 Task: Send an email with the signature Alexandra Wilson with the subject Project update and the message I apologize for the delay in my response. from softage.1@softage.net to softage.6@softage.net and softage.7@softage.net with an attached document Project_plan.docx
Action: Mouse moved to (391, 637)
Screenshot: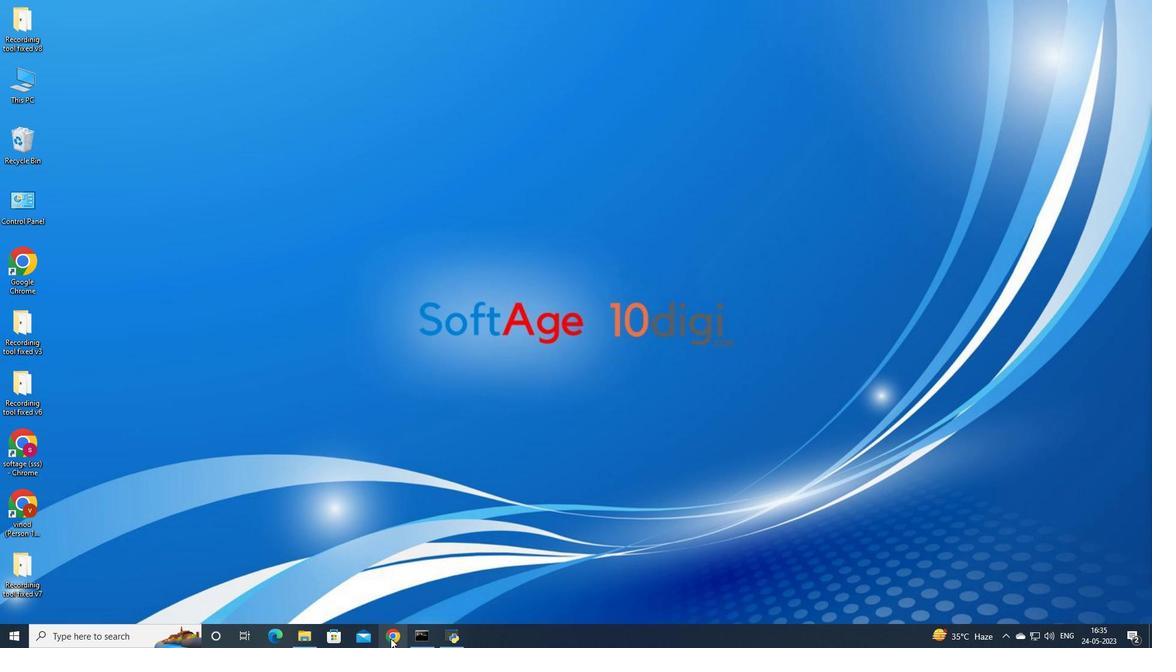 
Action: Mouse pressed left at (391, 637)
Screenshot: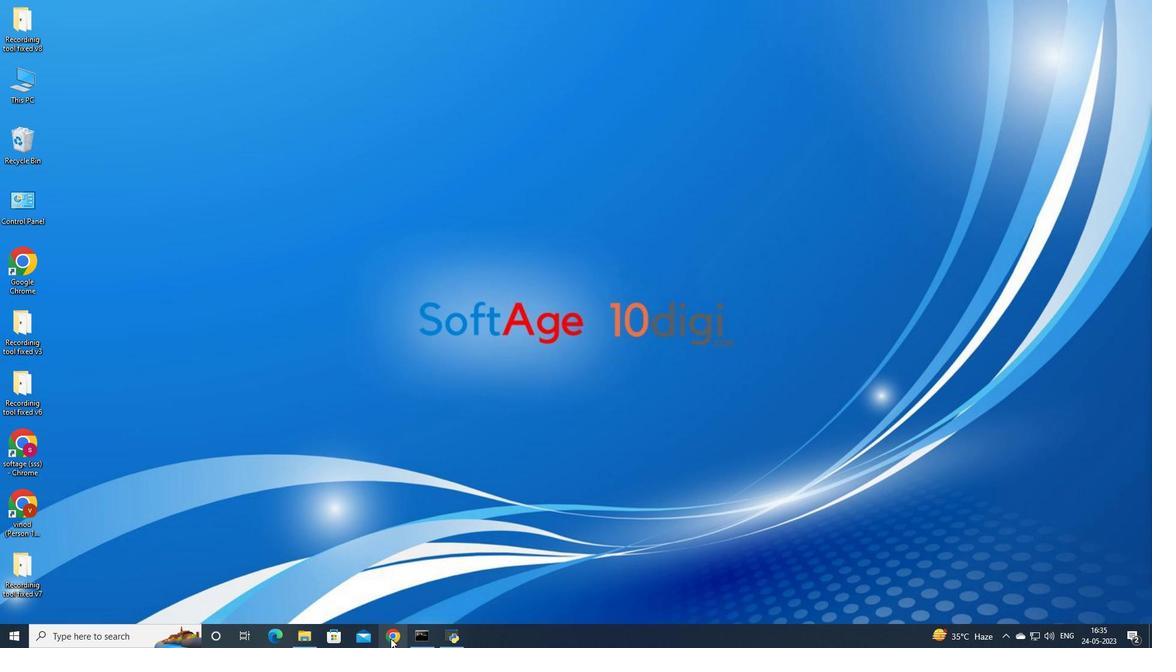 
Action: Mouse moved to (542, 353)
Screenshot: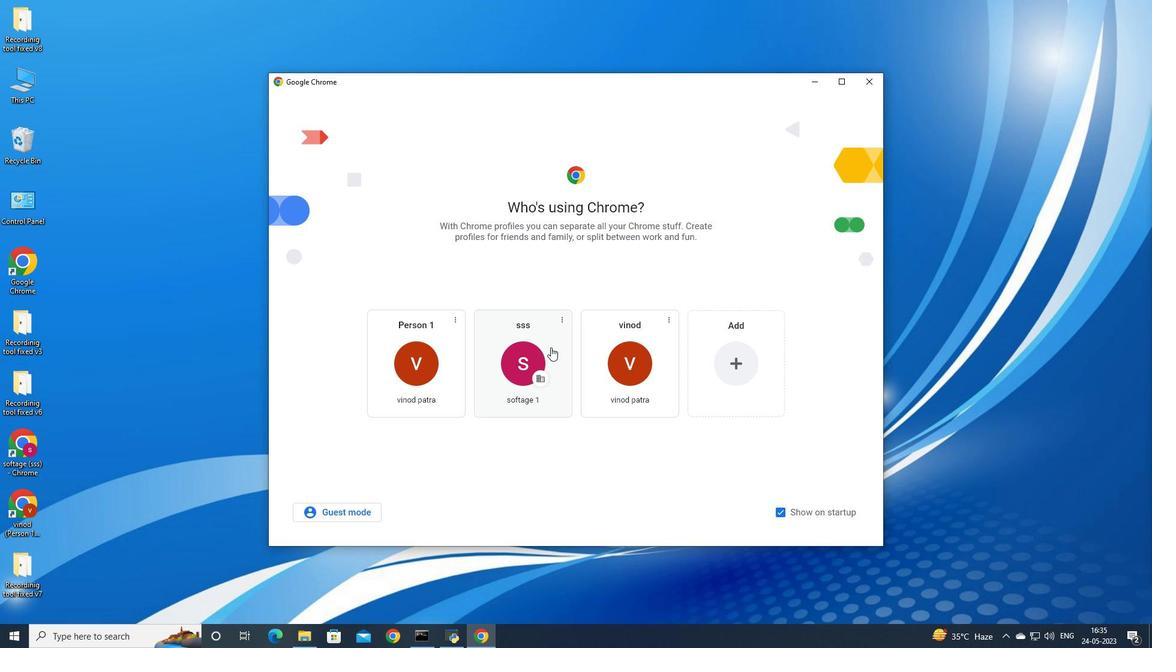 
Action: Mouse pressed left at (542, 353)
Screenshot: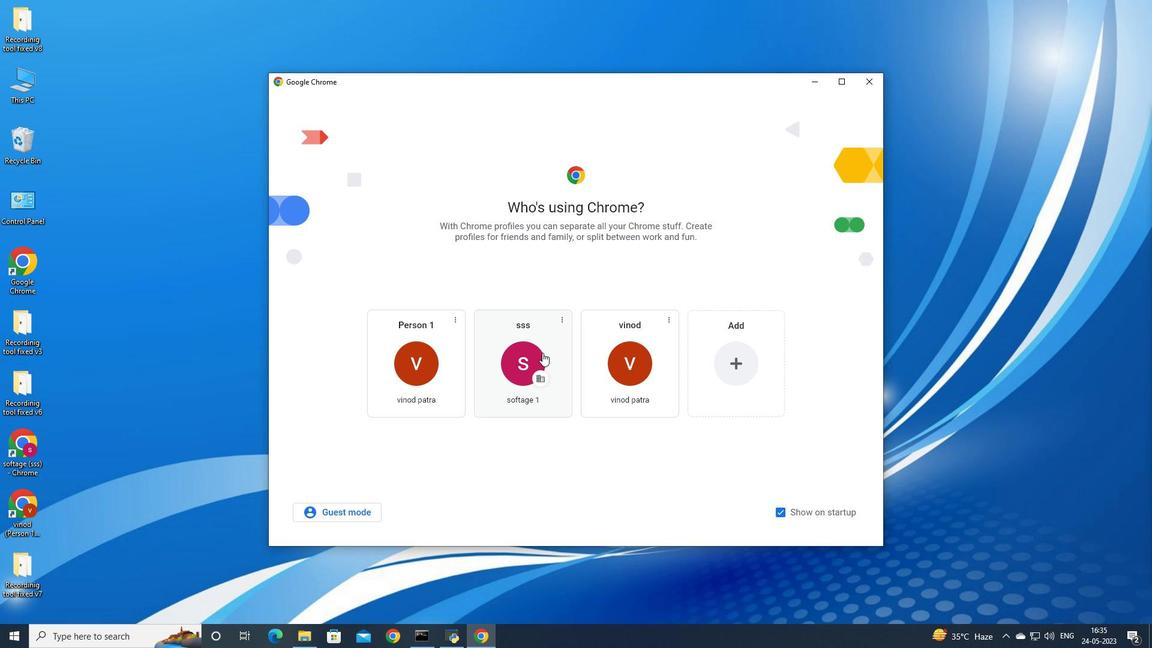 
Action: Mouse moved to (1038, 61)
Screenshot: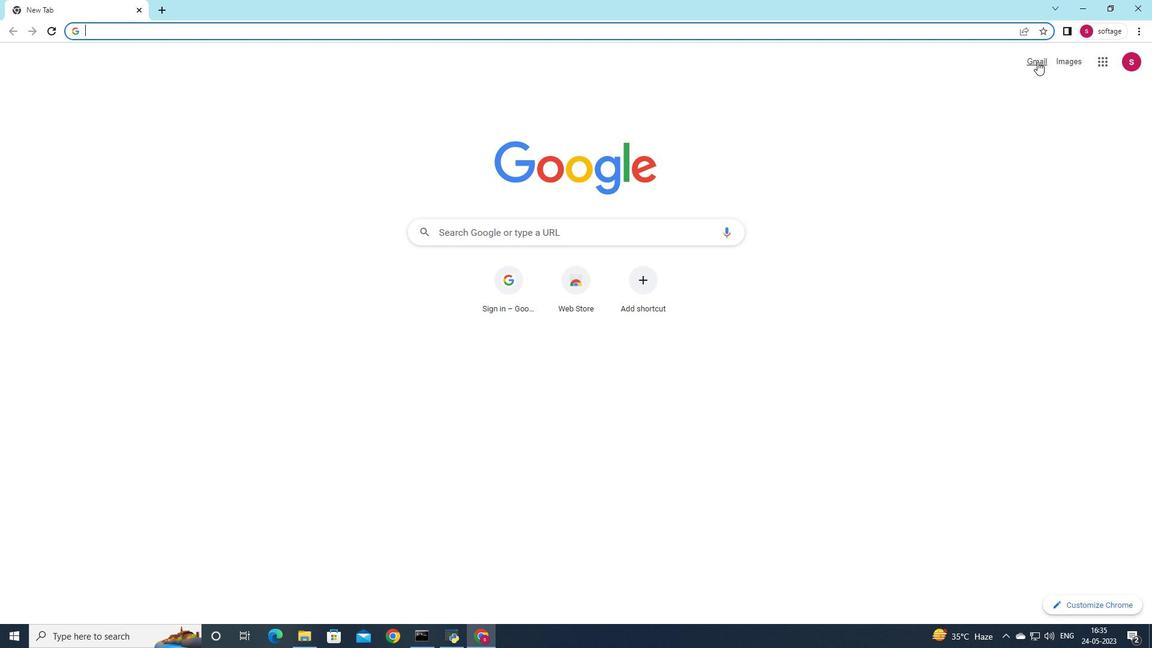 
Action: Mouse pressed left at (1038, 61)
Screenshot: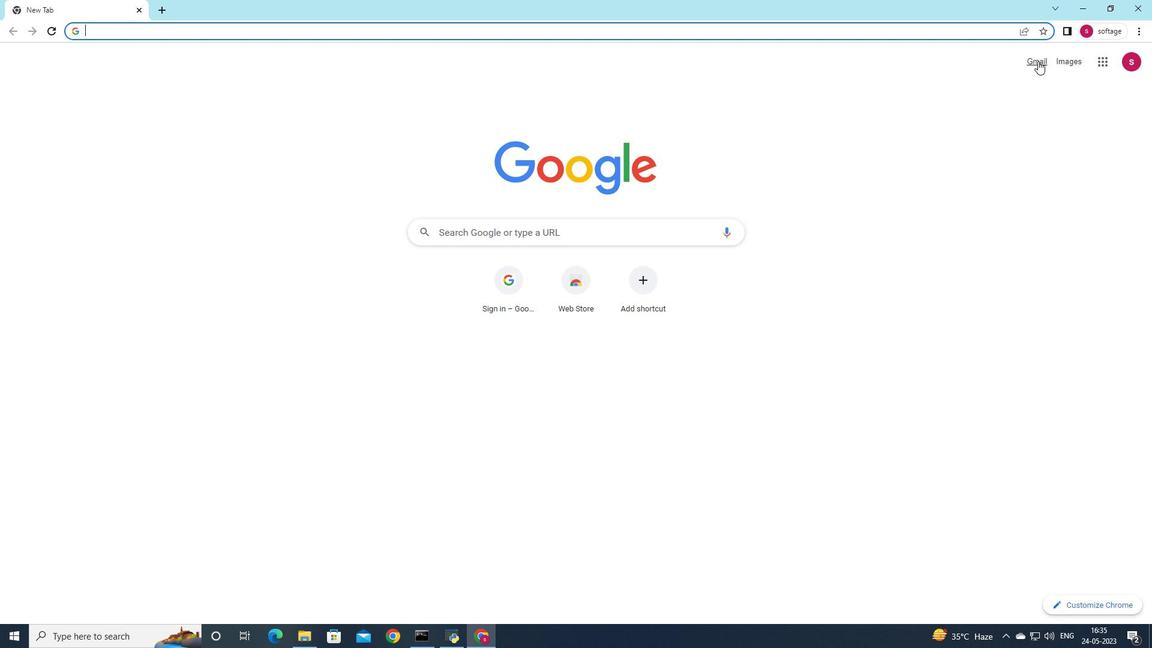 
Action: Mouse moved to (1025, 77)
Screenshot: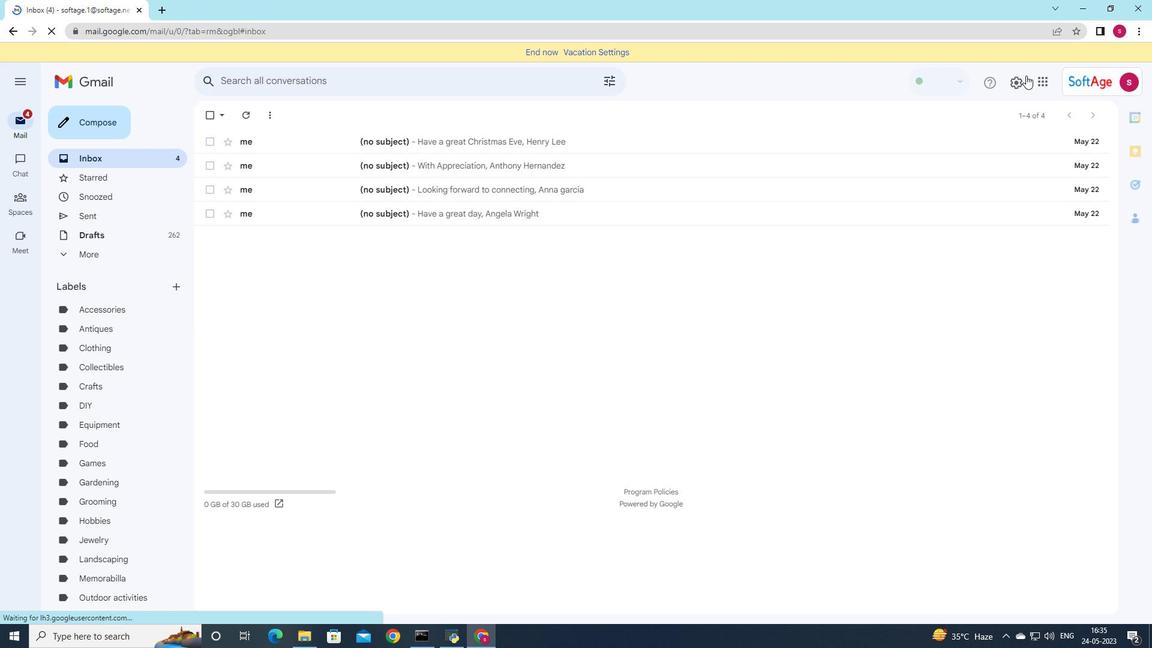 
Action: Mouse pressed left at (1025, 77)
Screenshot: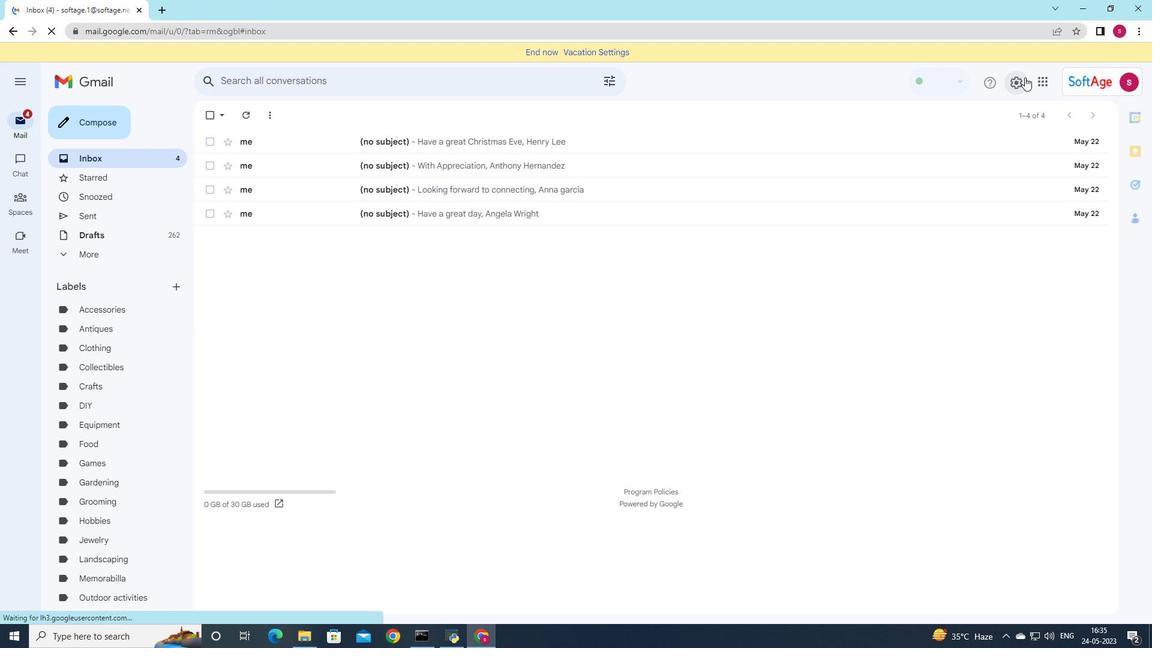
Action: Mouse moved to (1048, 142)
Screenshot: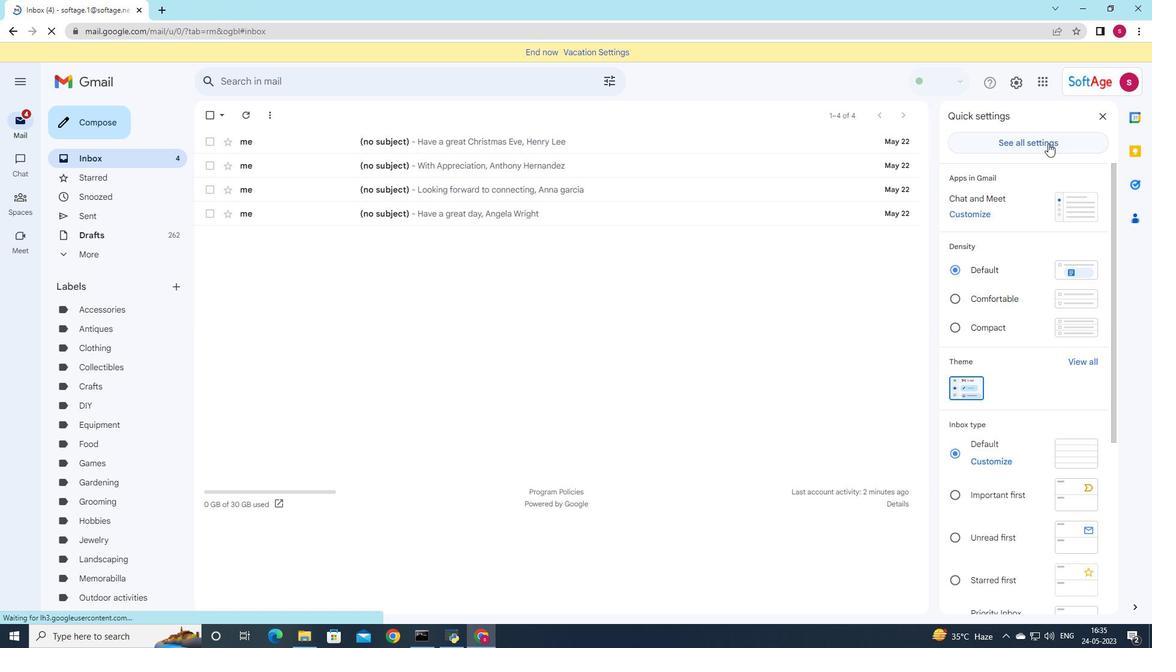 
Action: Mouse pressed left at (1048, 142)
Screenshot: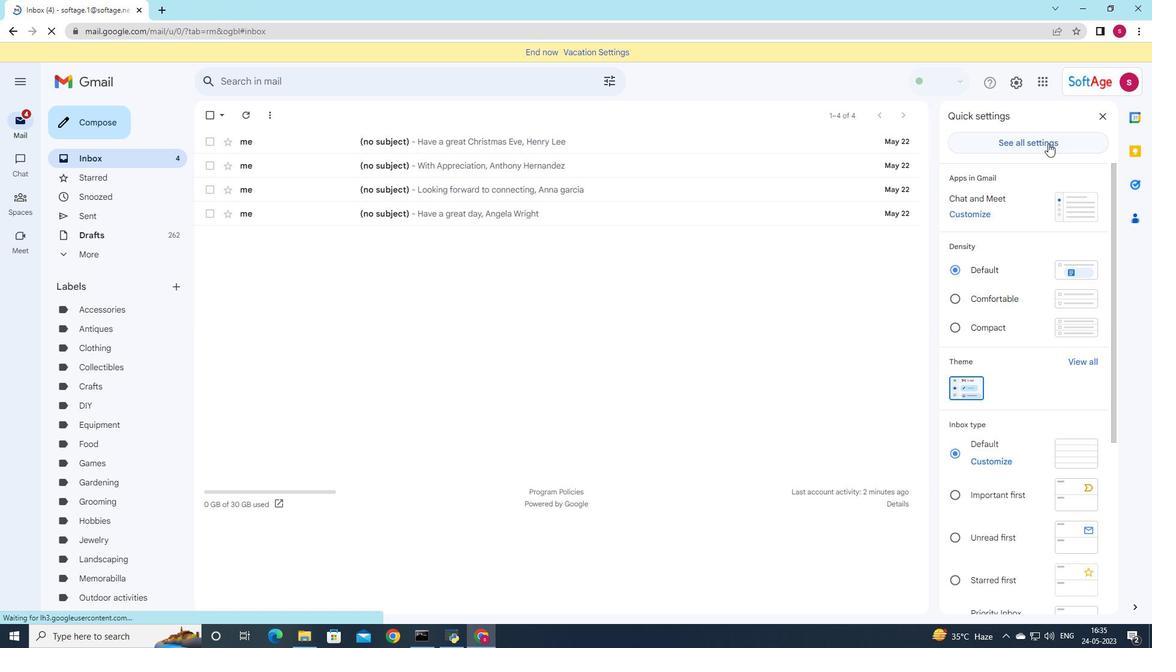 
Action: Mouse moved to (816, 162)
Screenshot: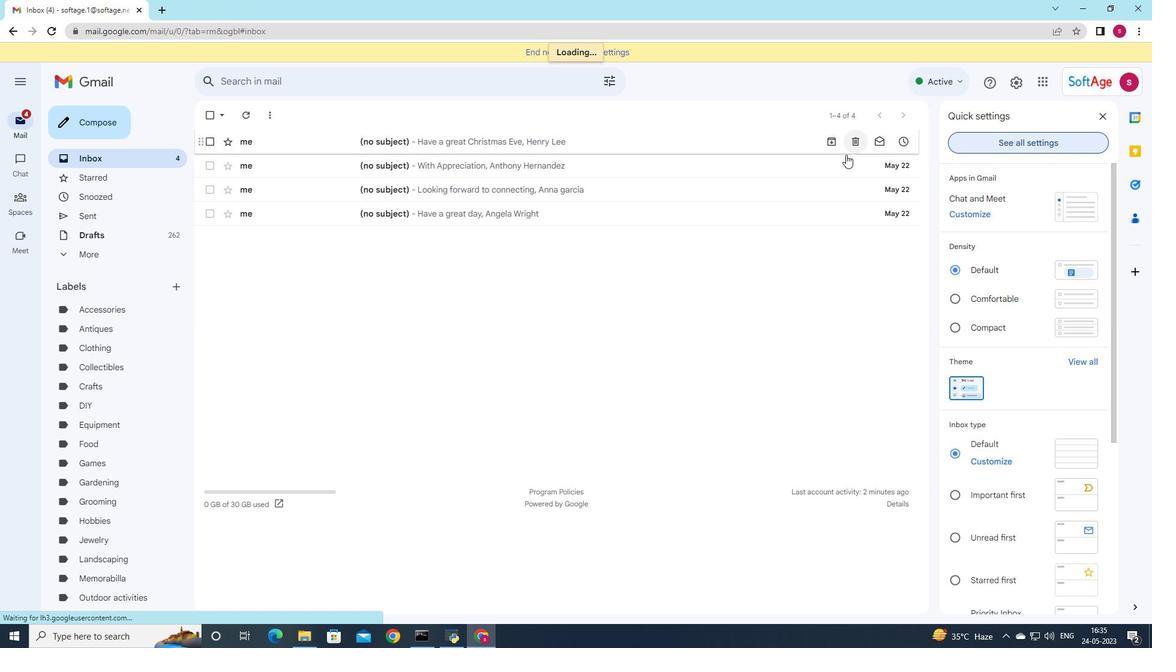 
Action: Mouse scrolled (816, 162) with delta (0, 0)
Screenshot: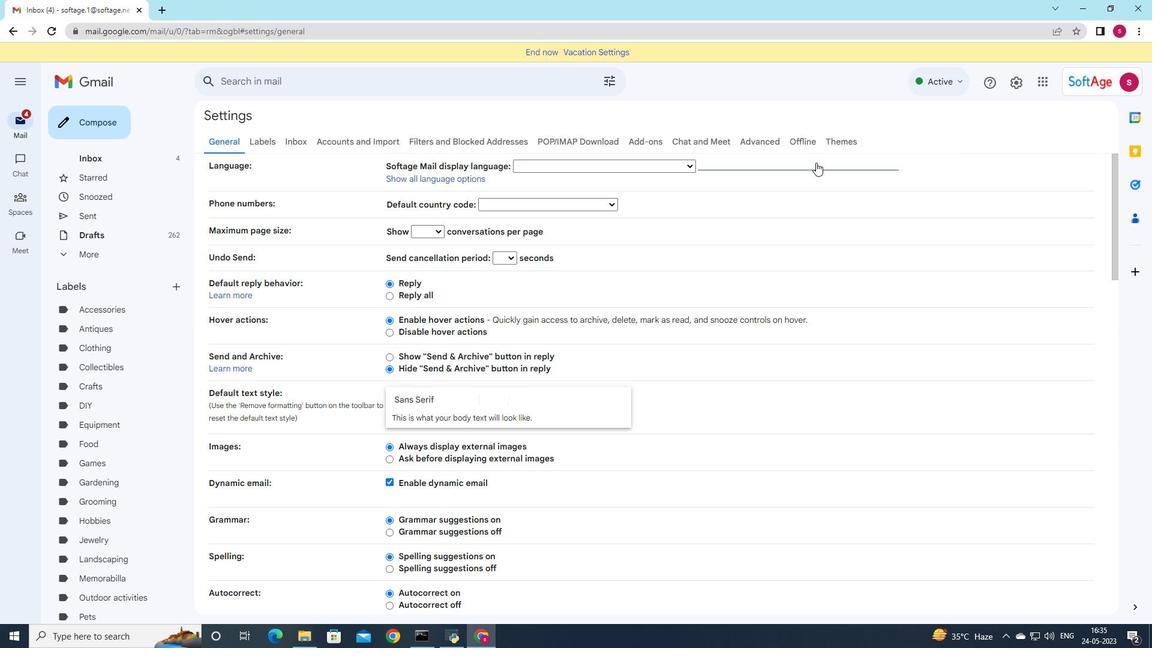 
Action: Mouse scrolled (816, 162) with delta (0, 0)
Screenshot: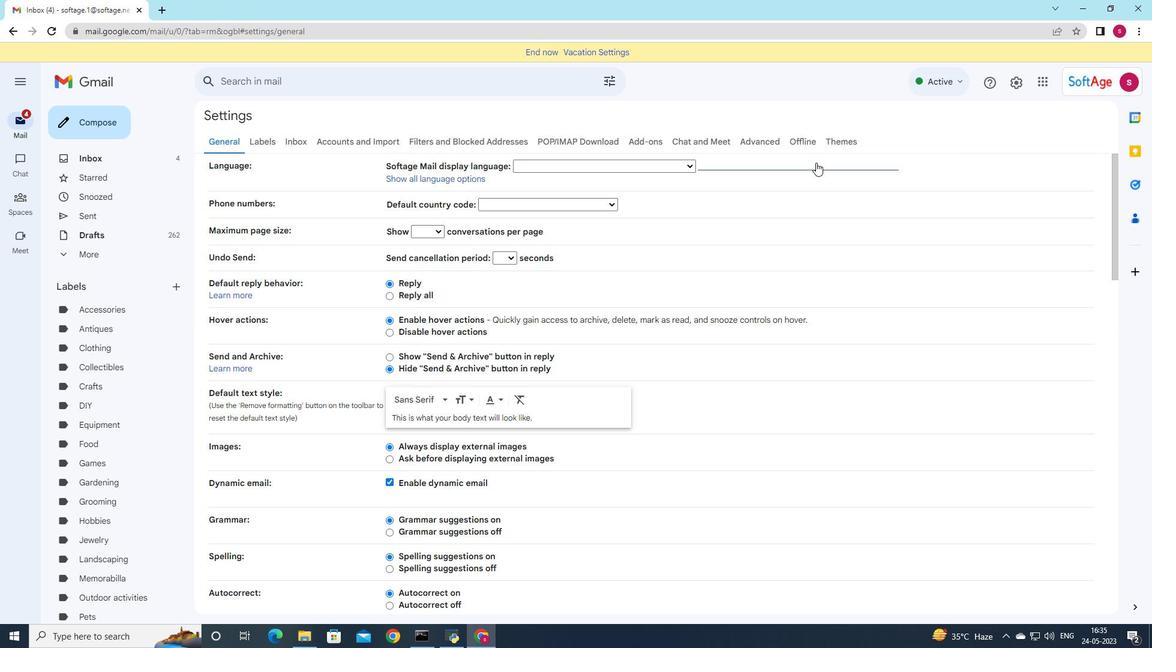 
Action: Mouse scrolled (816, 162) with delta (0, 0)
Screenshot: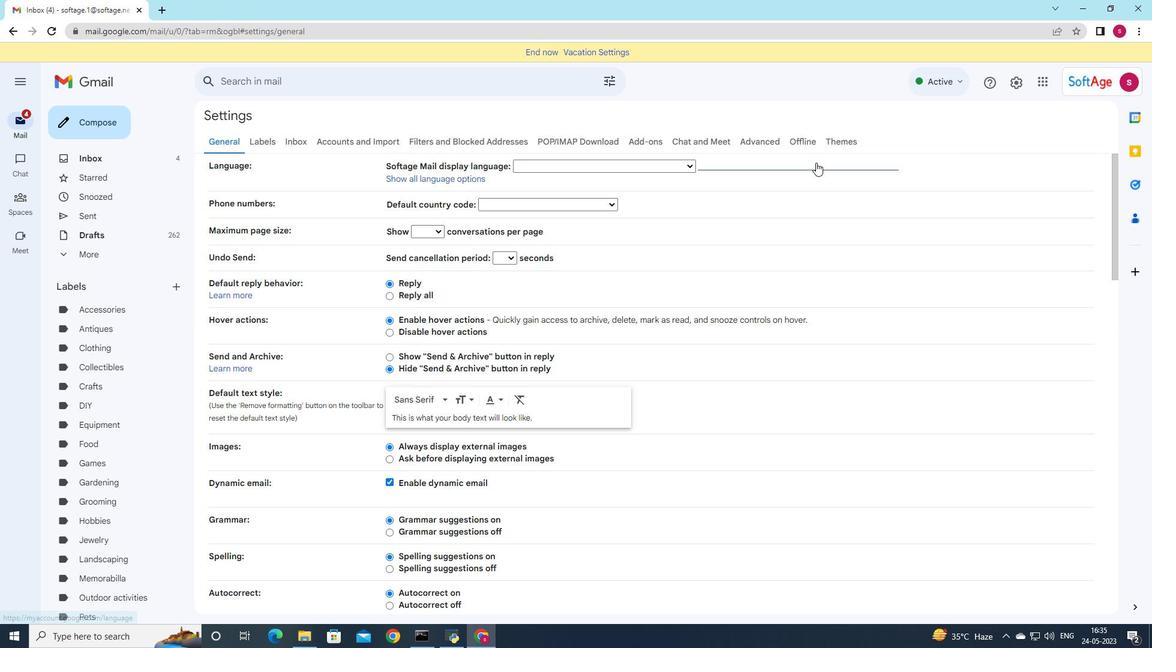 
Action: Mouse scrolled (816, 162) with delta (0, 0)
Screenshot: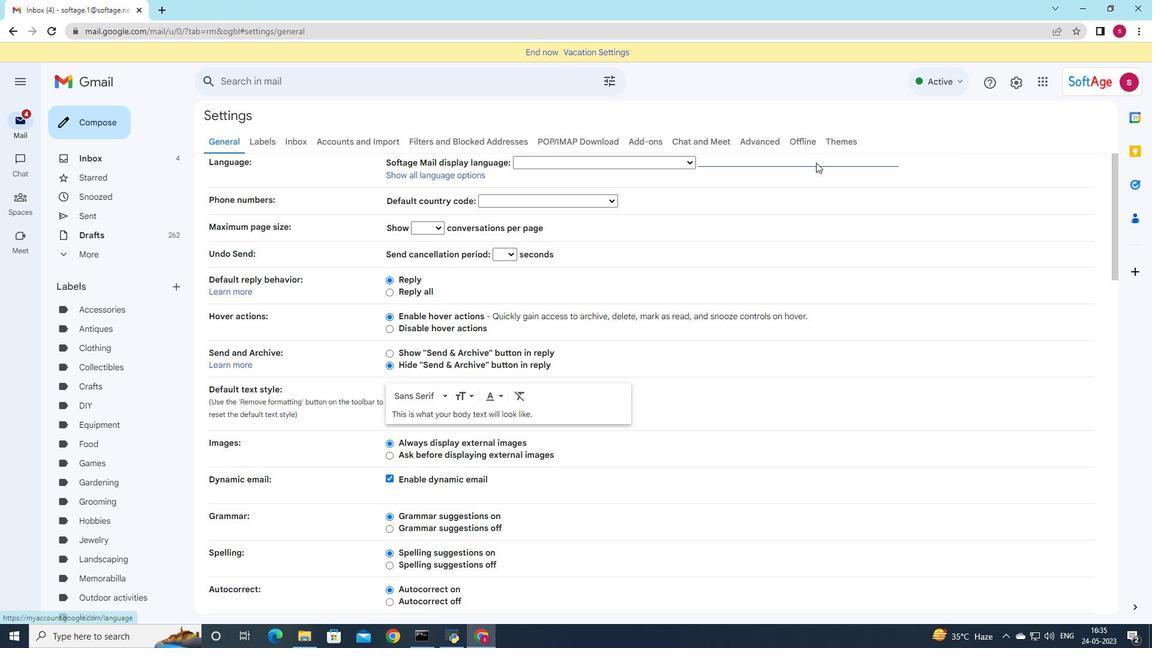
Action: Mouse scrolled (816, 162) with delta (0, 0)
Screenshot: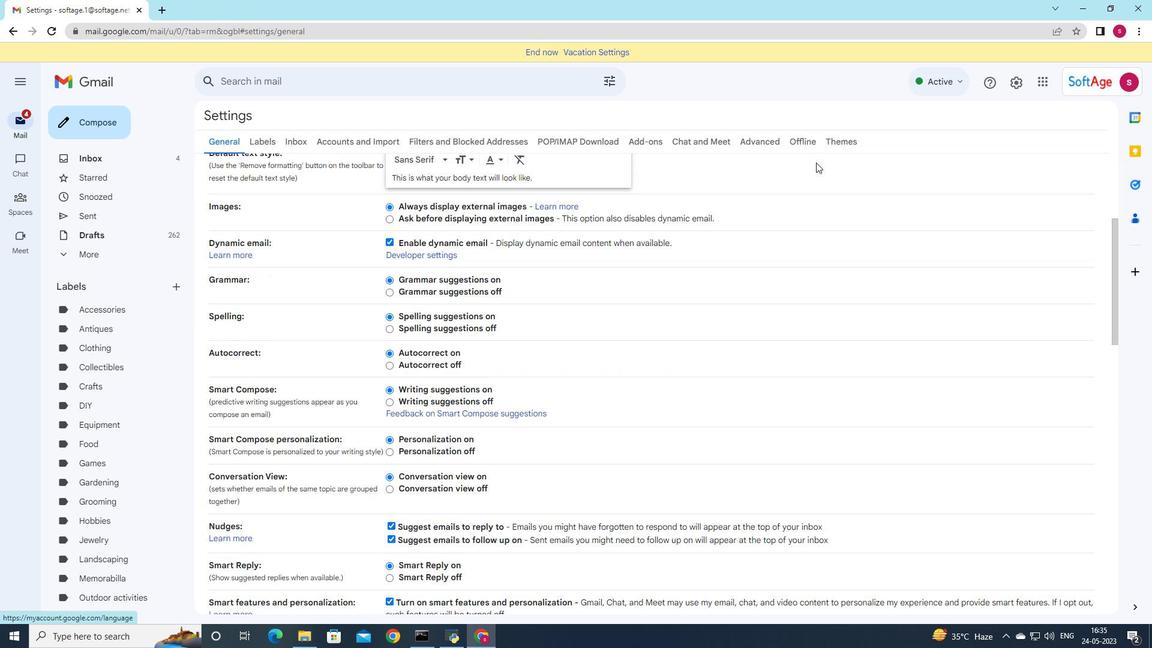 
Action: Mouse scrolled (816, 162) with delta (0, 0)
Screenshot: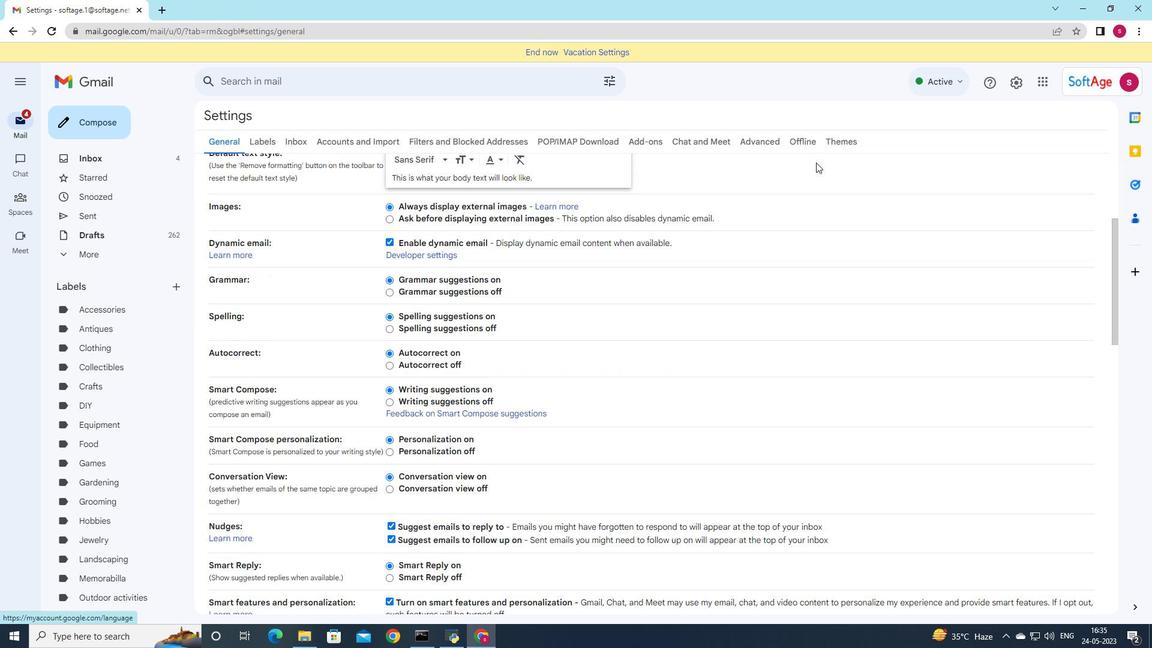 
Action: Mouse scrolled (816, 162) with delta (0, 0)
Screenshot: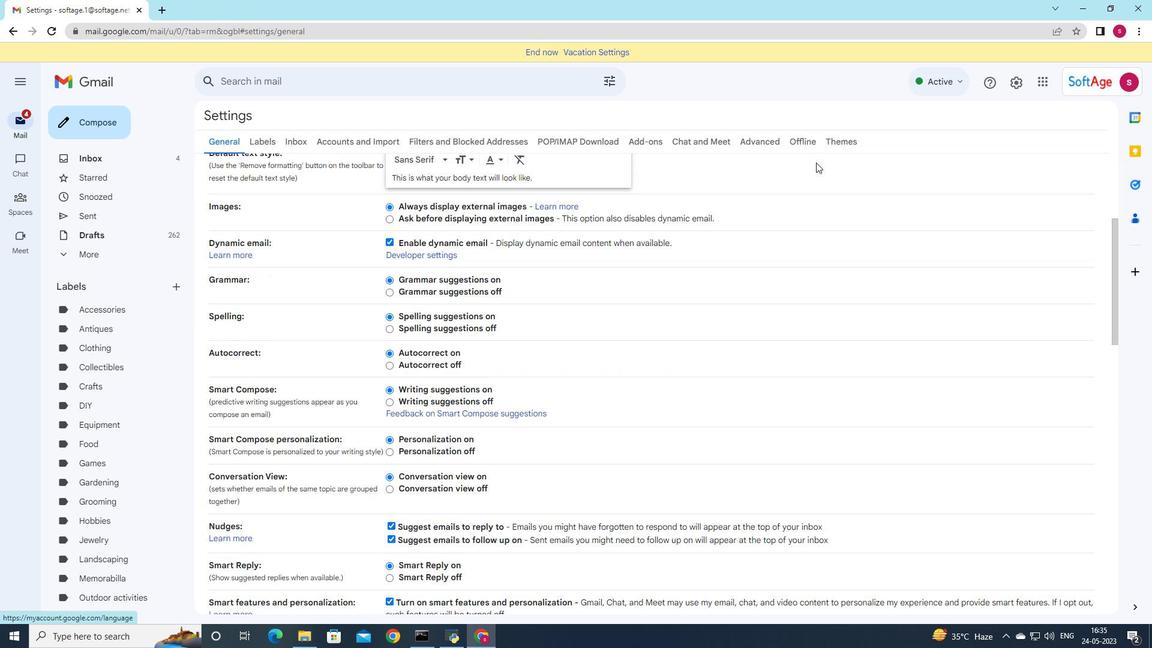 
Action: Mouse scrolled (816, 162) with delta (0, 0)
Screenshot: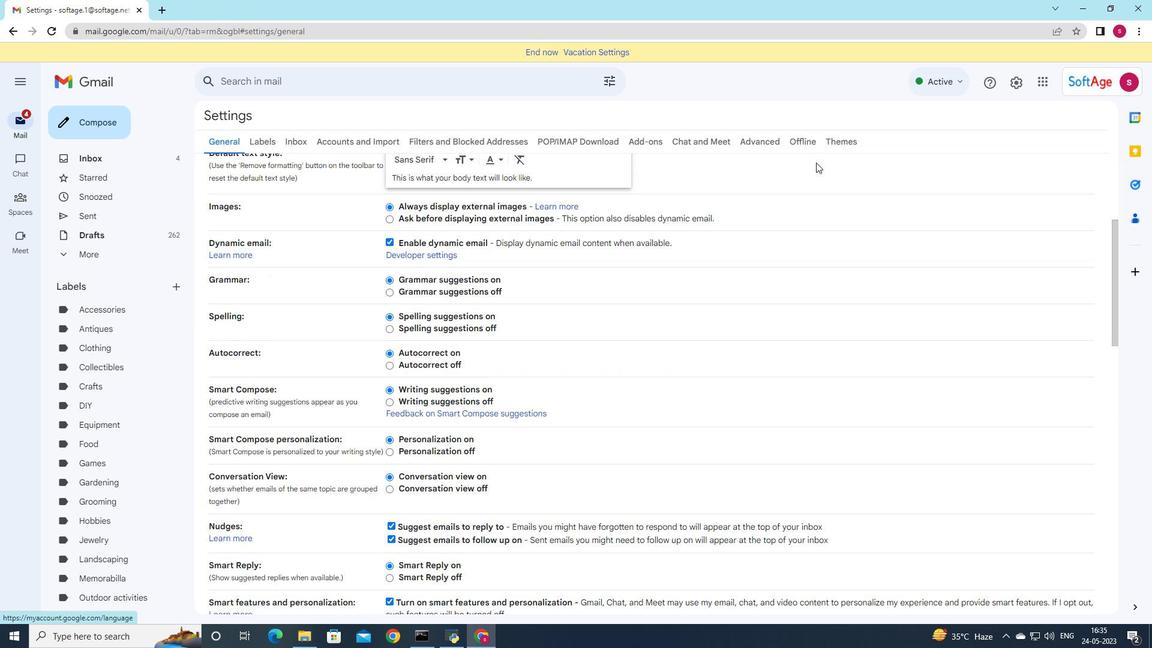 
Action: Mouse scrolled (816, 162) with delta (0, 0)
Screenshot: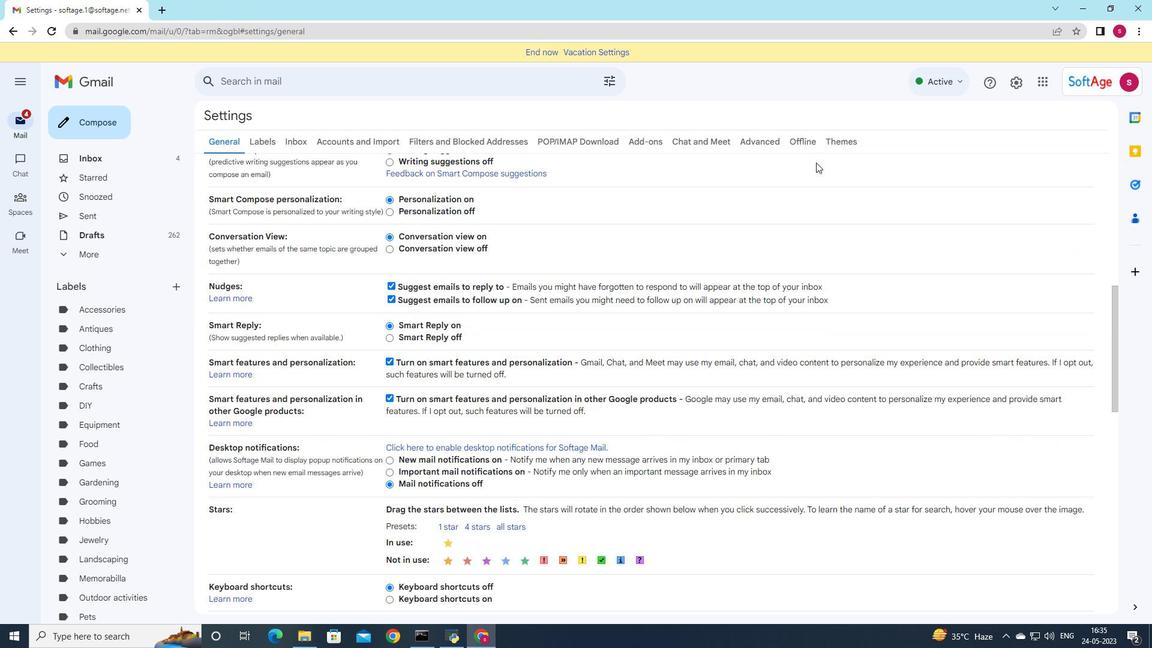 
Action: Mouse scrolled (816, 162) with delta (0, 0)
Screenshot: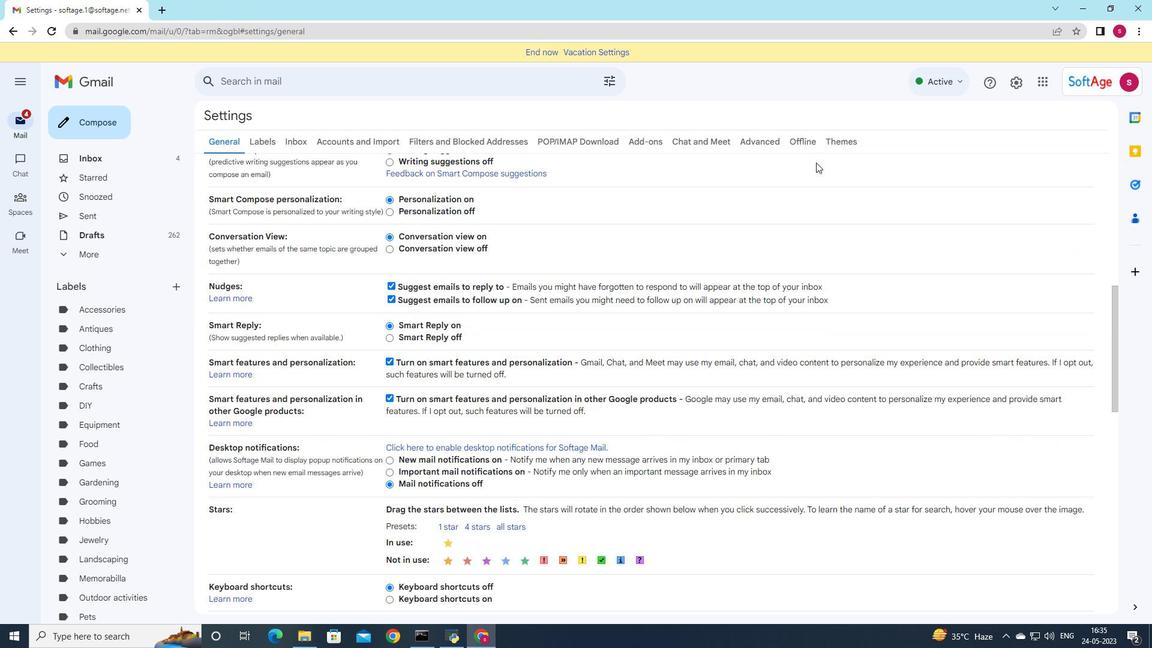 
Action: Mouse scrolled (816, 162) with delta (0, 0)
Screenshot: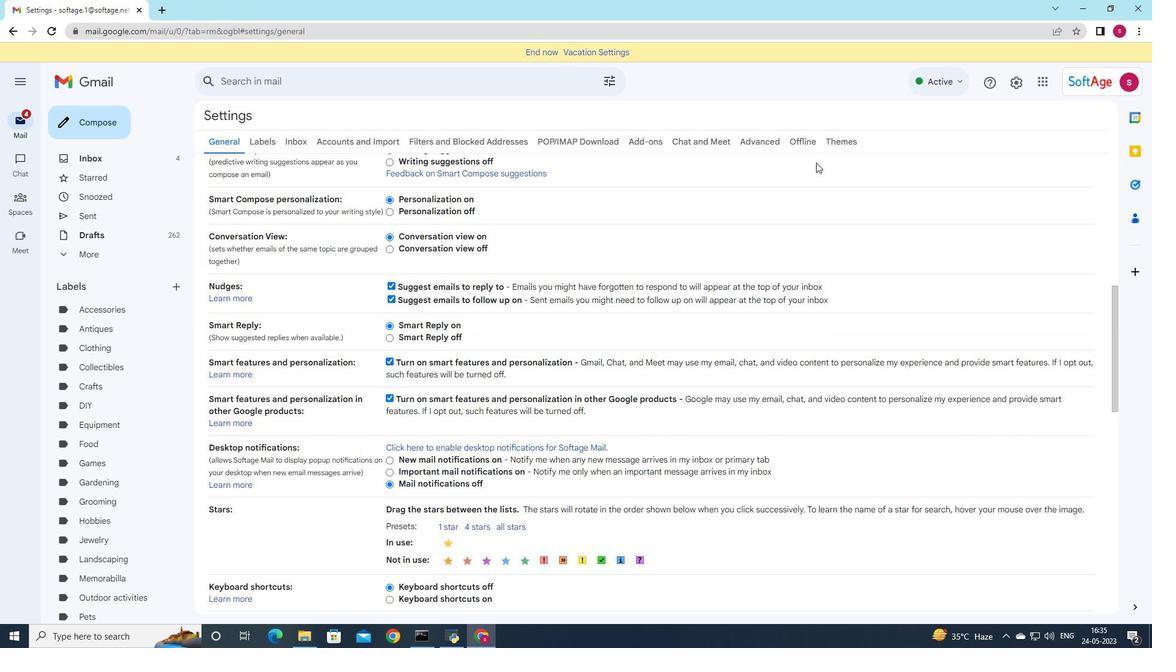 
Action: Mouse scrolled (816, 162) with delta (0, 0)
Screenshot: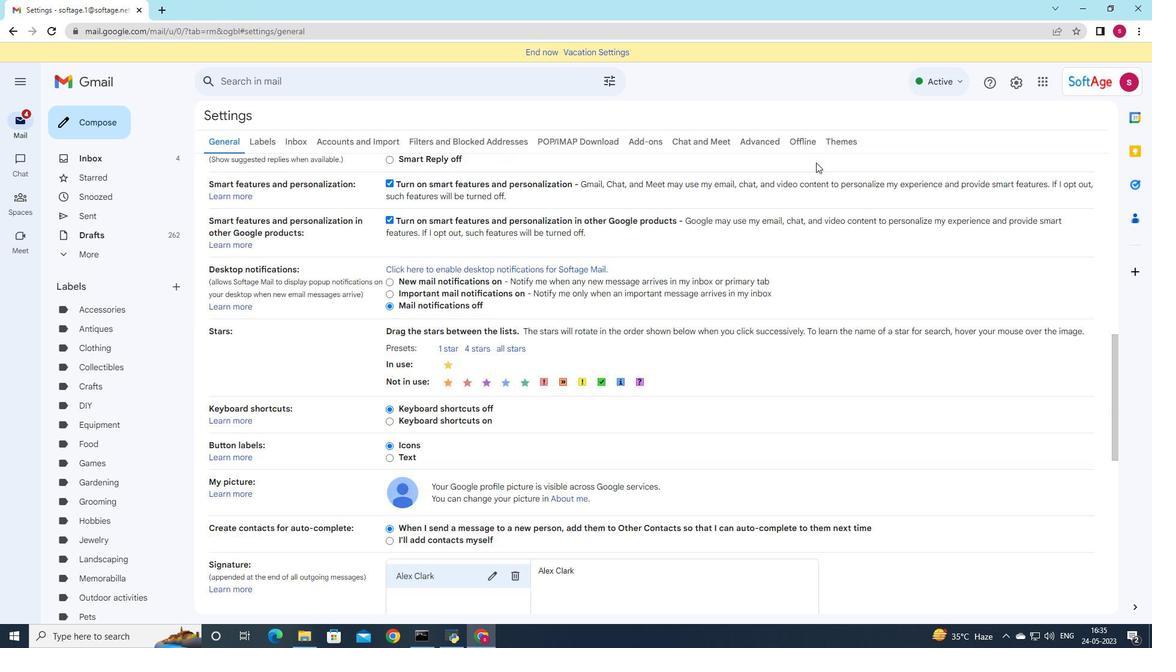 
Action: Mouse scrolled (816, 162) with delta (0, 0)
Screenshot: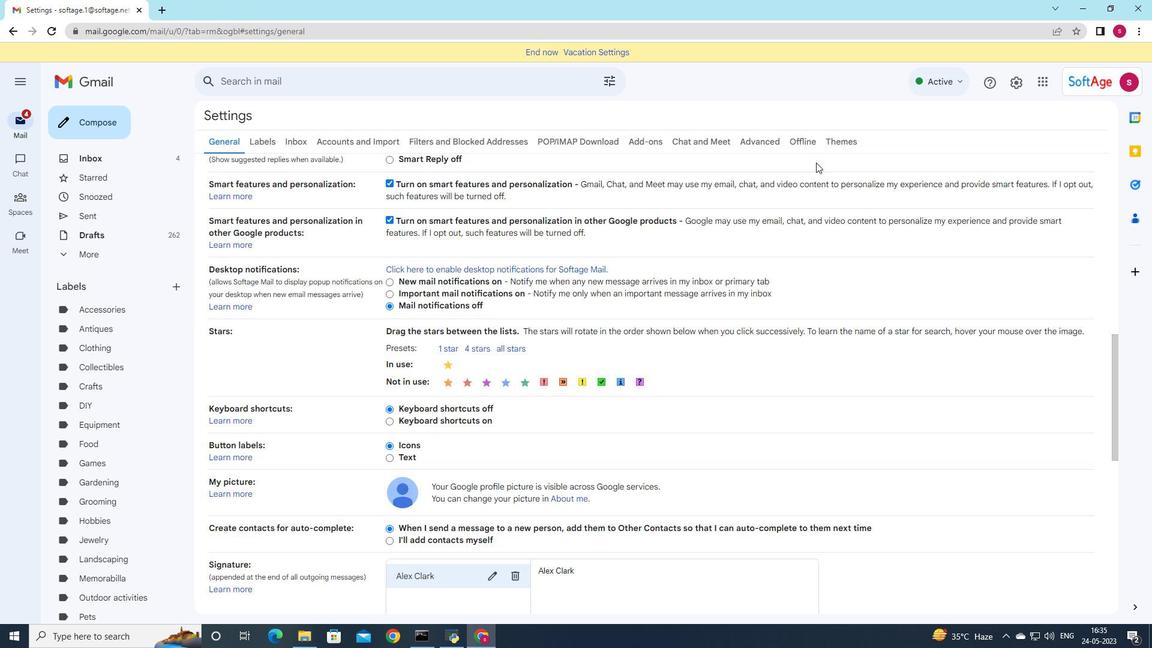 
Action: Mouse scrolled (816, 162) with delta (0, 0)
Screenshot: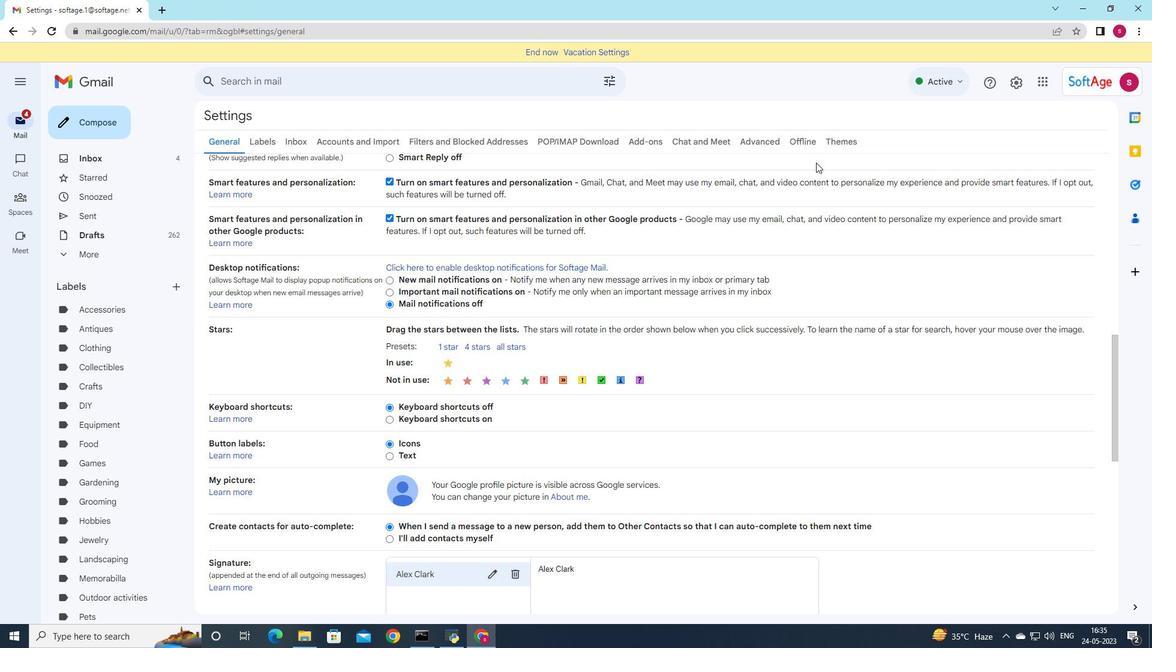 
Action: Mouse scrolled (816, 162) with delta (0, 0)
Screenshot: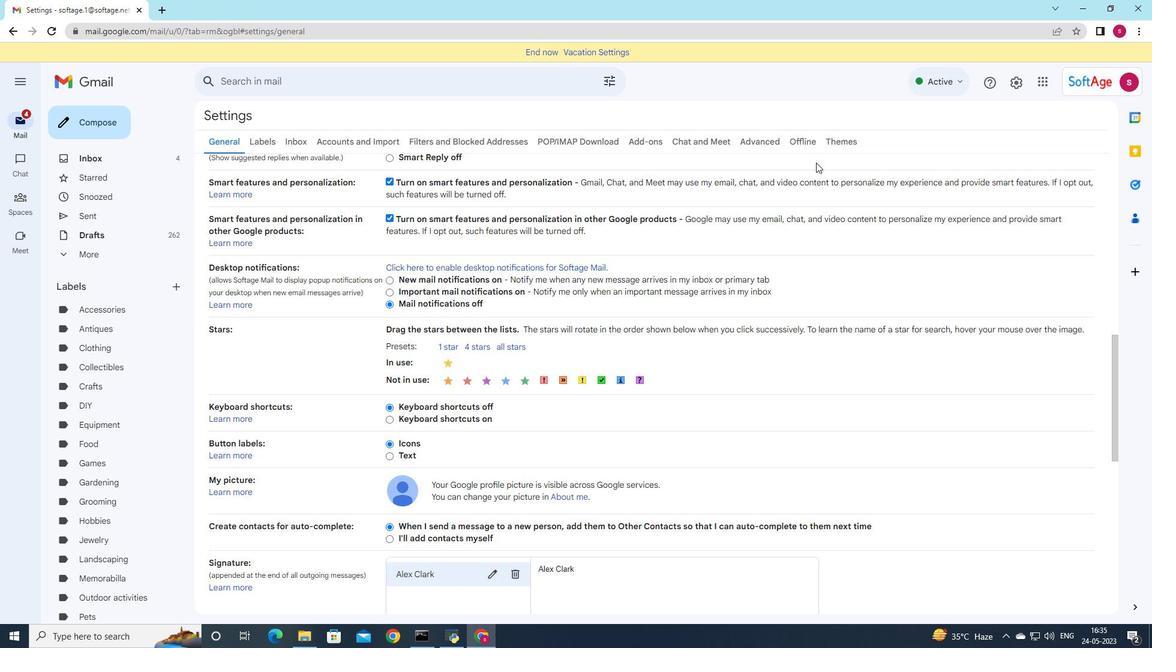 
Action: Mouse moved to (513, 335)
Screenshot: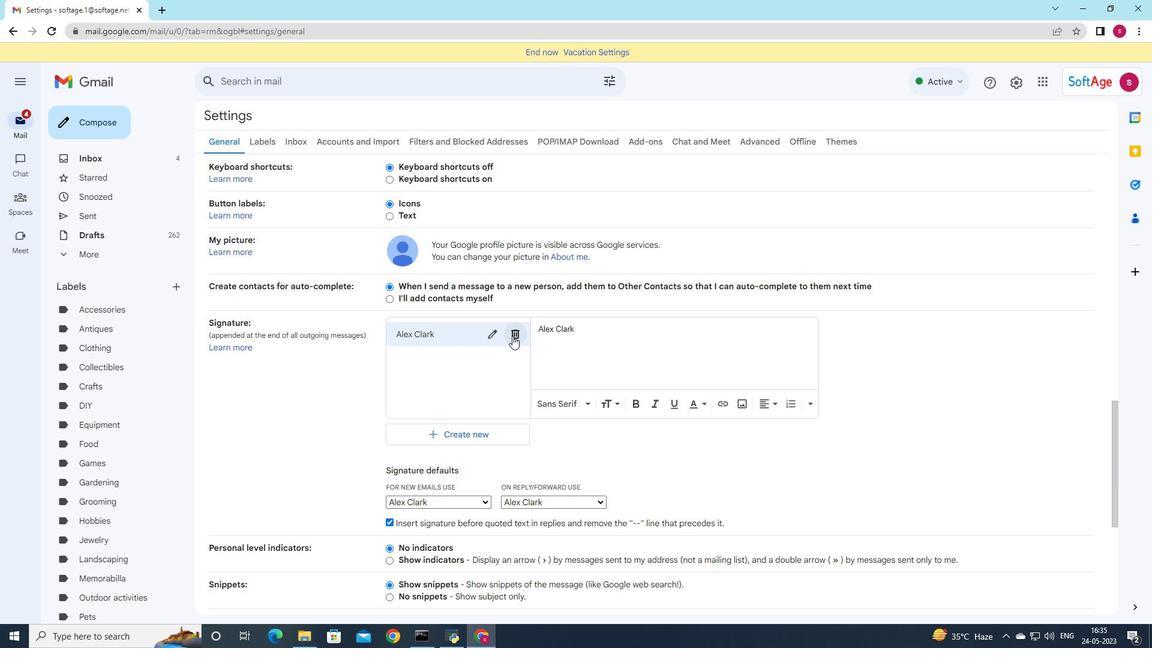 
Action: Mouse pressed left at (513, 335)
Screenshot: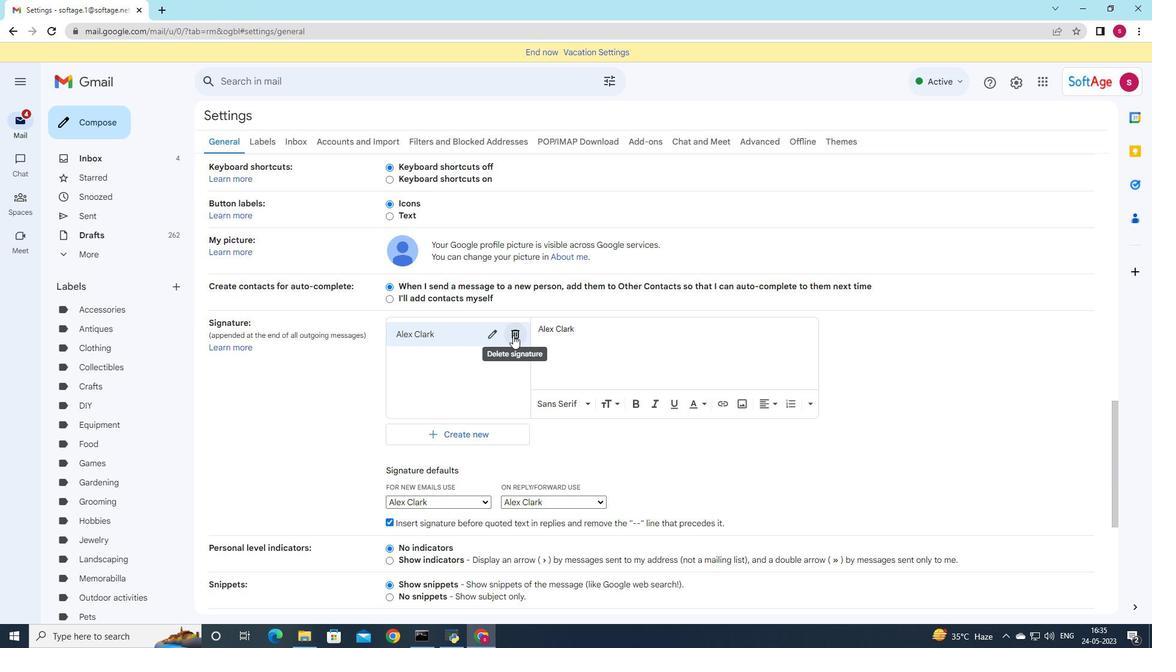 
Action: Mouse moved to (683, 354)
Screenshot: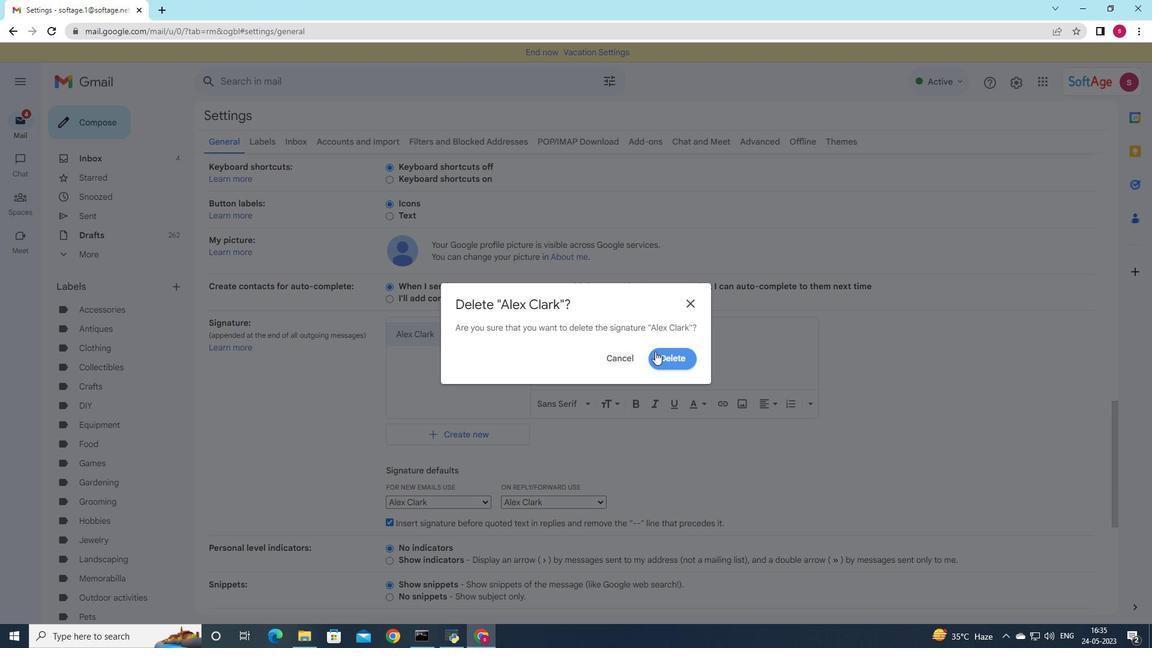 
Action: Mouse pressed left at (683, 354)
Screenshot: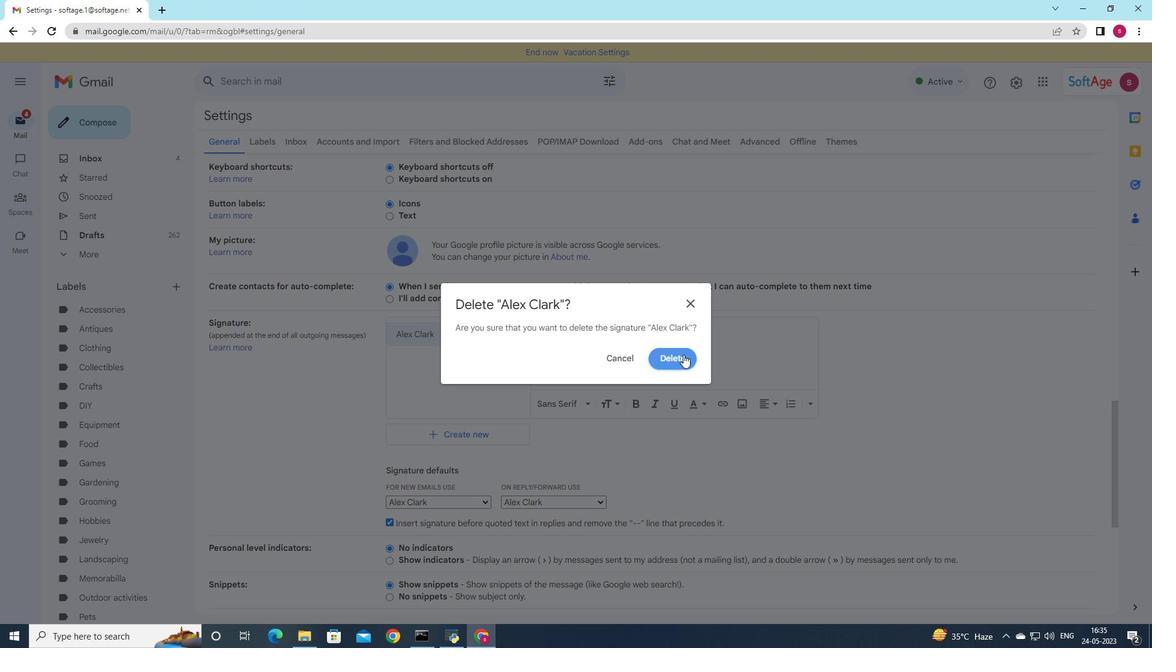 
Action: Mouse moved to (455, 348)
Screenshot: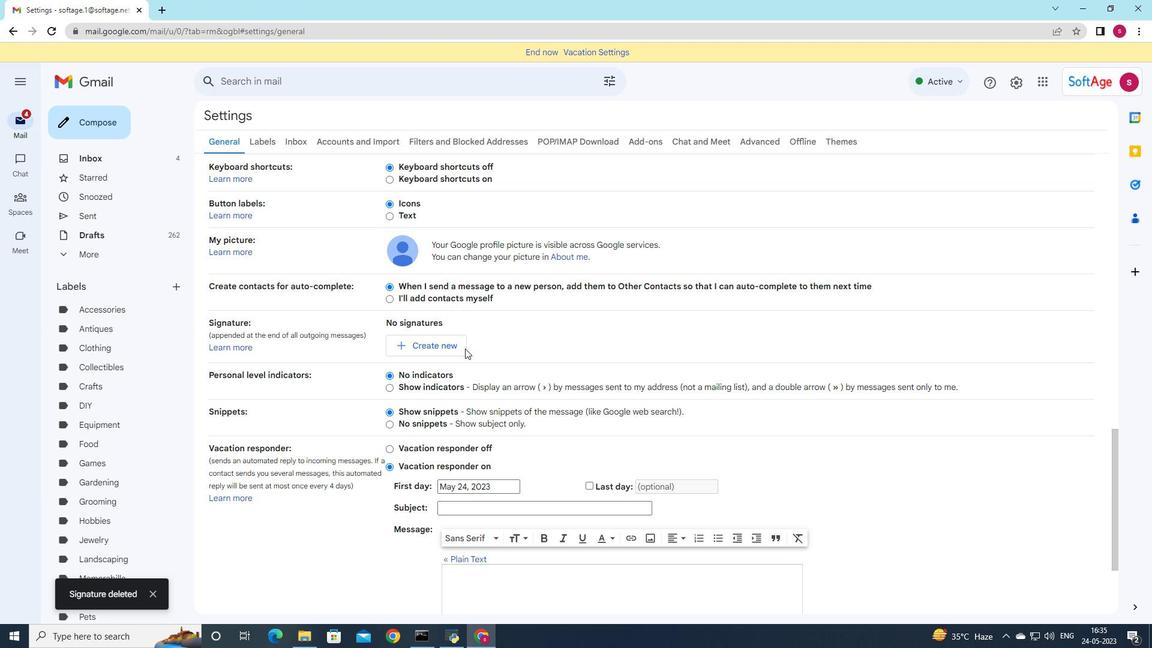 
Action: Mouse pressed left at (455, 348)
Screenshot: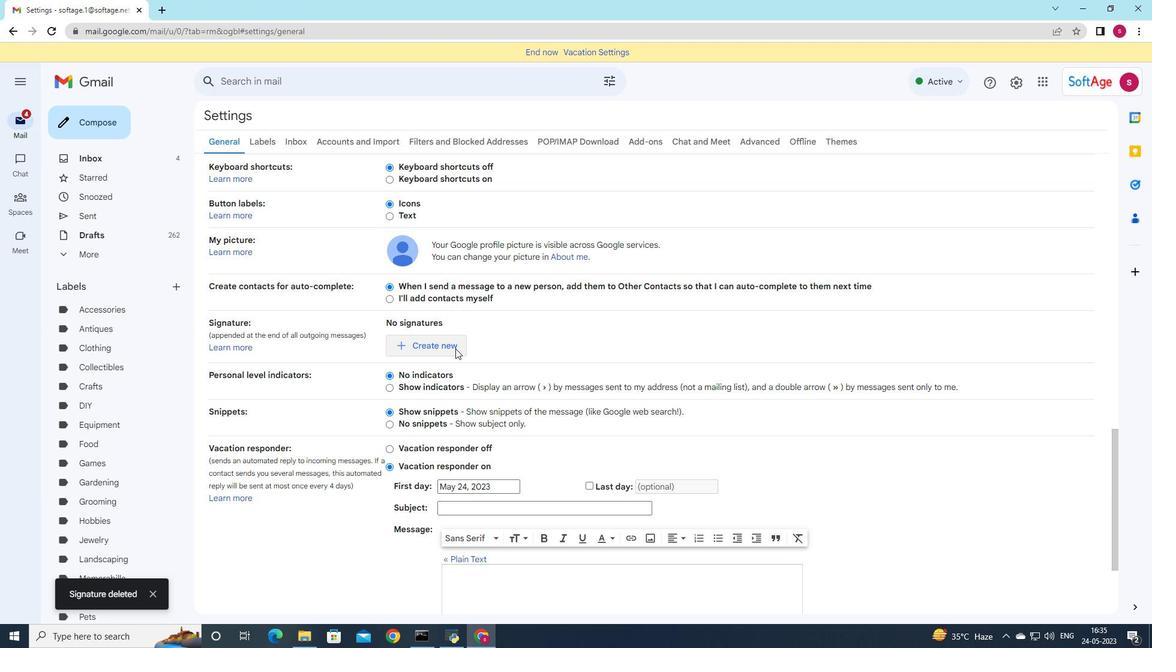 
Action: Mouse moved to (814, 330)
Screenshot: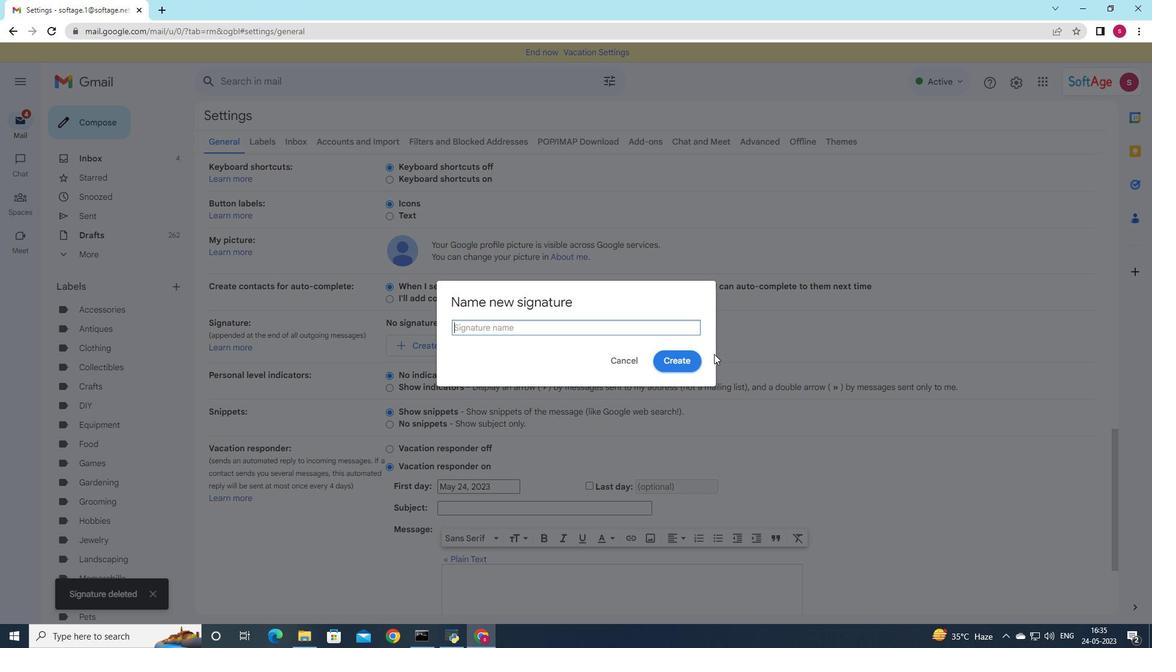 
Action: Key pressed <Key.shift>Alexandra<Key.space><Key.shift><Key.shift><Key.shift>Wilson
Screenshot: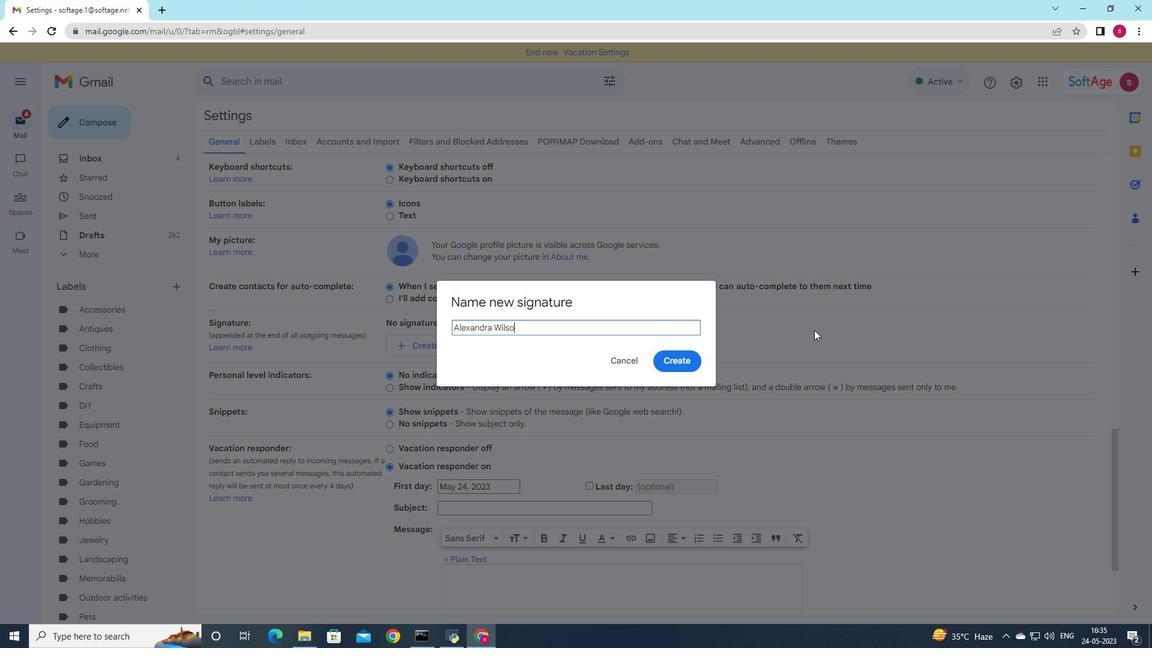 
Action: Mouse moved to (685, 360)
Screenshot: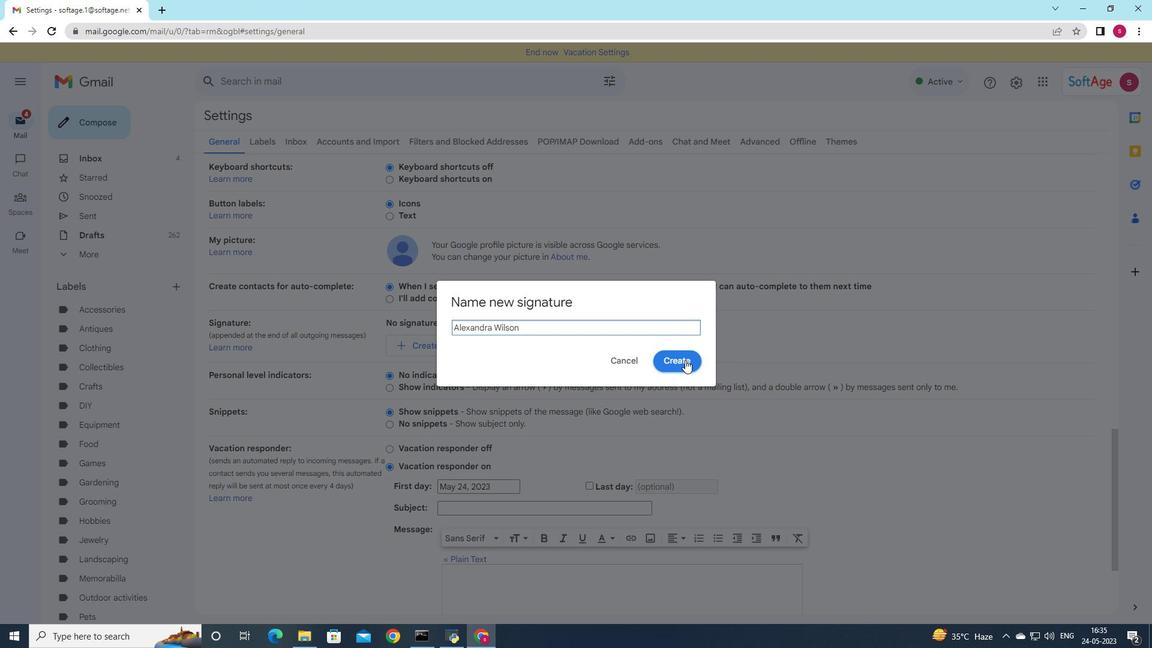 
Action: Mouse pressed left at (685, 360)
Screenshot: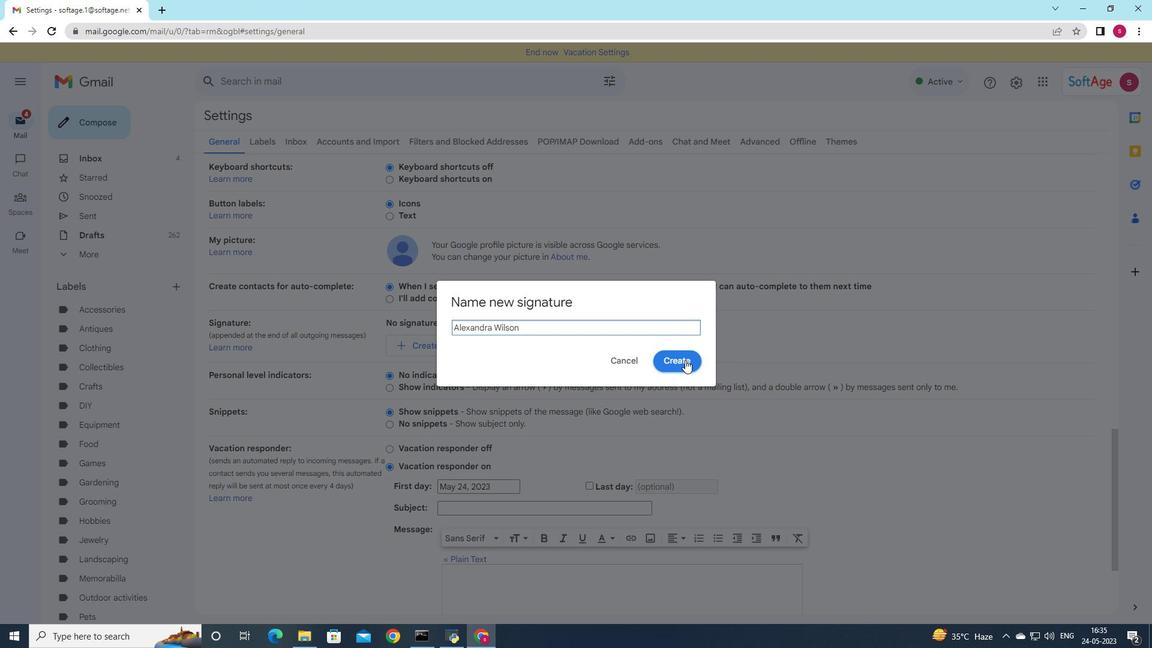 
Action: Mouse moved to (727, 363)
Screenshot: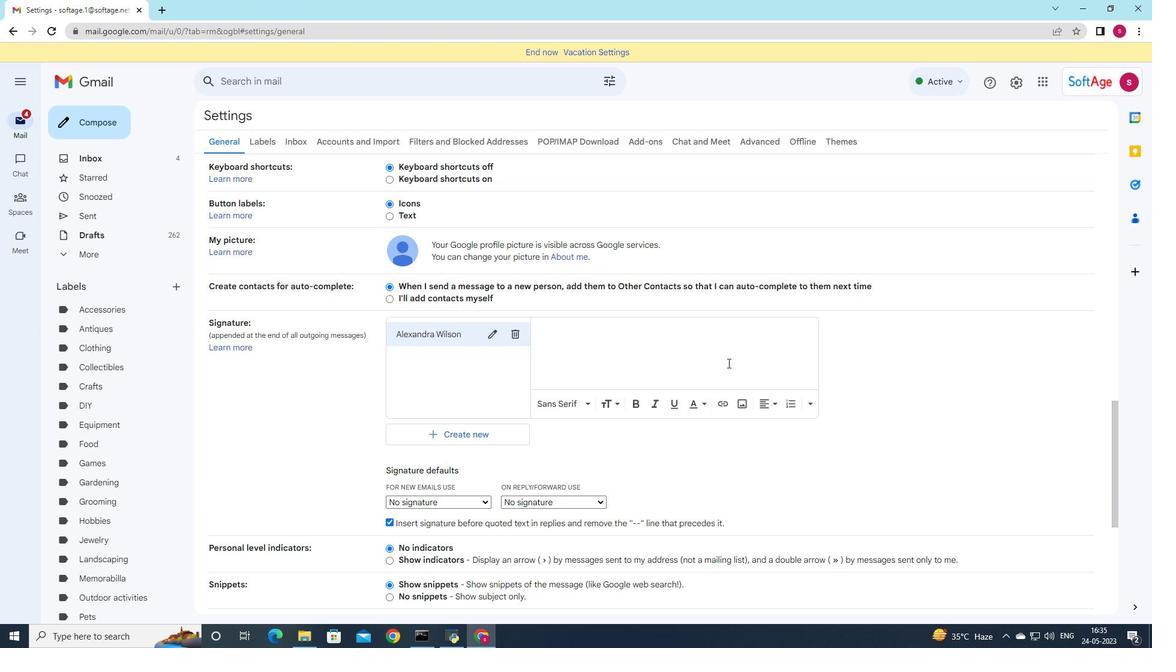 
Action: Mouse pressed left at (727, 363)
Screenshot: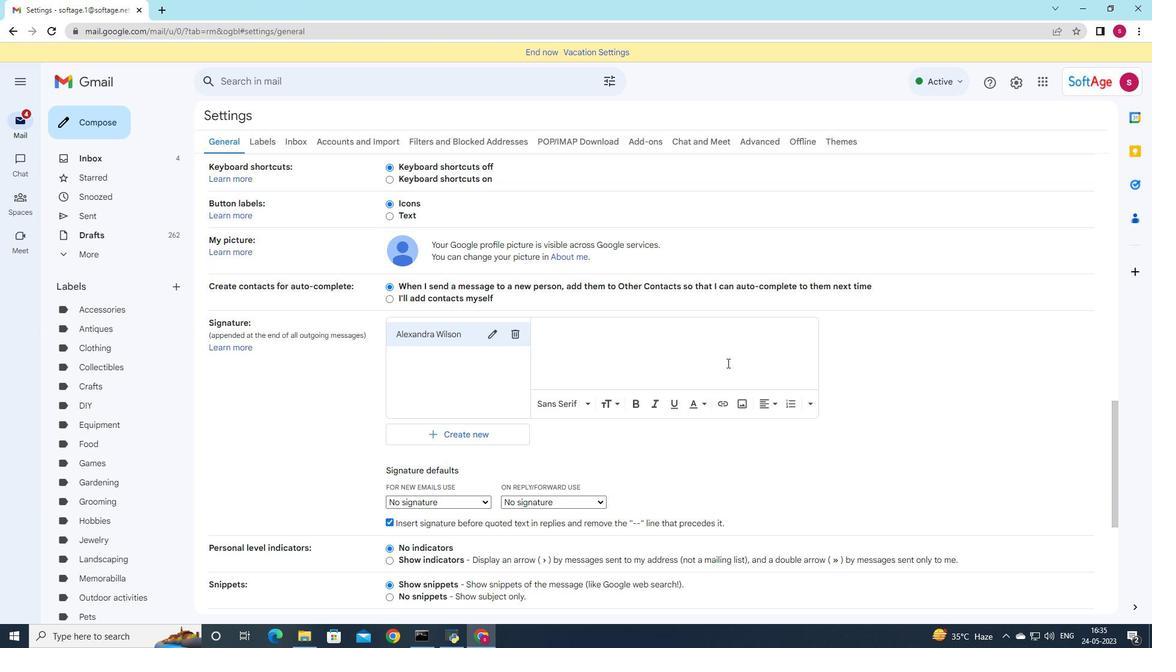 
Action: Key pressed <Key.shift>Alexandra<Key.space><Key.shift>Wilson
Screenshot: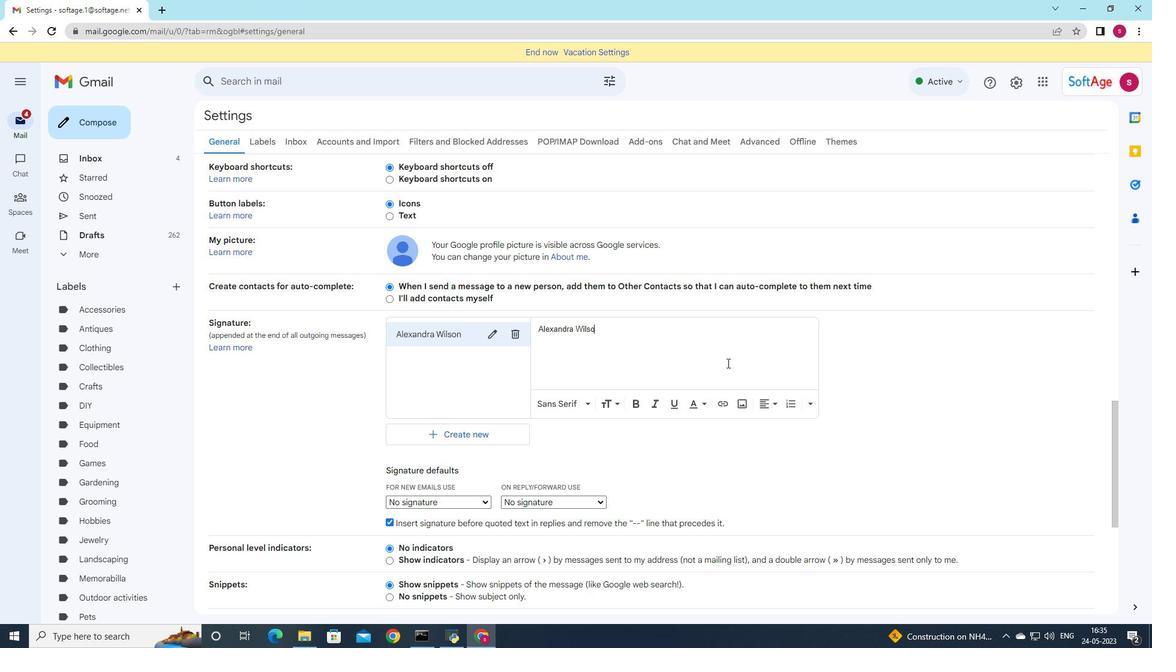 
Action: Mouse moved to (432, 504)
Screenshot: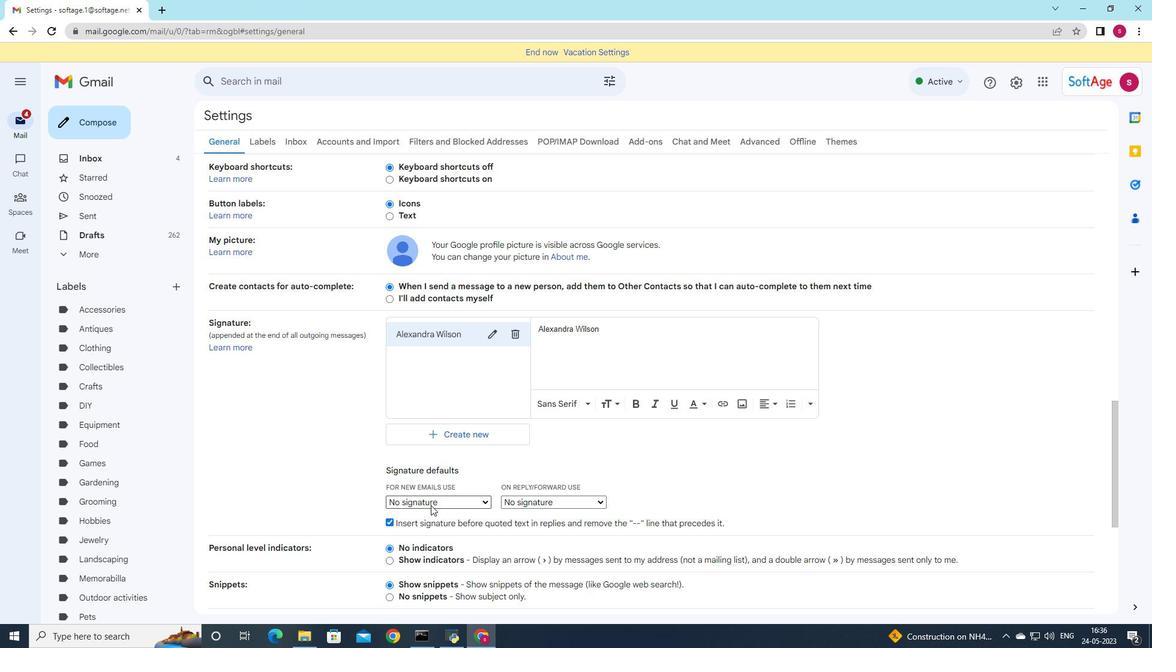 
Action: Mouse pressed left at (432, 504)
Screenshot: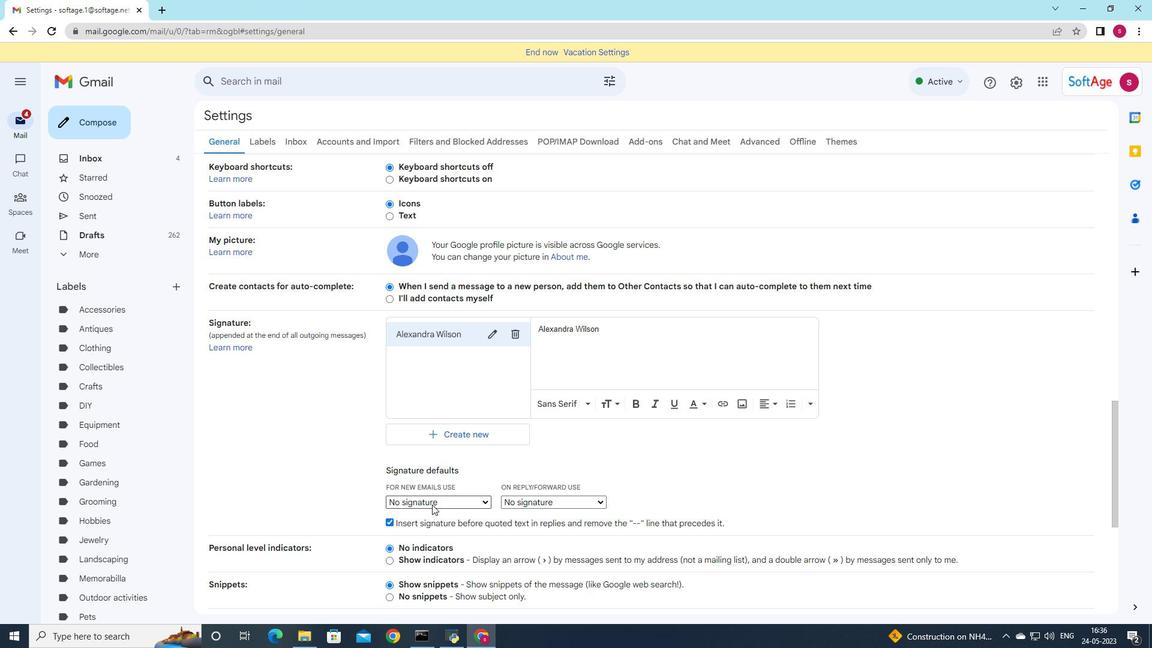 
Action: Mouse moved to (444, 528)
Screenshot: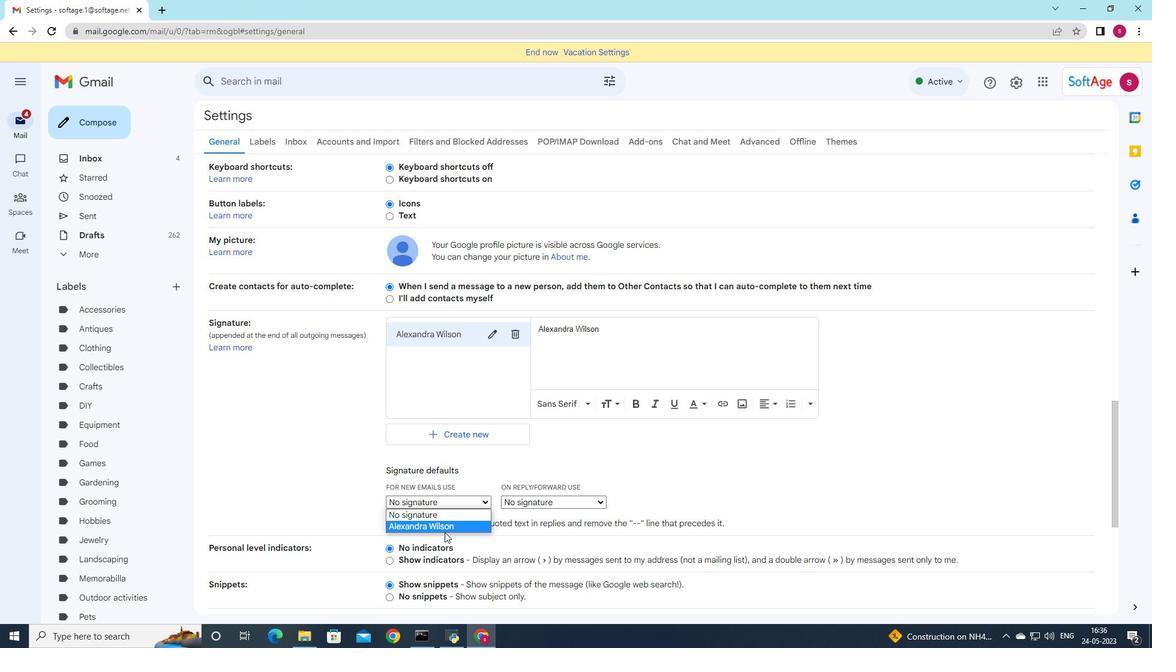 
Action: Mouse pressed left at (444, 528)
Screenshot: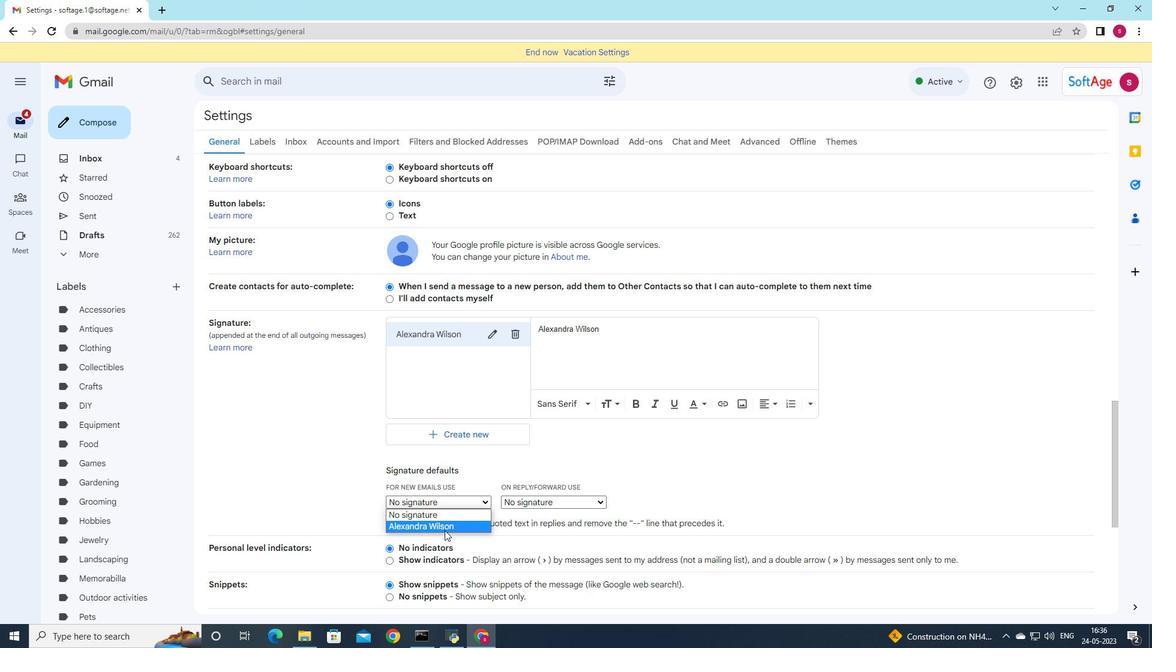 
Action: Mouse moved to (536, 500)
Screenshot: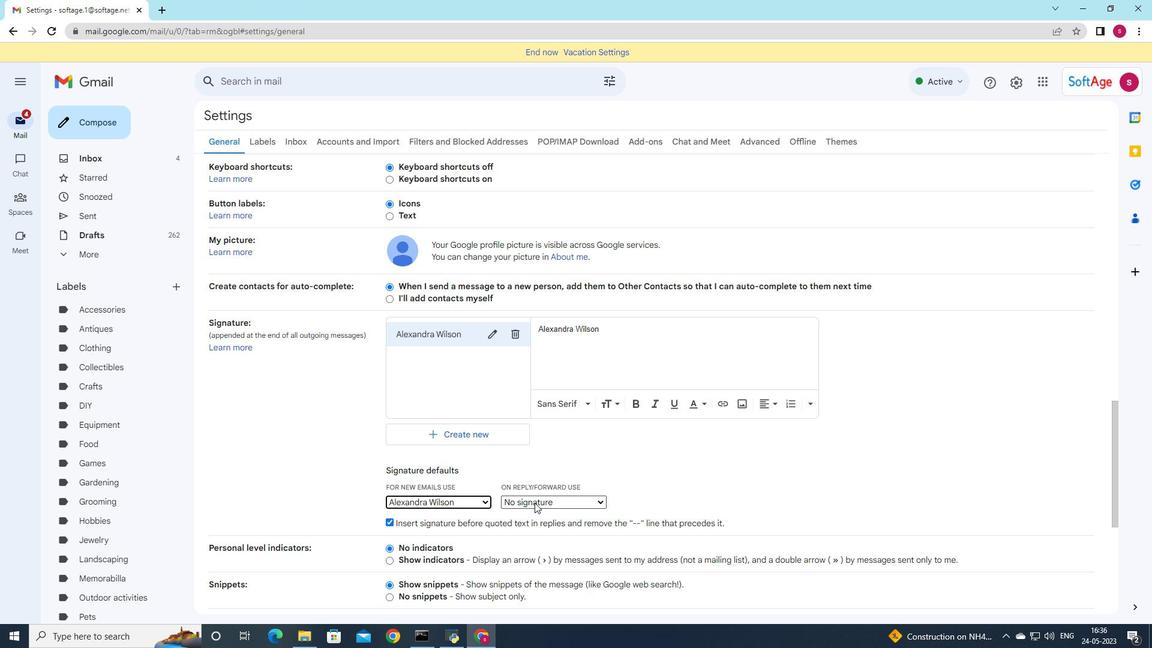 
Action: Mouse pressed left at (536, 500)
Screenshot: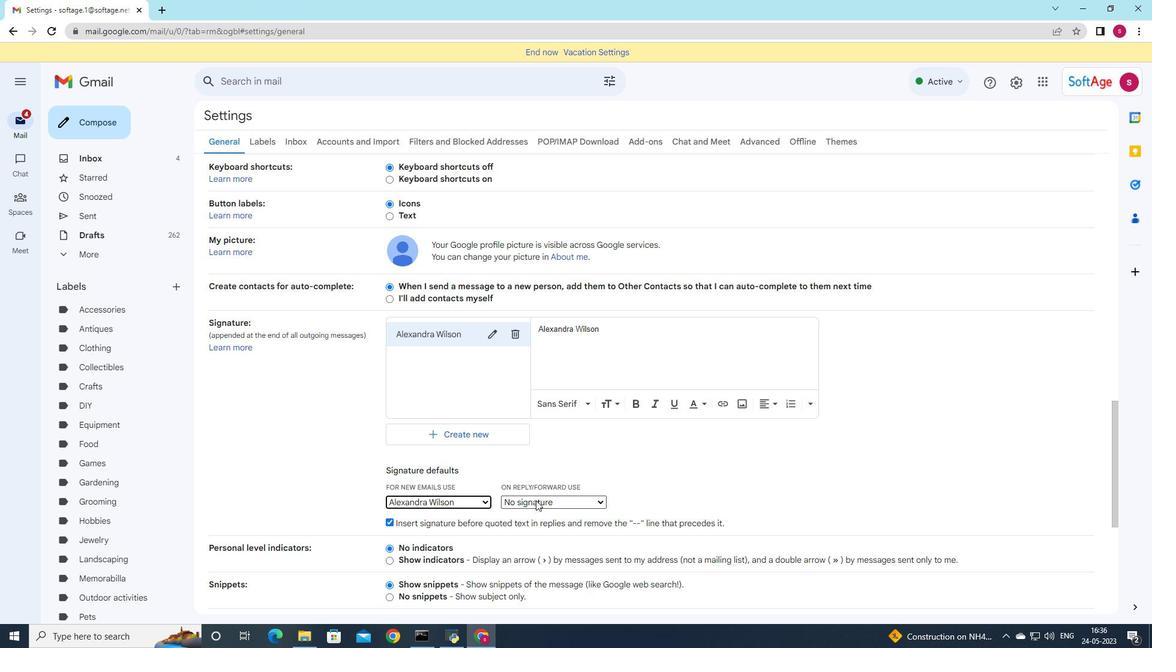 
Action: Mouse moved to (536, 522)
Screenshot: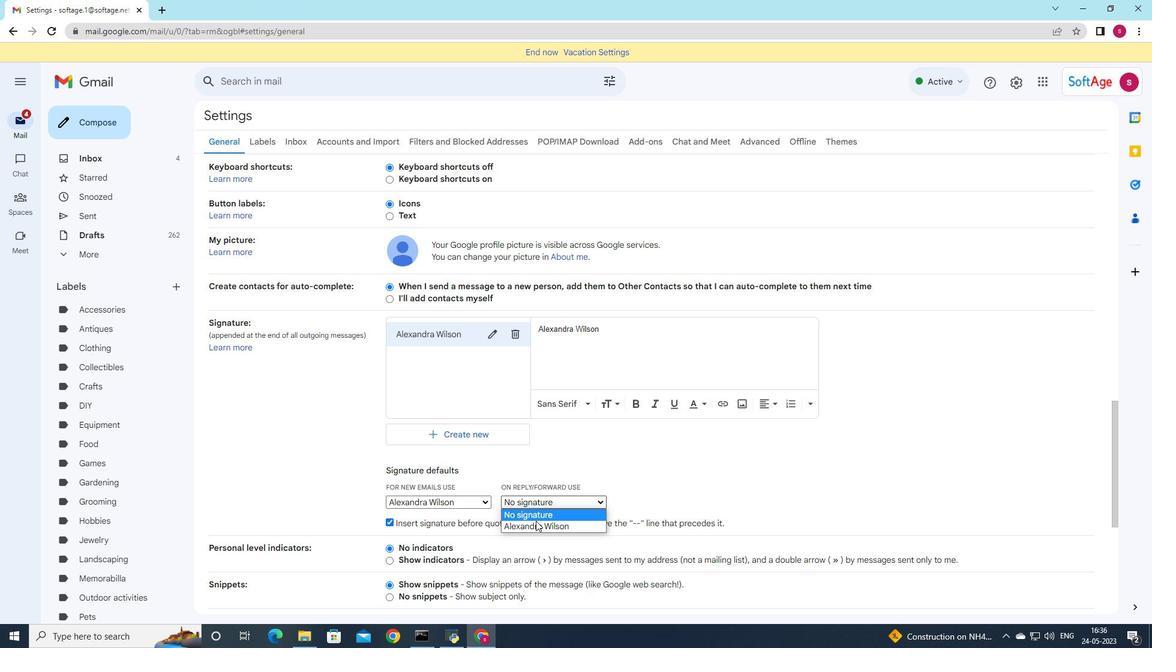 
Action: Mouse pressed left at (536, 522)
Screenshot: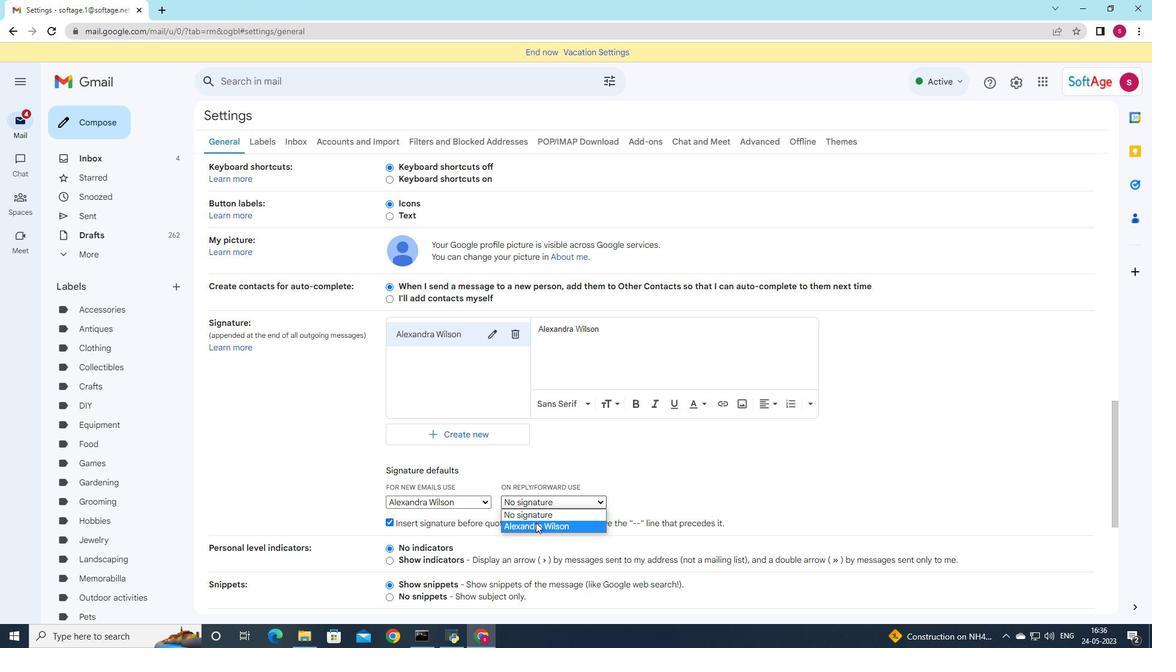 
Action: Mouse moved to (533, 522)
Screenshot: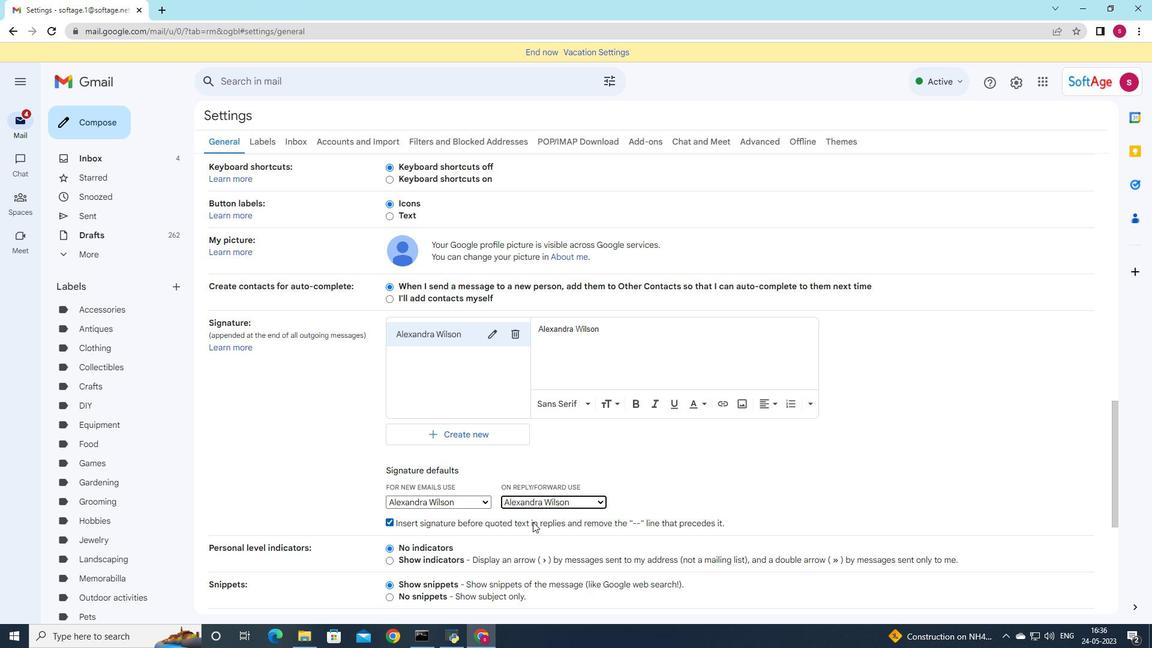 
Action: Mouse scrolled (533, 521) with delta (0, 0)
Screenshot: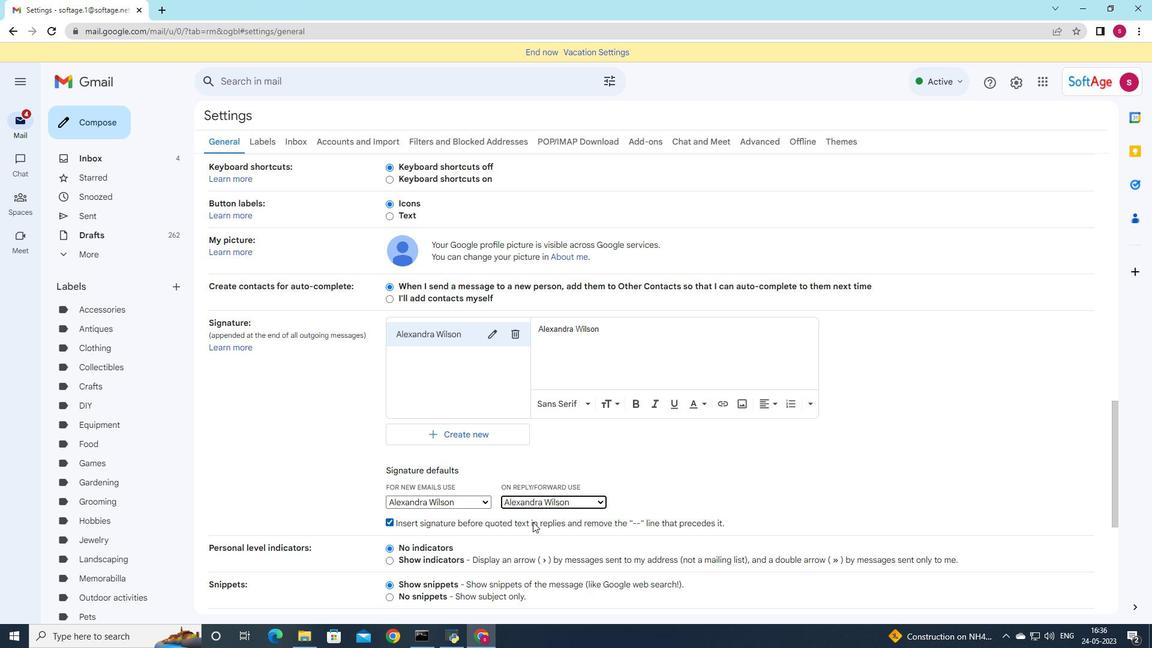 
Action: Mouse scrolled (533, 521) with delta (0, 0)
Screenshot: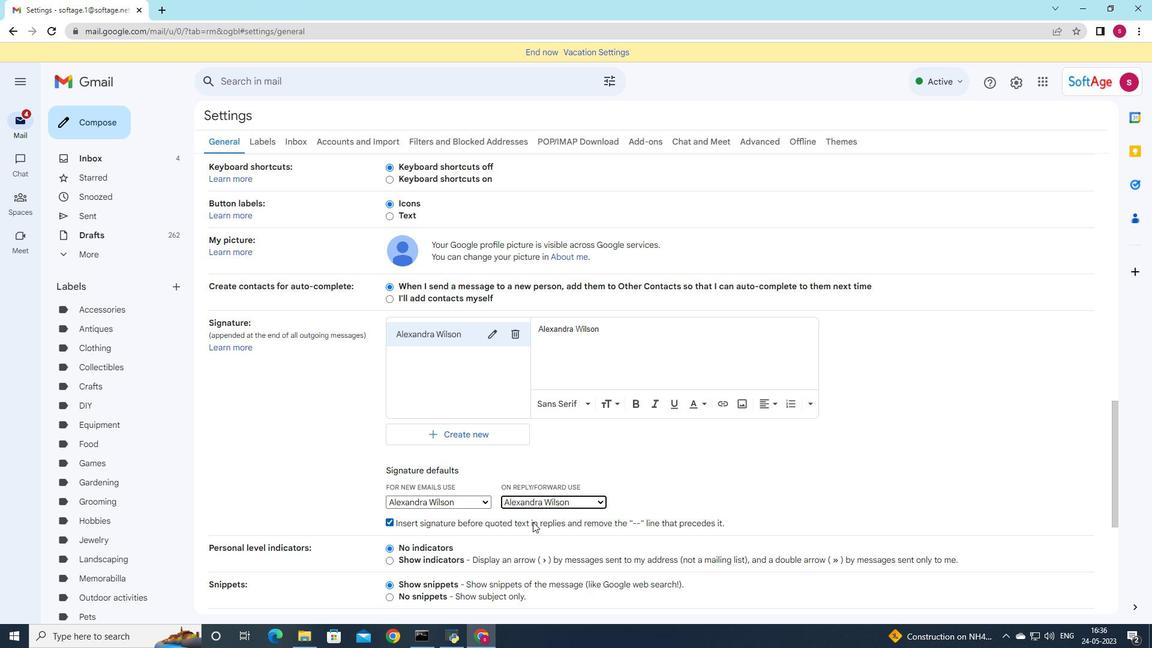 
Action: Mouse scrolled (533, 521) with delta (0, 0)
Screenshot: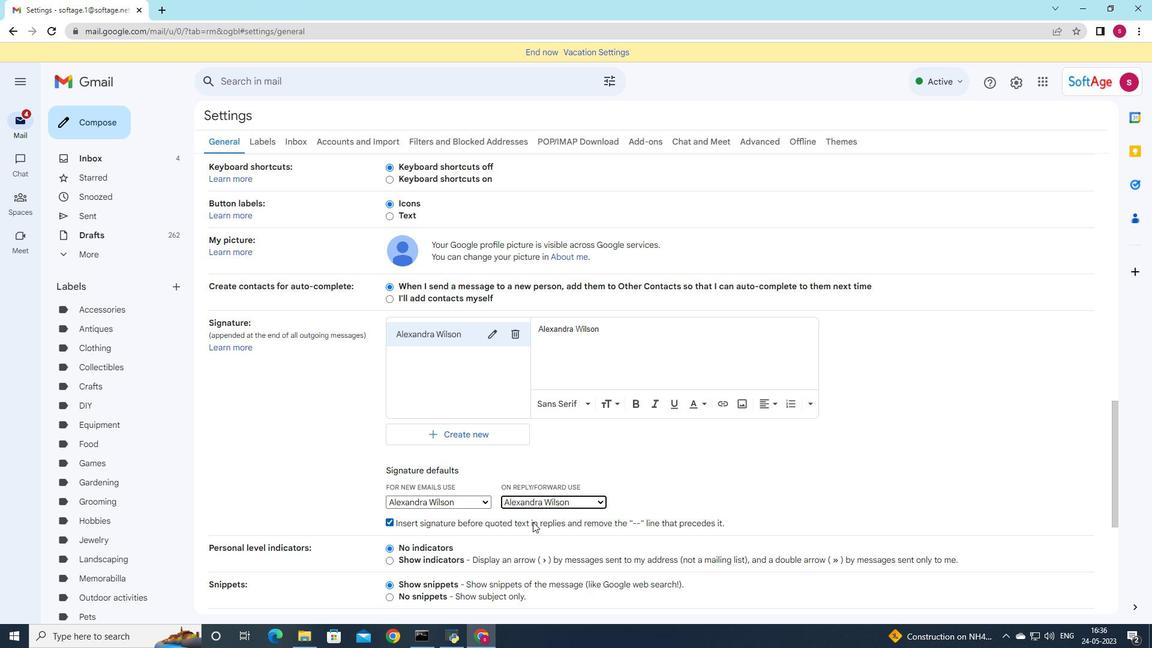
Action: Mouse scrolled (533, 521) with delta (0, 0)
Screenshot: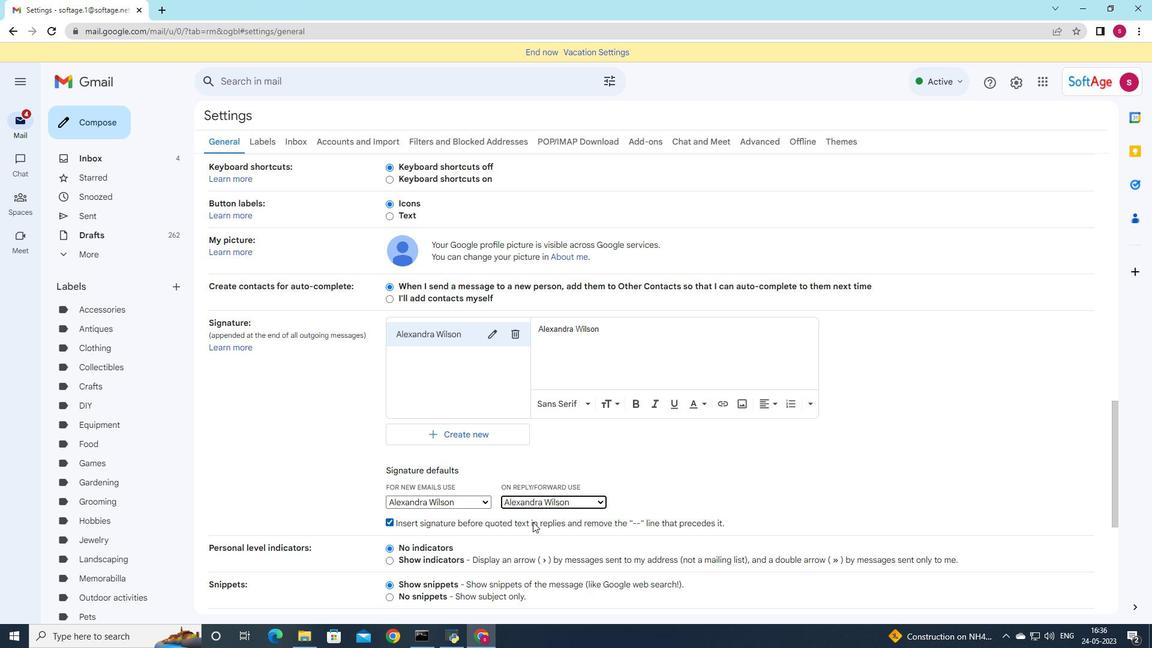 
Action: Mouse scrolled (533, 521) with delta (0, 0)
Screenshot: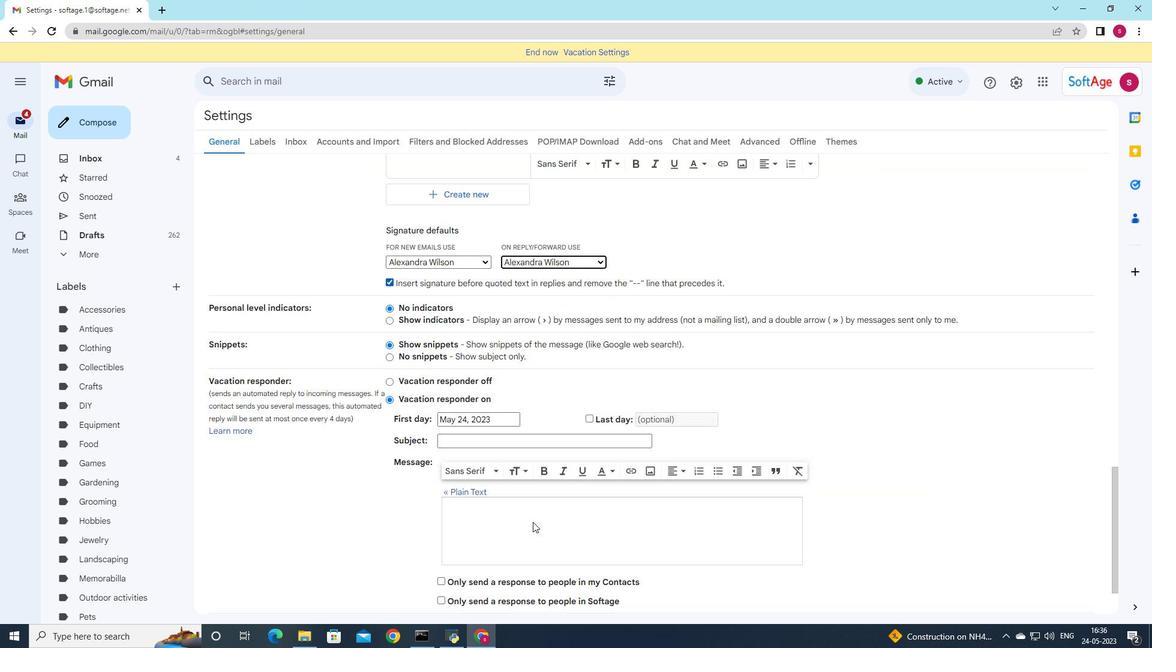 
Action: Mouse scrolled (533, 521) with delta (0, 0)
Screenshot: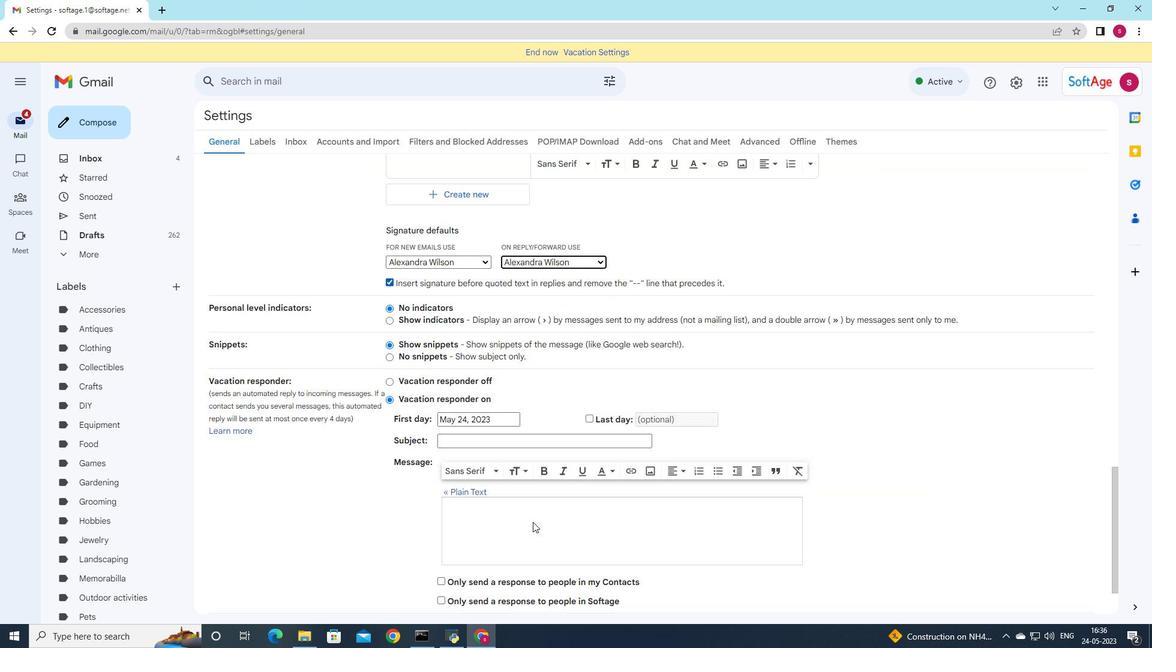 
Action: Mouse scrolled (533, 521) with delta (0, 0)
Screenshot: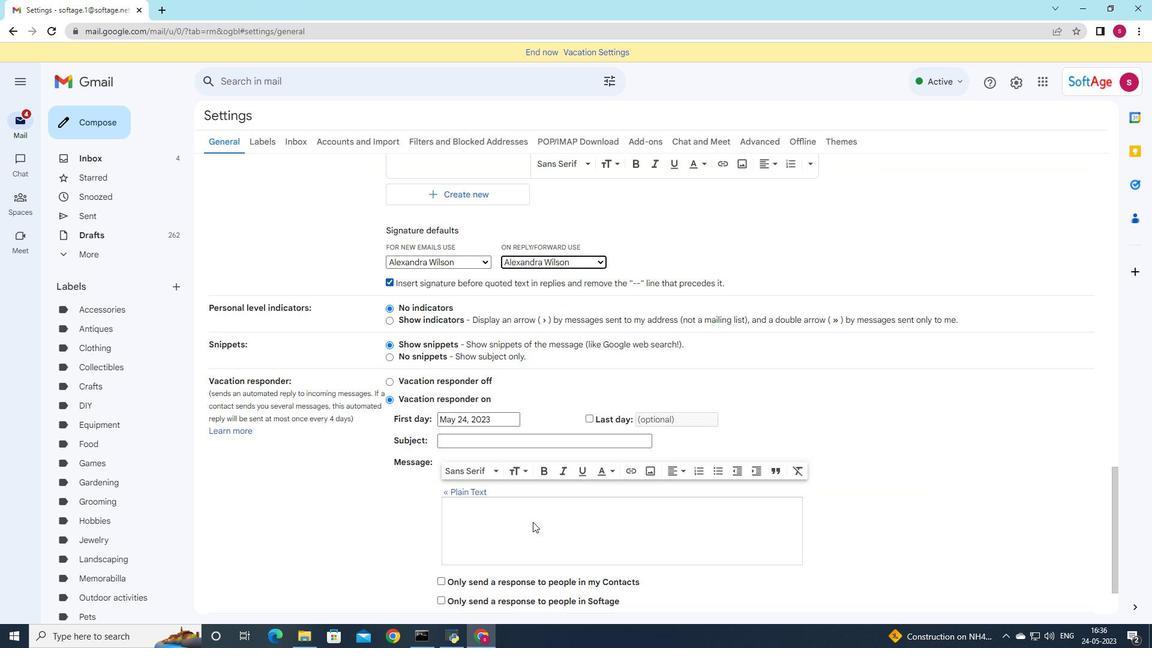 
Action: Mouse scrolled (533, 521) with delta (0, 0)
Screenshot: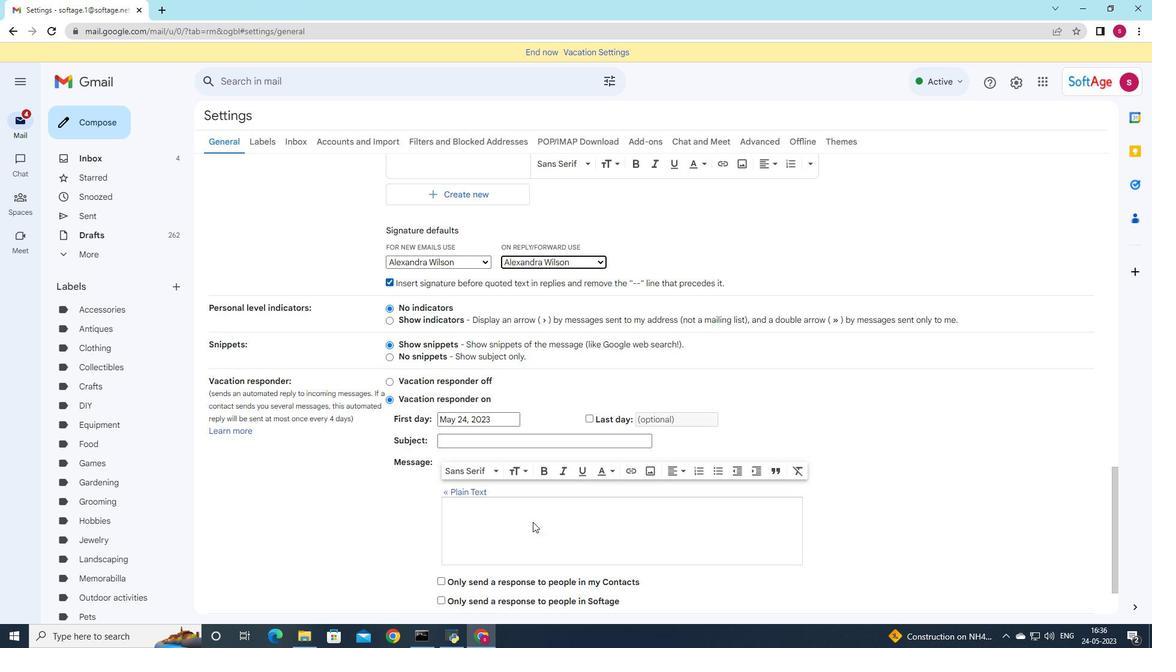 
Action: Mouse scrolled (533, 521) with delta (0, 0)
Screenshot: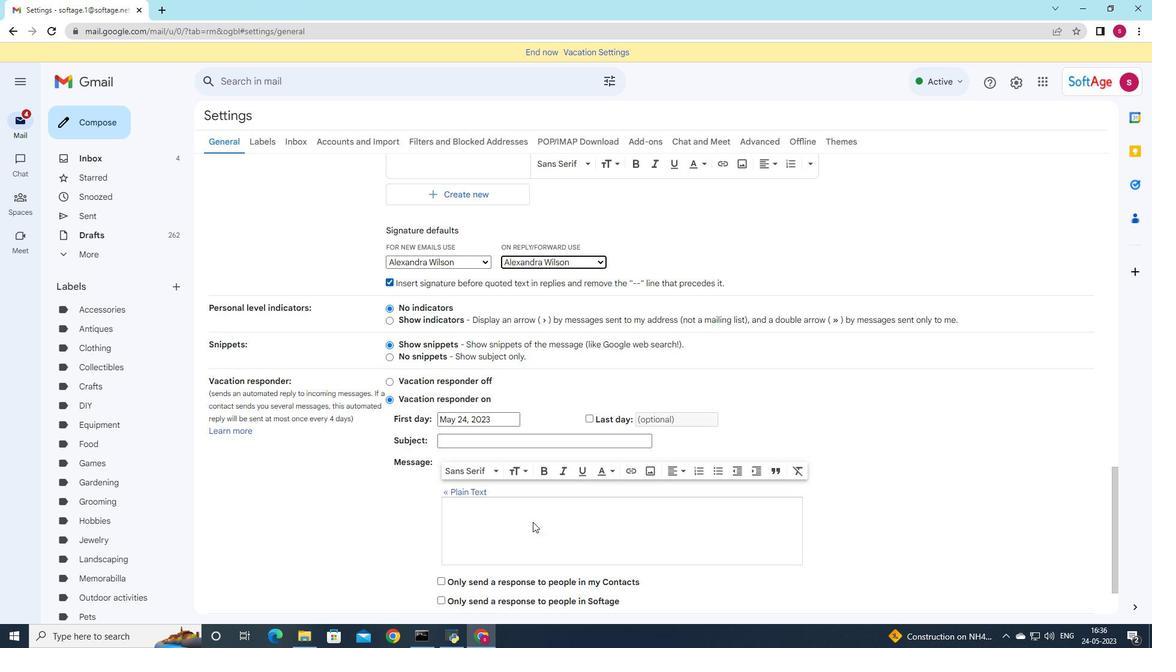 
Action: Mouse moved to (615, 545)
Screenshot: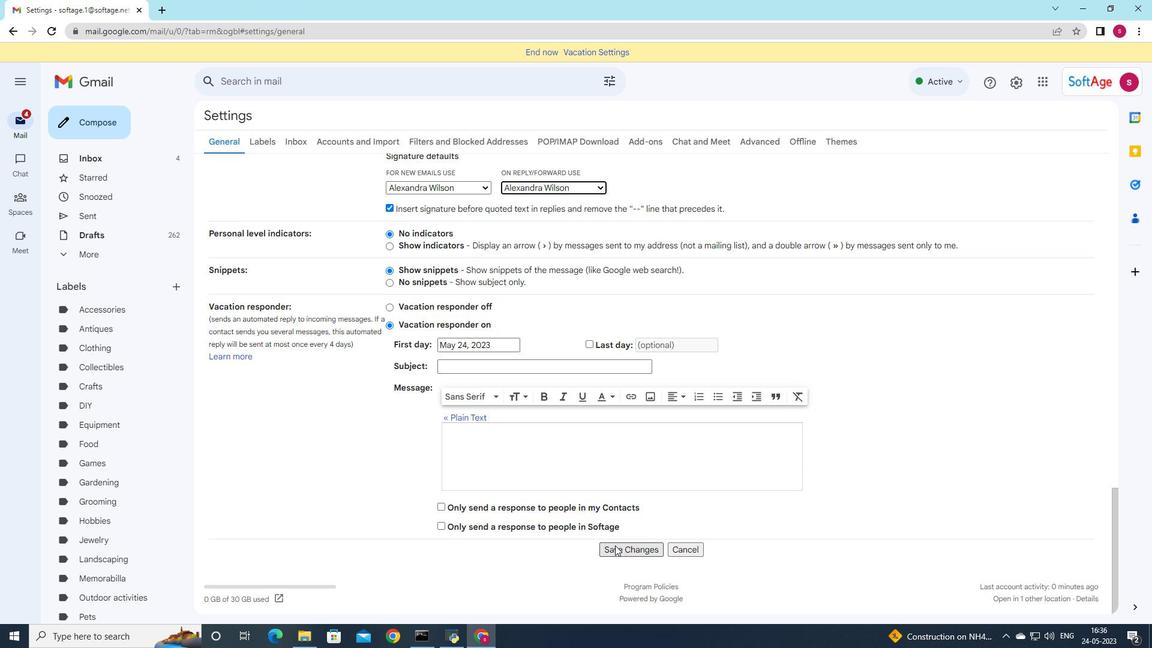 
Action: Mouse pressed left at (615, 545)
Screenshot: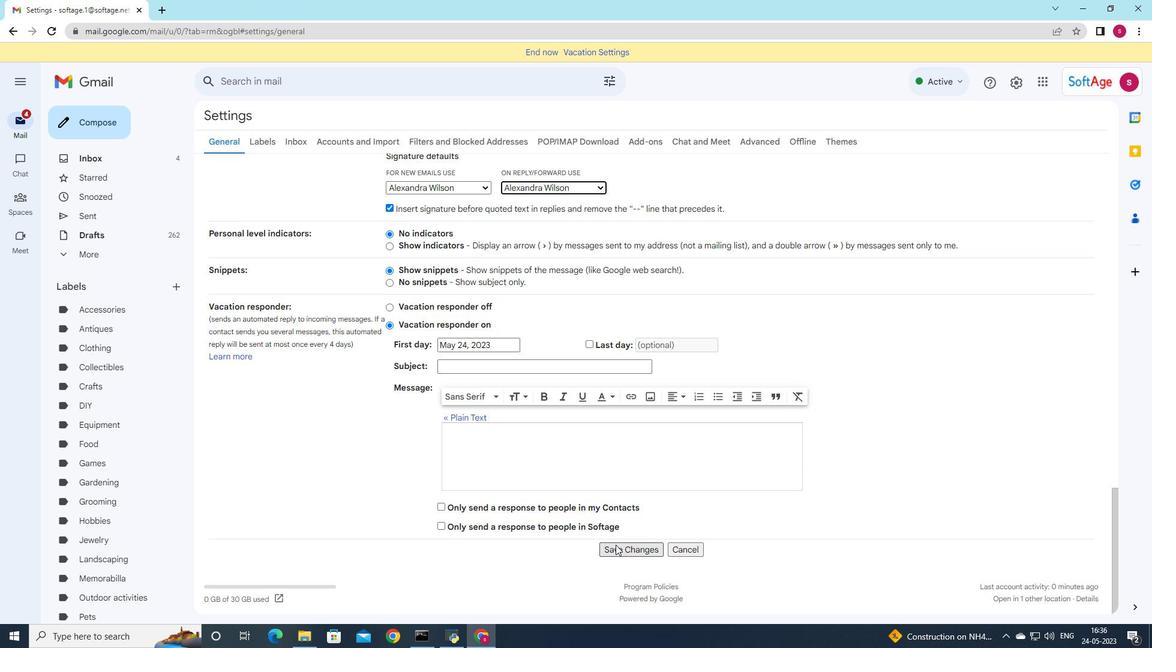
Action: Mouse moved to (109, 121)
Screenshot: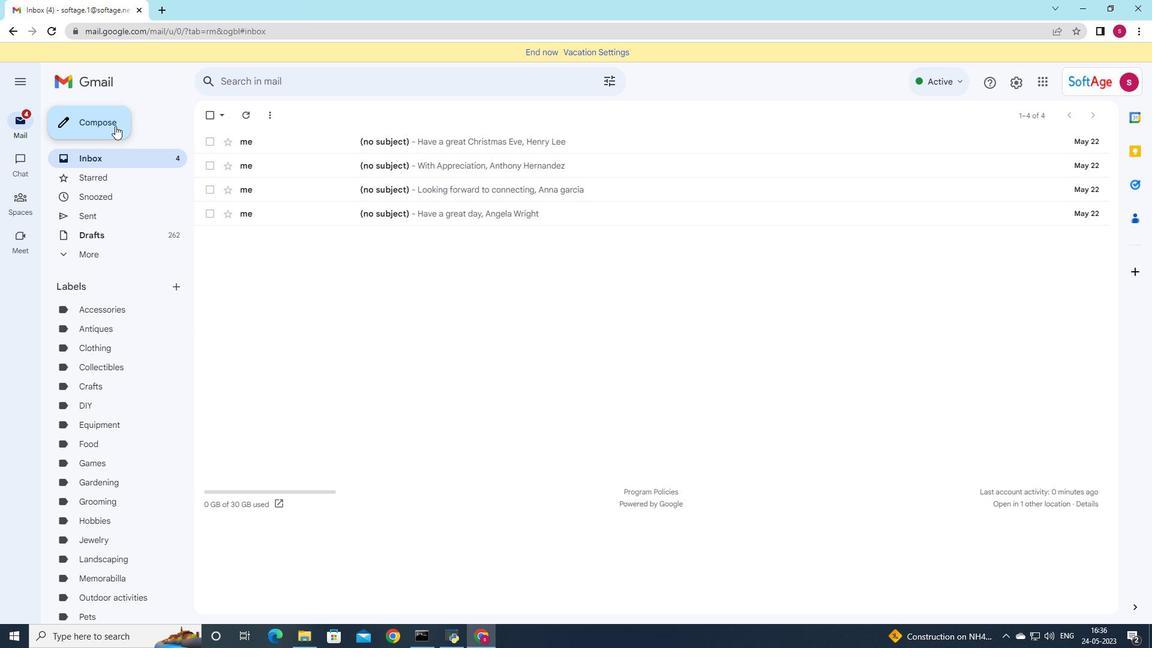 
Action: Mouse pressed left at (109, 121)
Screenshot: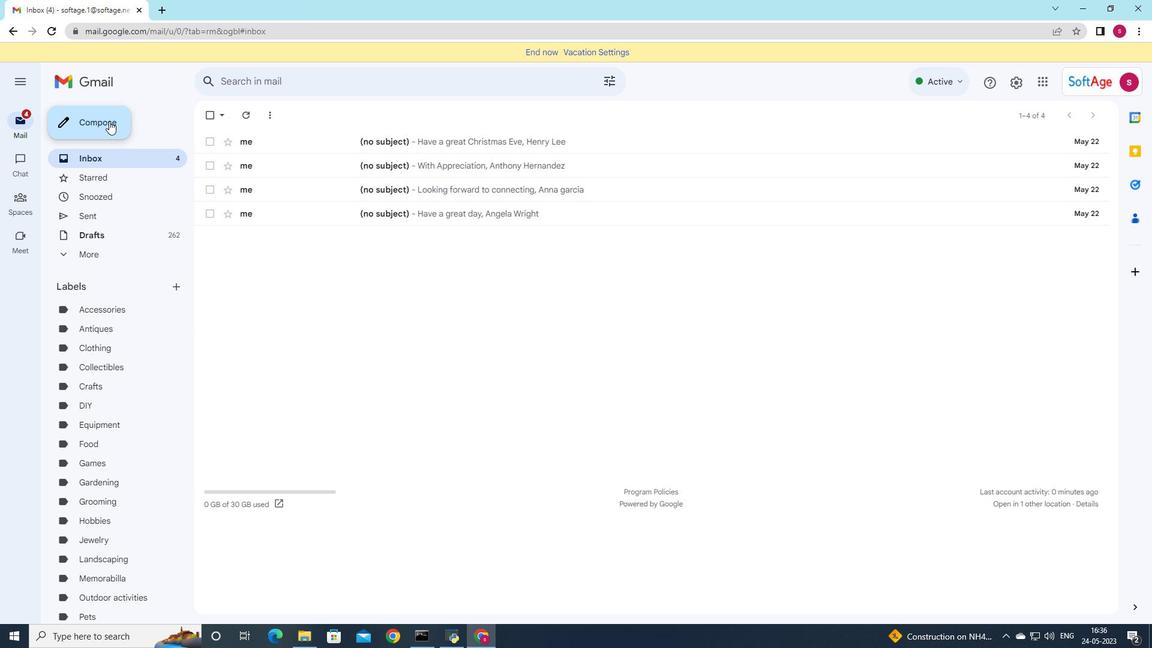 
Action: Mouse moved to (832, 314)
Screenshot: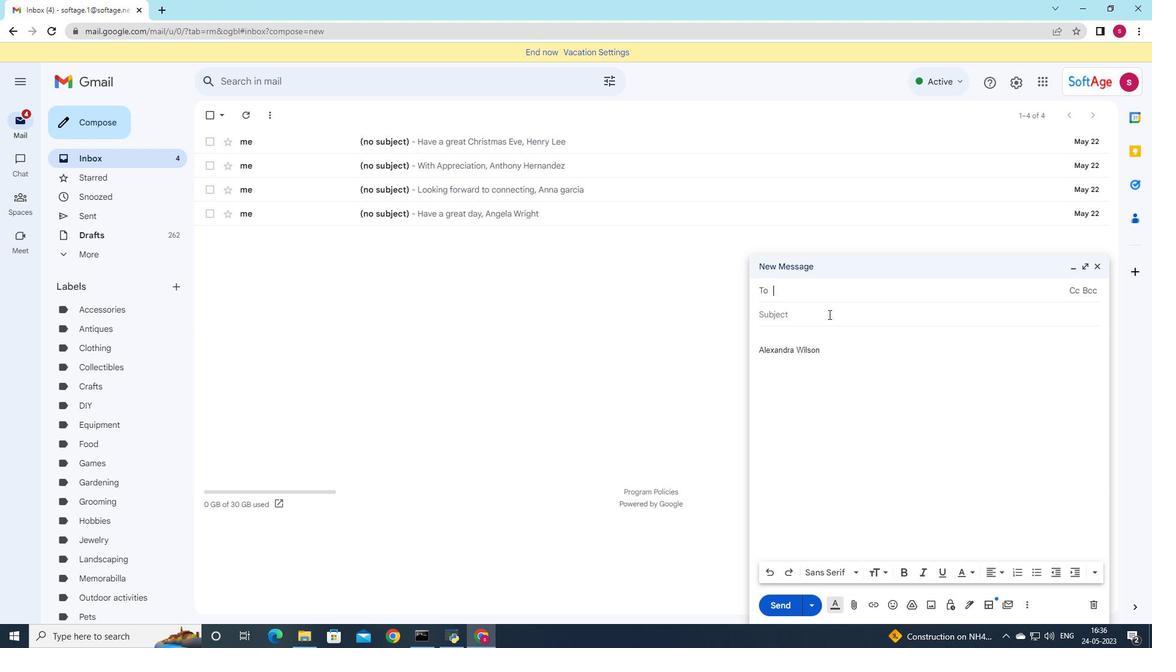 
Action: Key pressed so
Screenshot: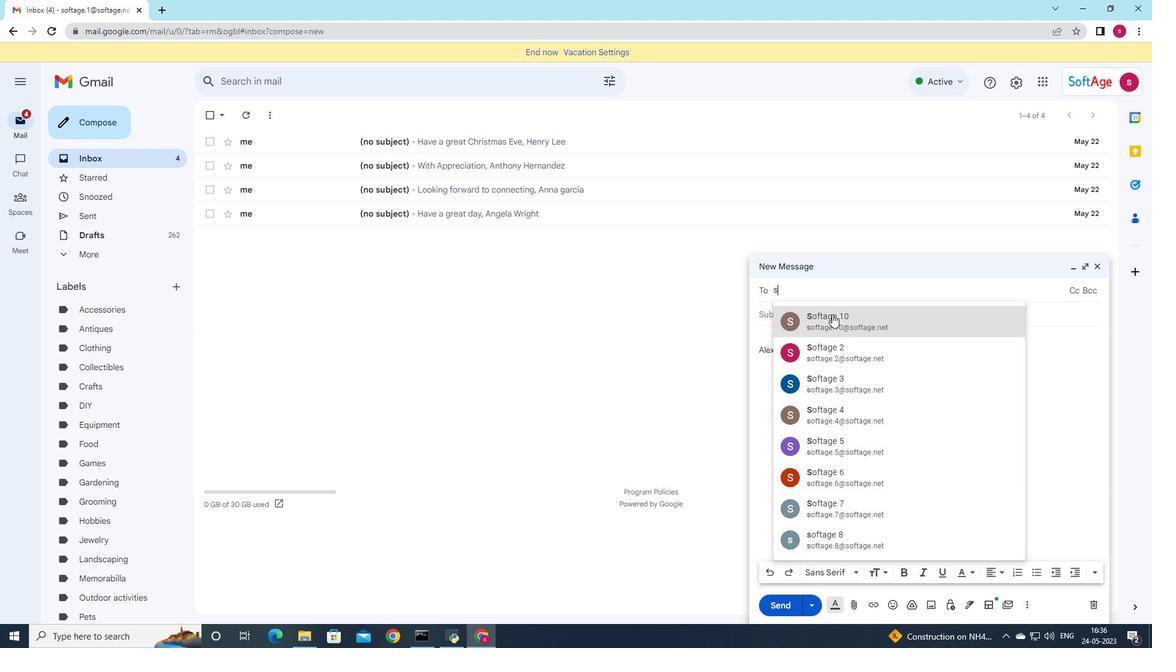 
Action: Mouse moved to (872, 476)
Screenshot: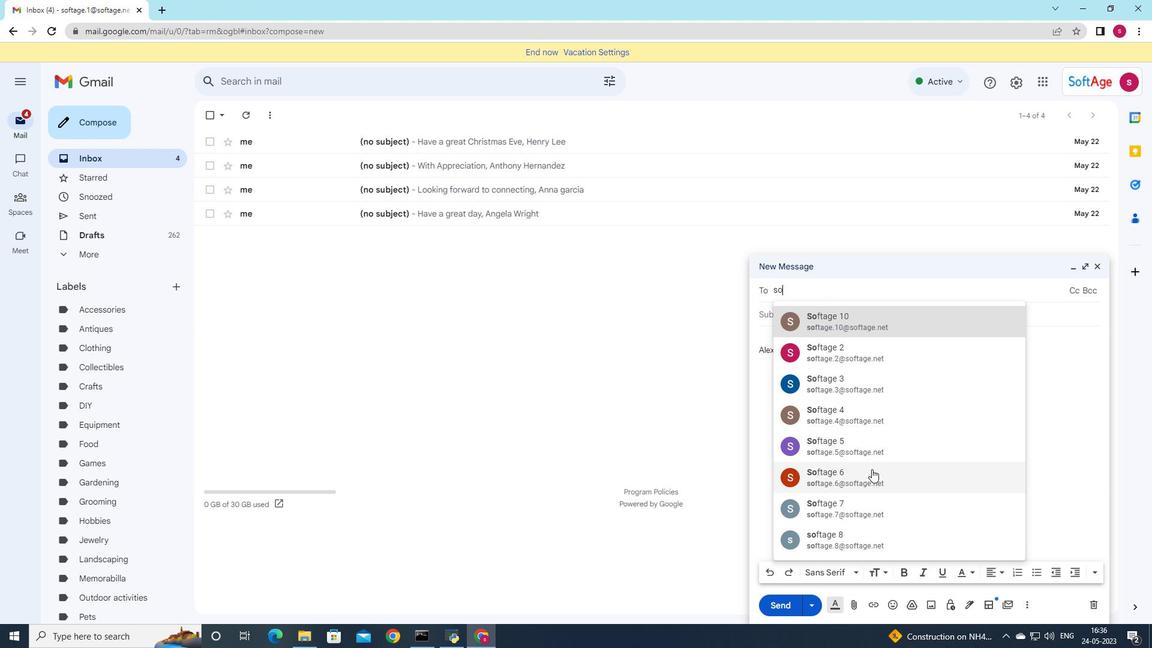
Action: Mouse pressed left at (872, 476)
Screenshot: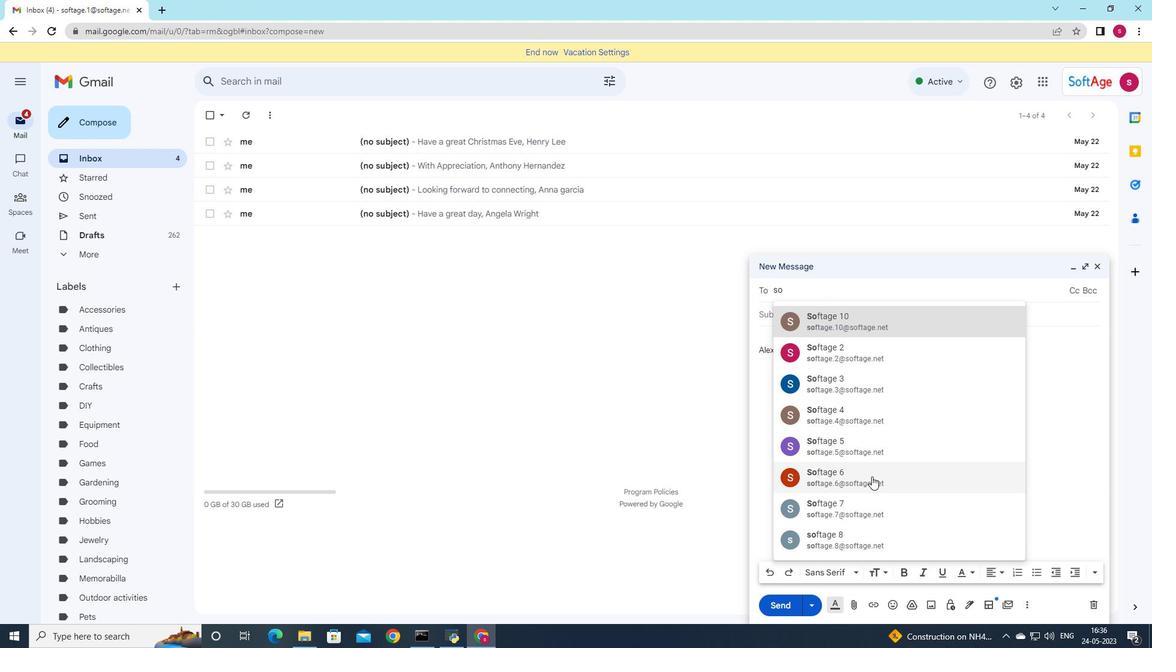
Action: Mouse moved to (853, 418)
Screenshot: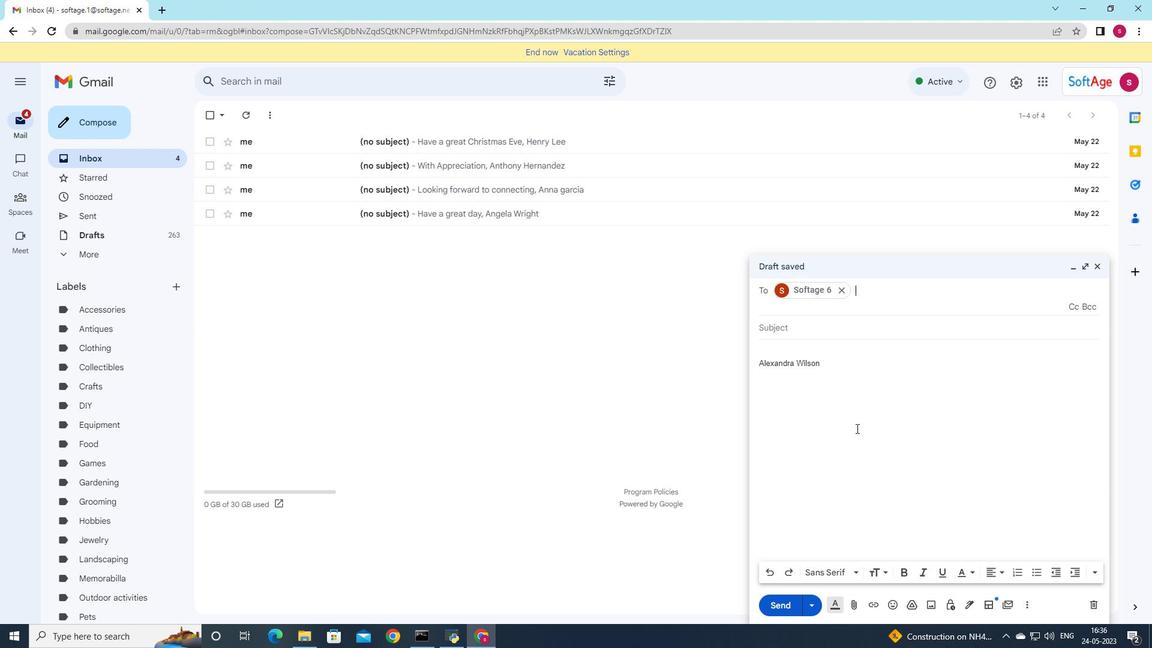 
Action: Key pressed s
Screenshot: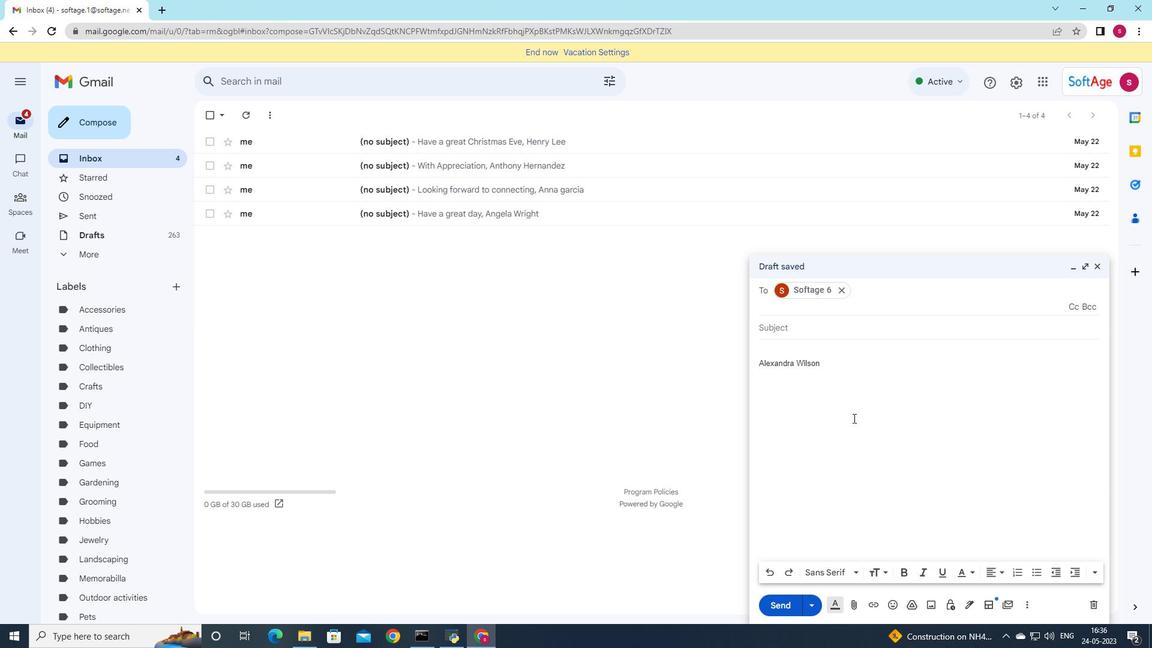
Action: Mouse moved to (909, 517)
Screenshot: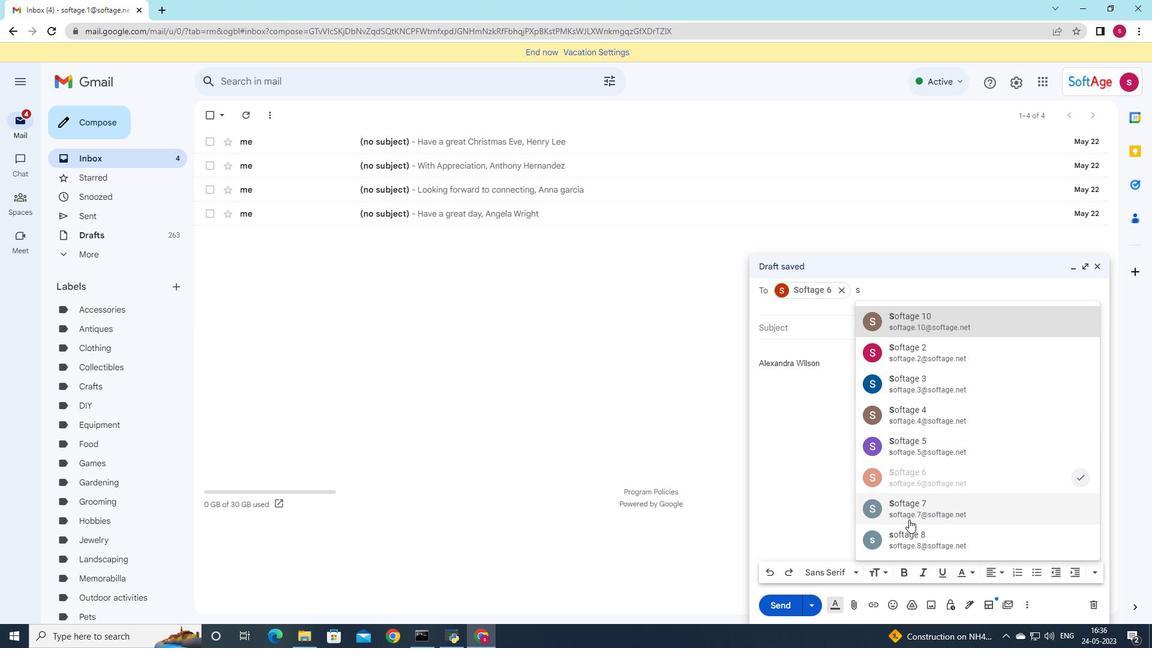 
Action: Mouse pressed left at (909, 517)
Screenshot: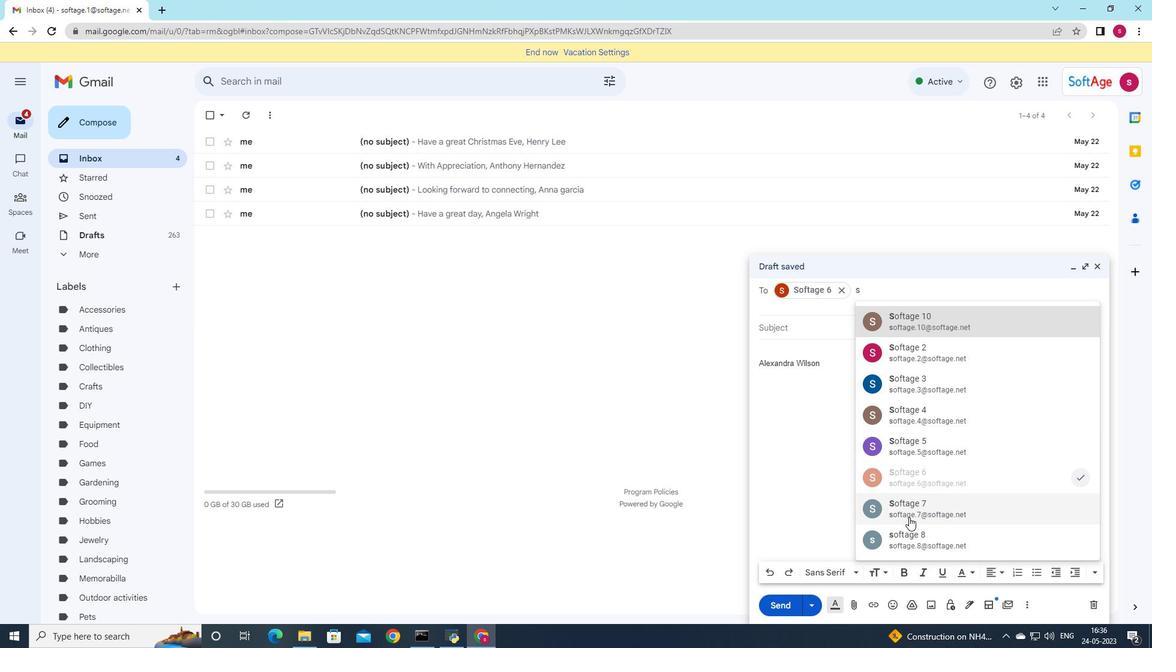 
Action: Mouse moved to (811, 330)
Screenshot: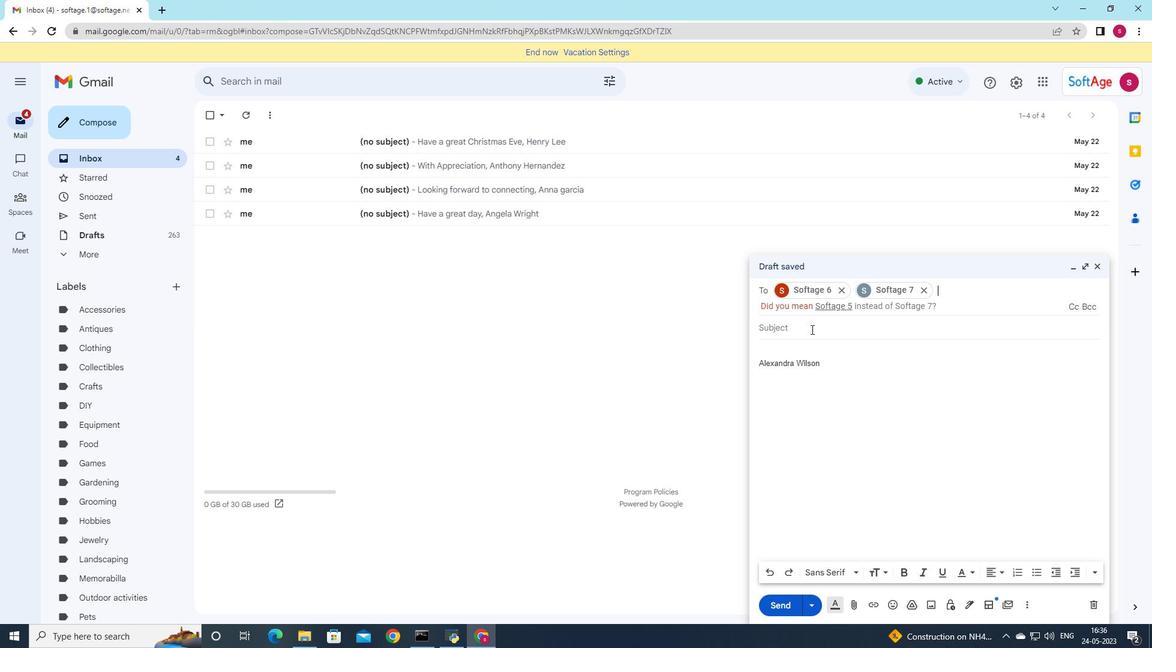 
Action: Mouse pressed left at (811, 330)
Screenshot: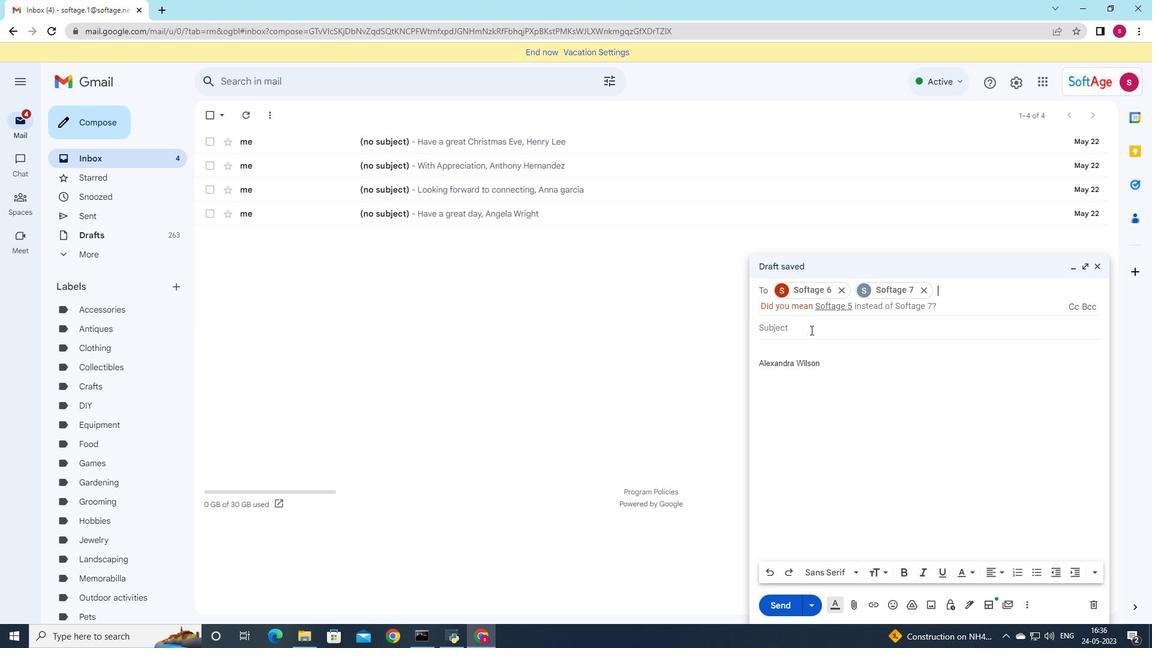 
Action: Key pressed <Key.shift>Project<Key.space>update
Screenshot: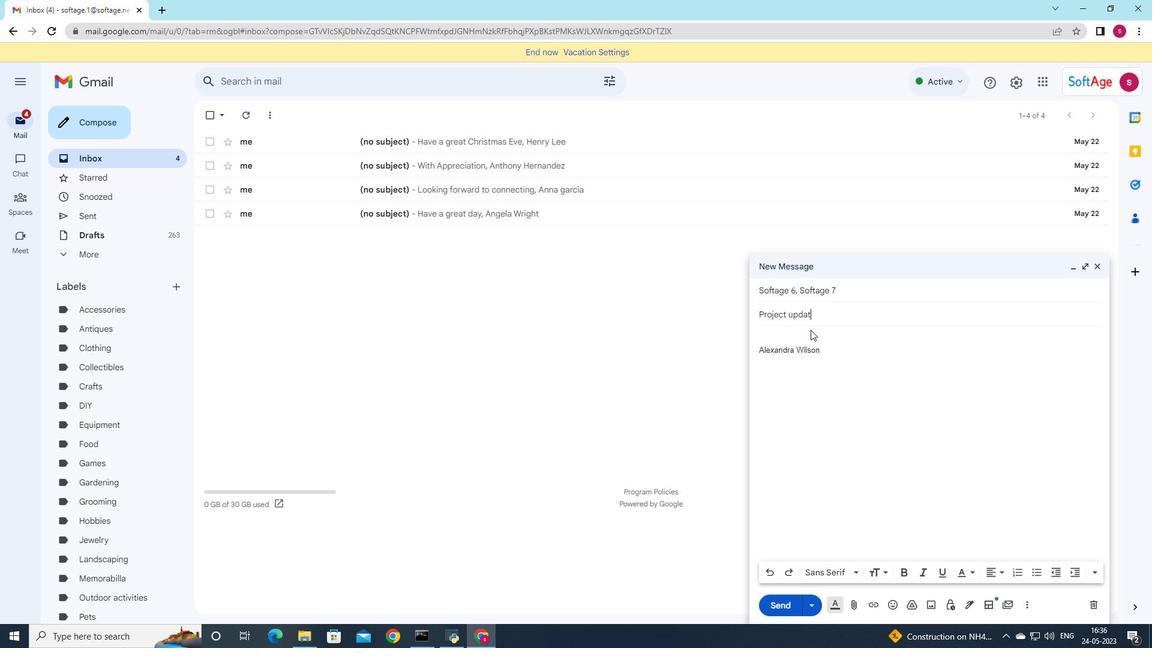 
Action: Mouse moved to (771, 338)
Screenshot: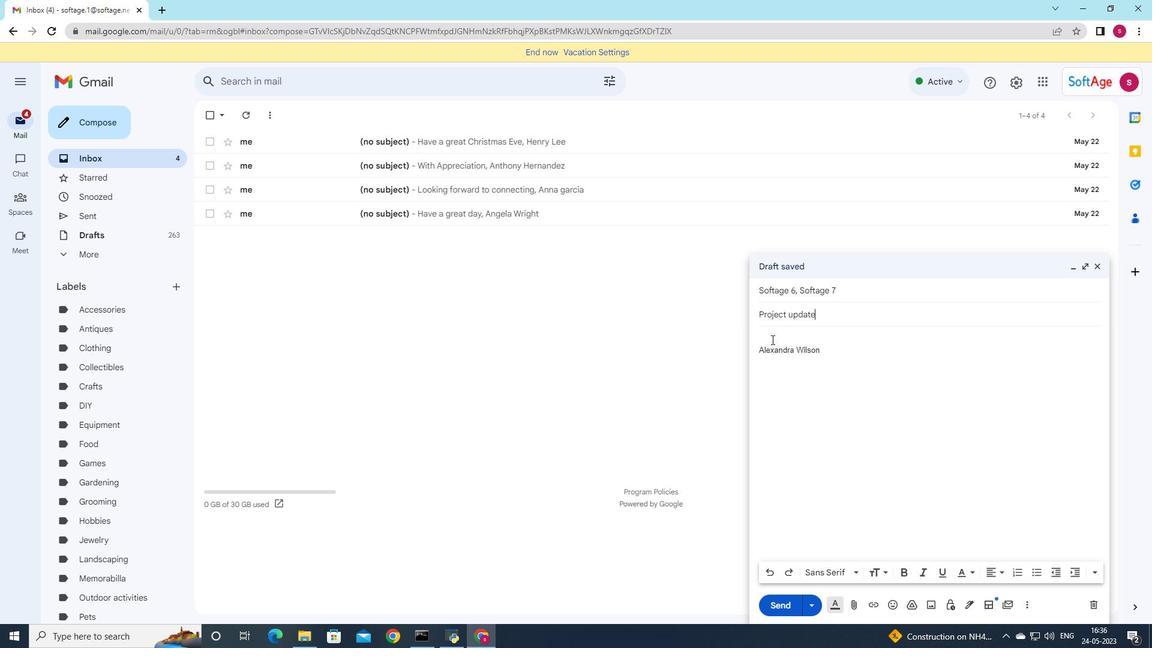 
Action: Mouse pressed left at (771, 338)
Screenshot: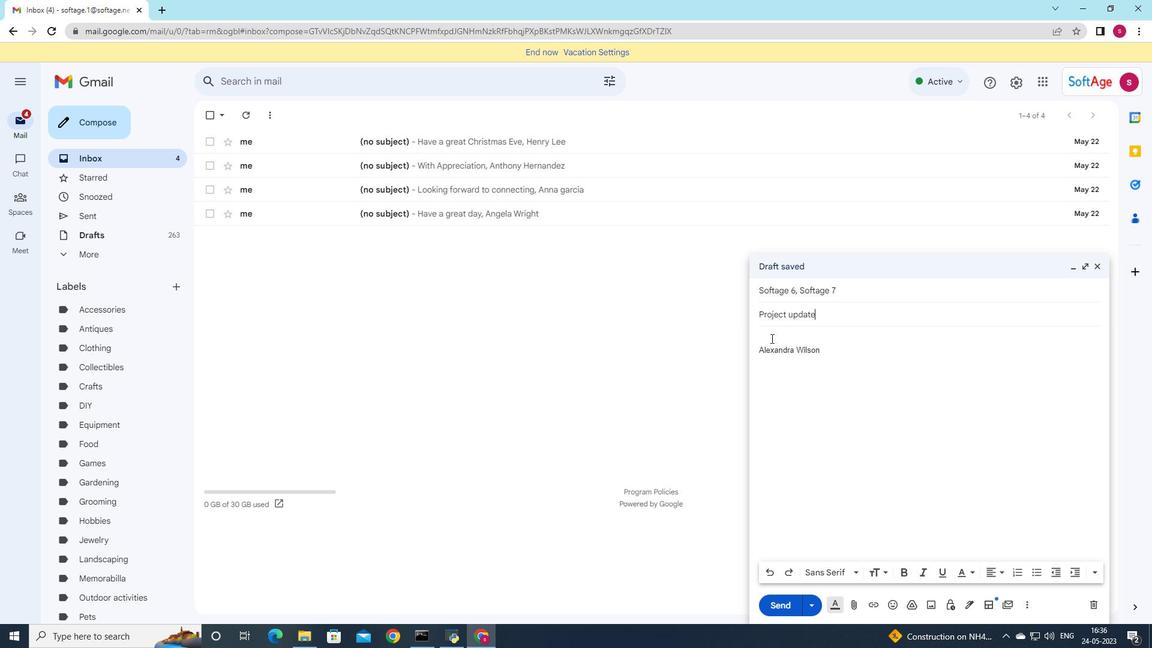
Action: Mouse moved to (855, 342)
Screenshot: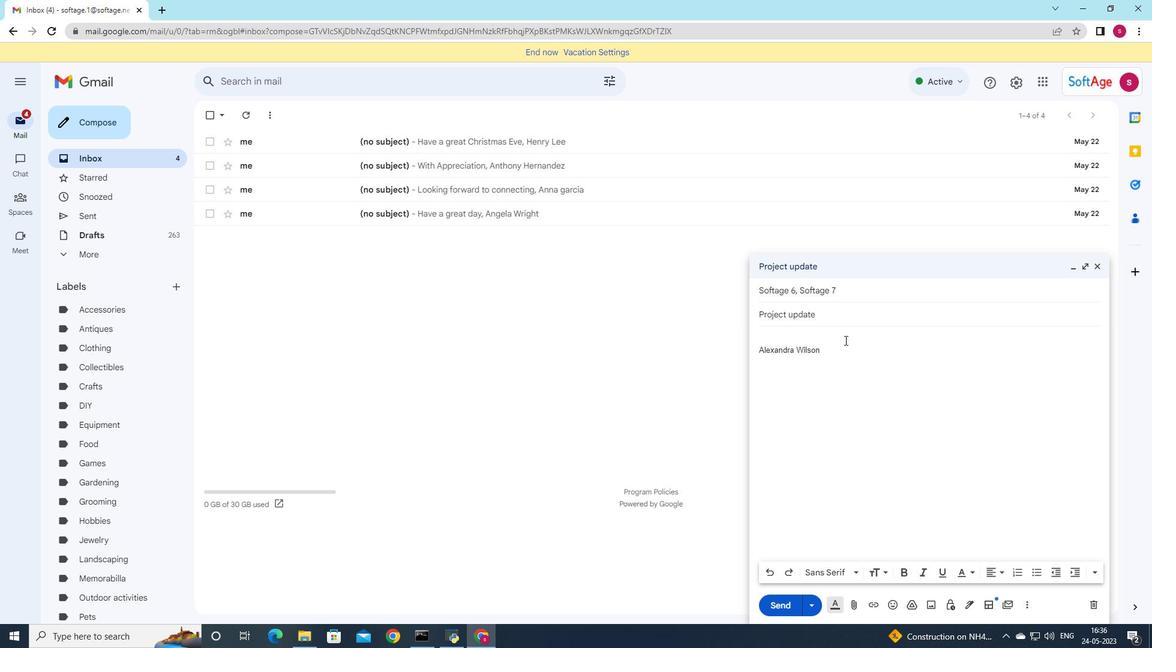 
Action: Key pressed <Key.shift><Key.shift><Key.shift><Key.shift><Key.shift><Key.shift><Key.shift>I<Key.space>apologize<Key.space>for<Key.space>the<Key.space>delay<Key.space>in<Key.space>my<Key.space>perso<Key.backspace><Key.backspace><Key.backspace><Key.backspace><Key.backspace>reso<Key.backspace>ponse
Screenshot: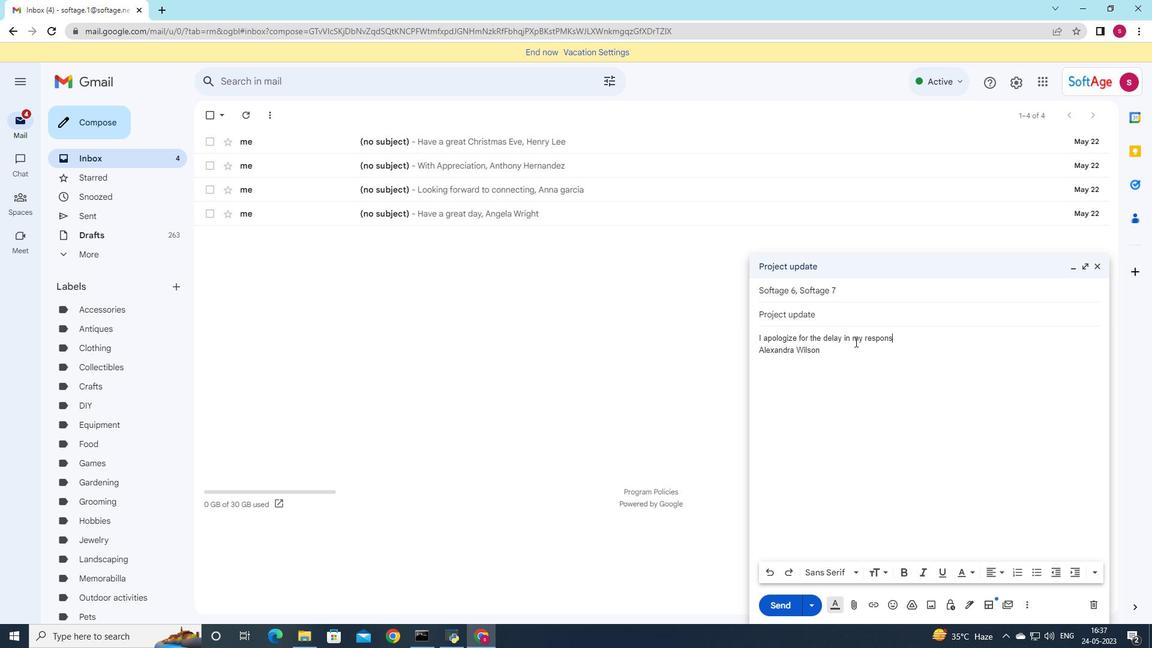 
Action: Mouse moved to (854, 606)
Screenshot: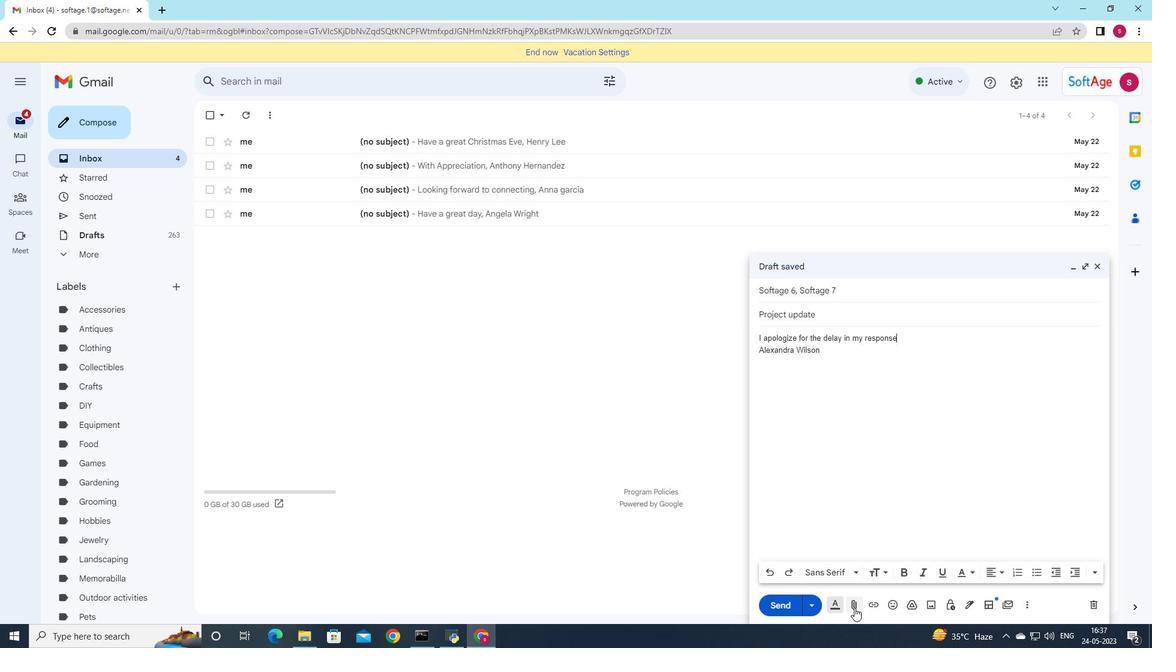 
Action: Mouse pressed left at (854, 606)
Screenshot: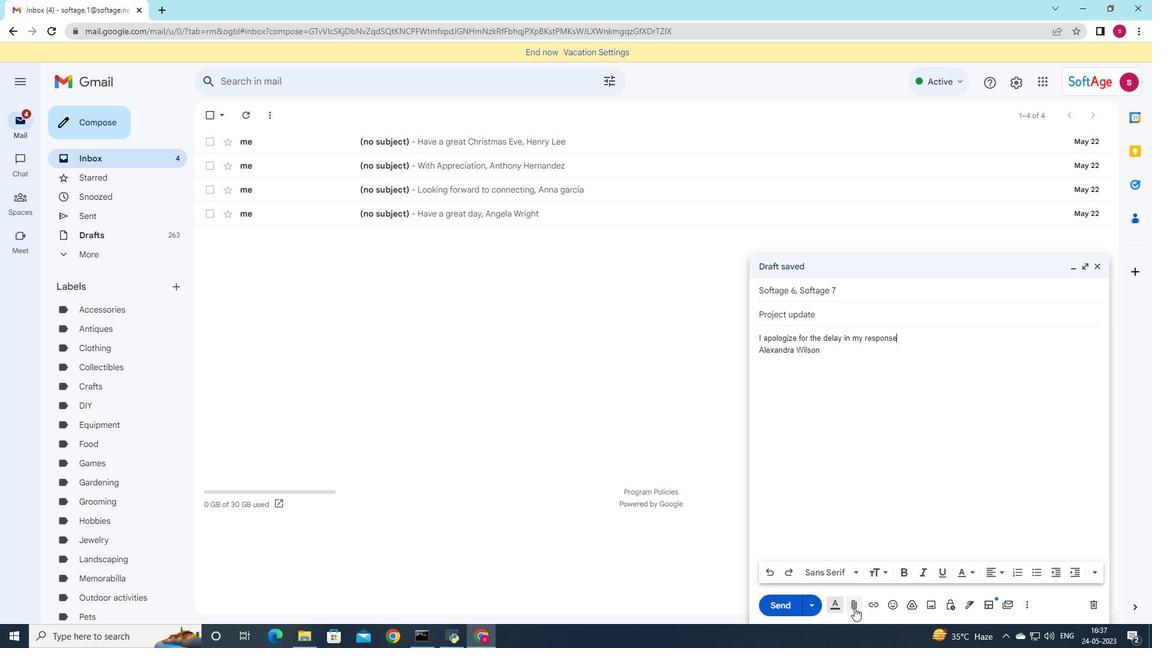 
Action: Mouse moved to (172, 90)
Screenshot: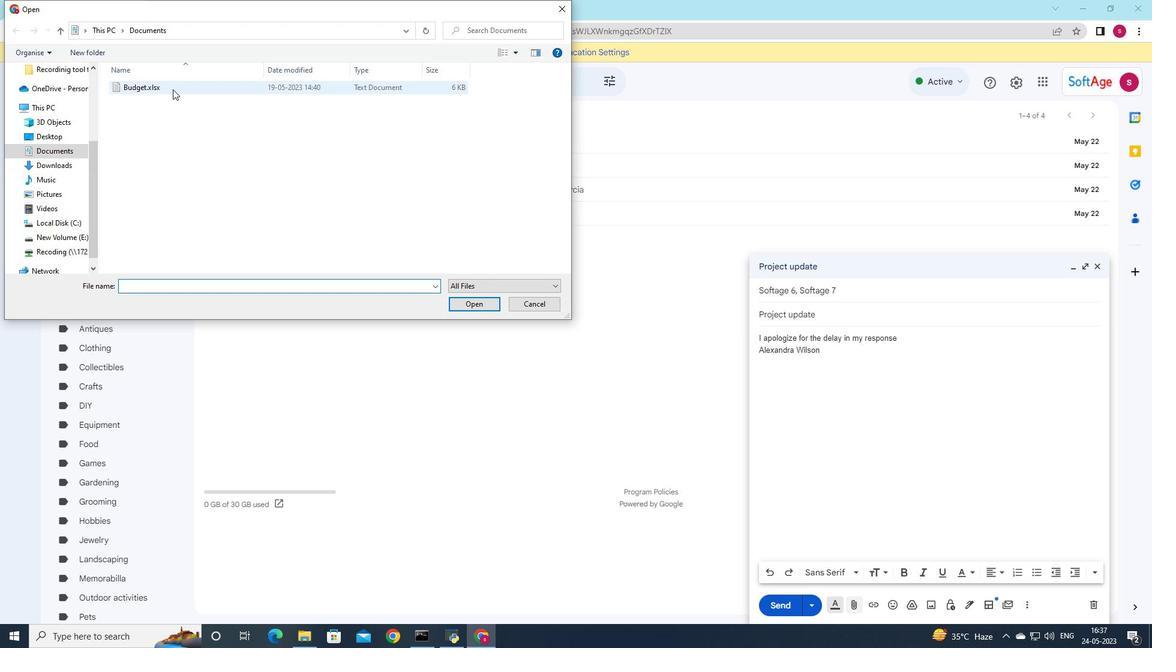 
Action: Mouse pressed left at (172, 90)
Screenshot: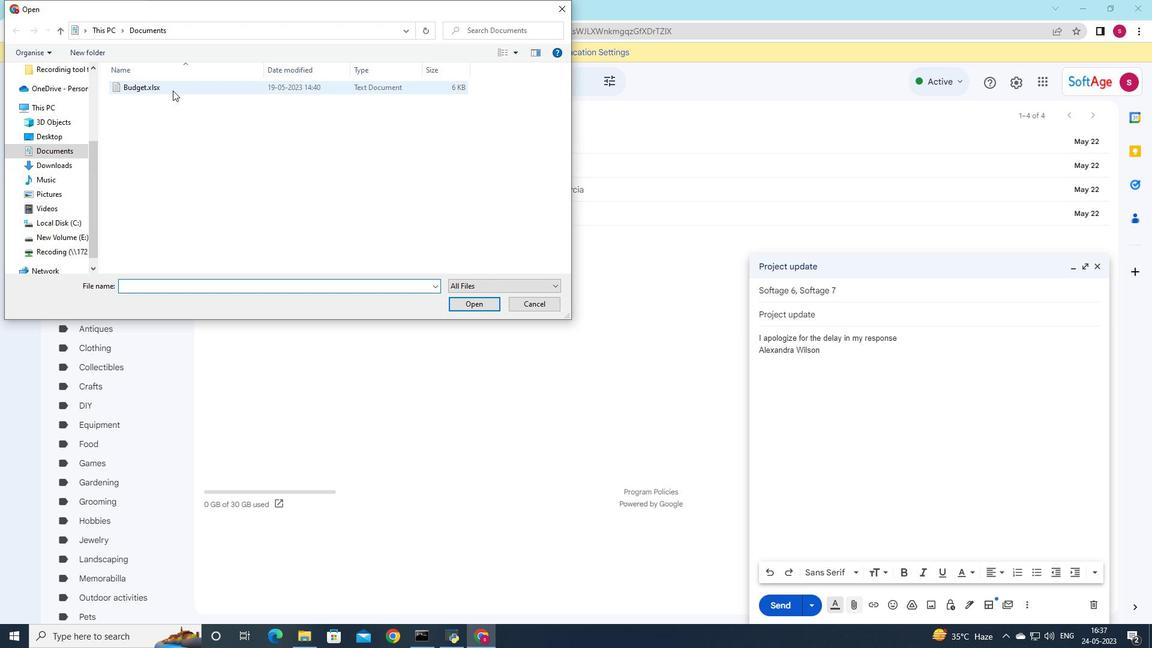 
Action: Mouse moved to (175, 85)
Screenshot: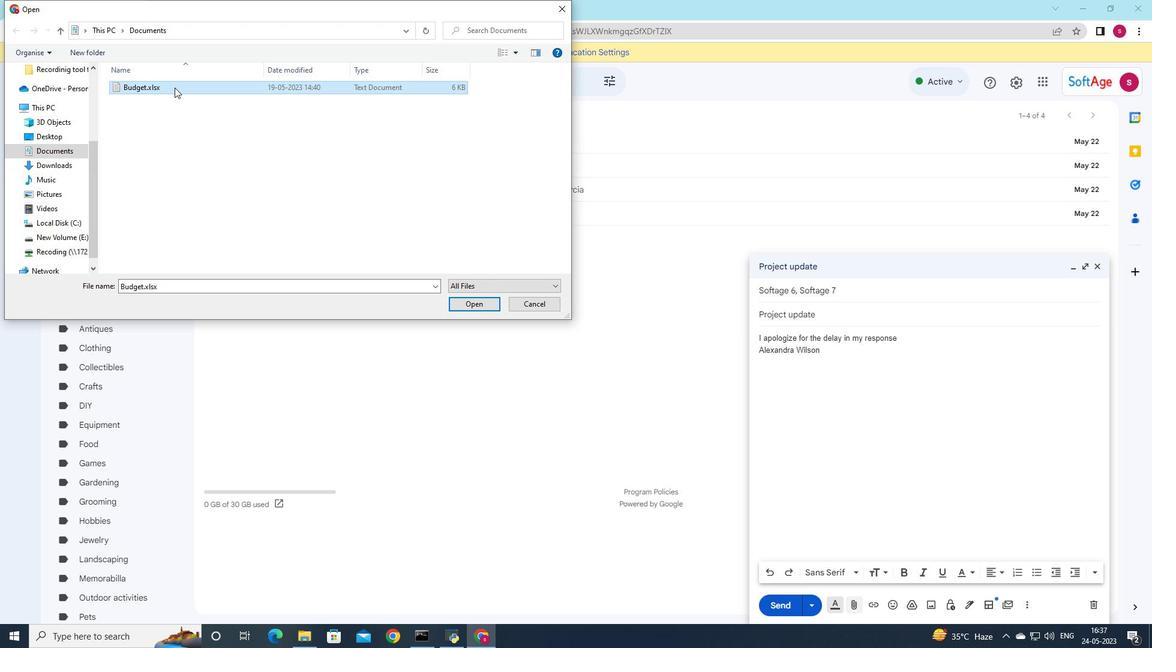 
Action: Mouse pressed left at (175, 85)
Screenshot: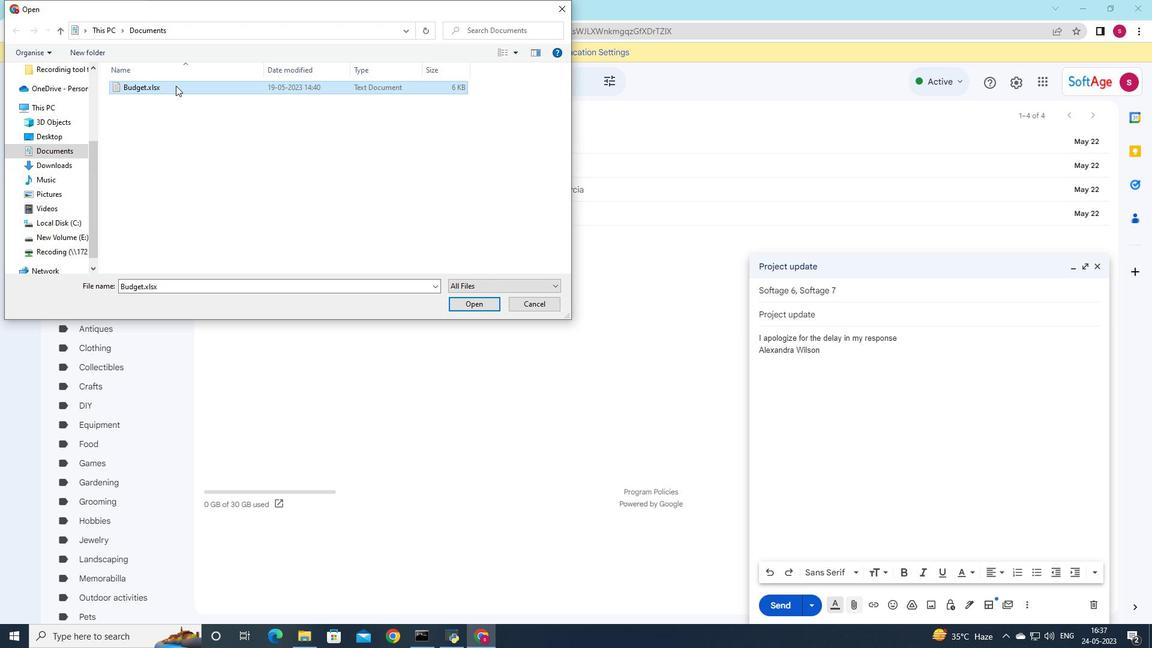 
Action: Mouse moved to (276, 120)
Screenshot: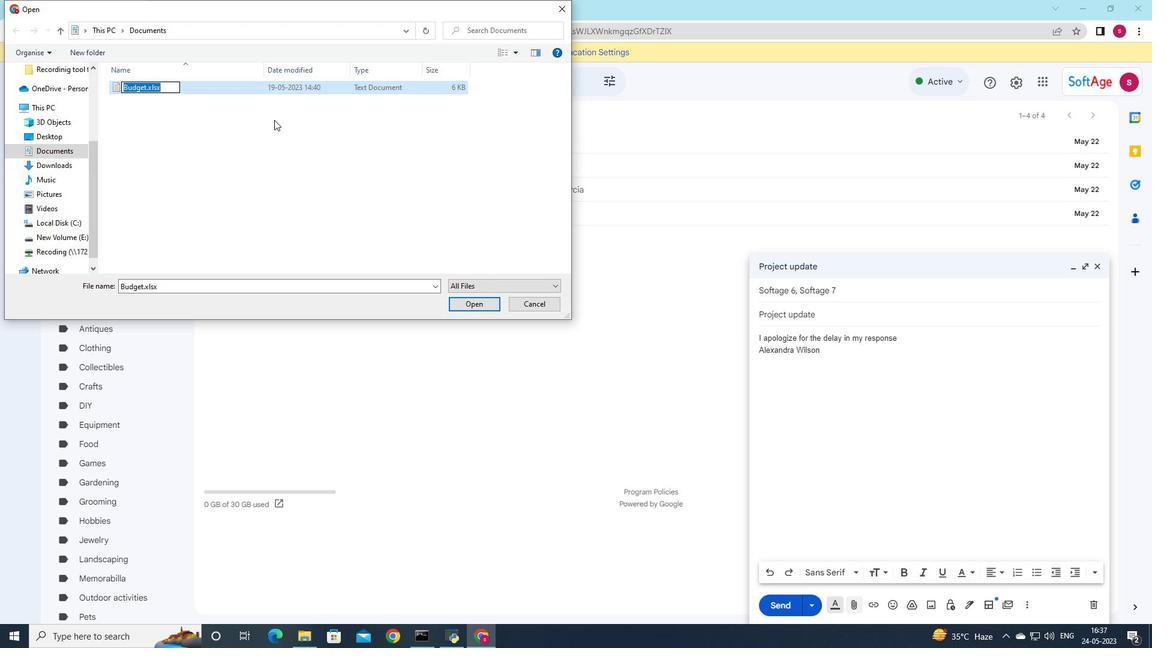 
Action: Key pressed <Key.shift>O<Key.backspace><Key.shift><Key.shift><Key.shift><Key.shift><Key.shift><Key.shift><Key.shift><Key.shift><Key.shift><Key.shift><Key.shift>Project<Key.shift><Key.shift><Key.shift><Key.shift><Key.shift>_plan.docx
Screenshot: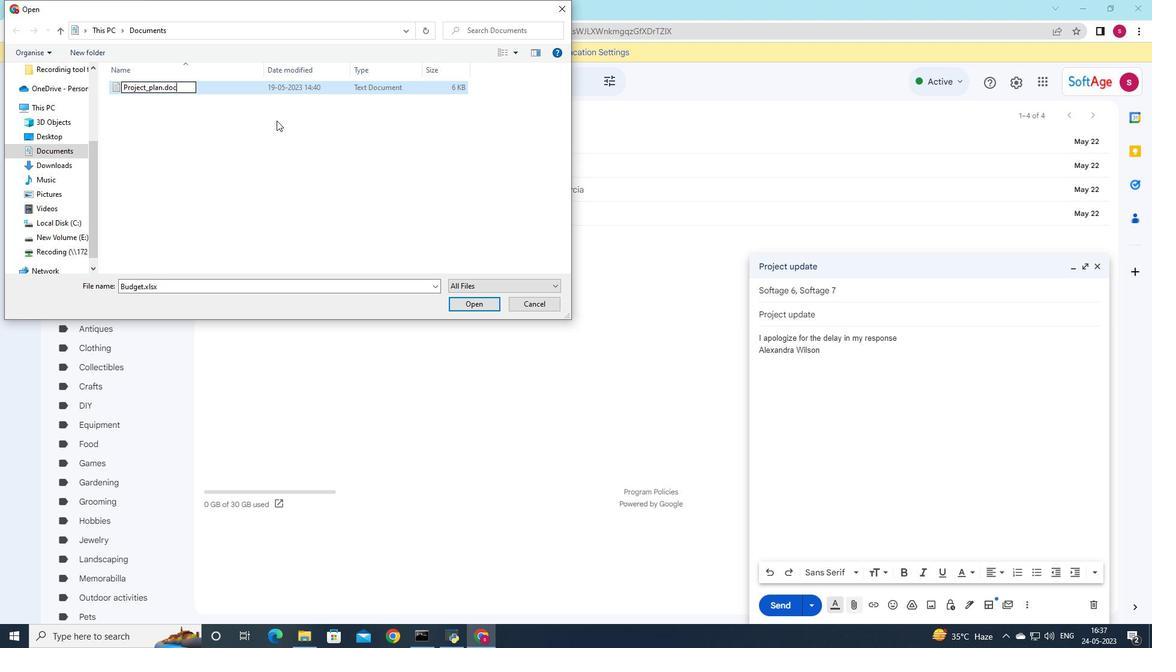 
Action: Mouse moved to (252, 84)
Screenshot: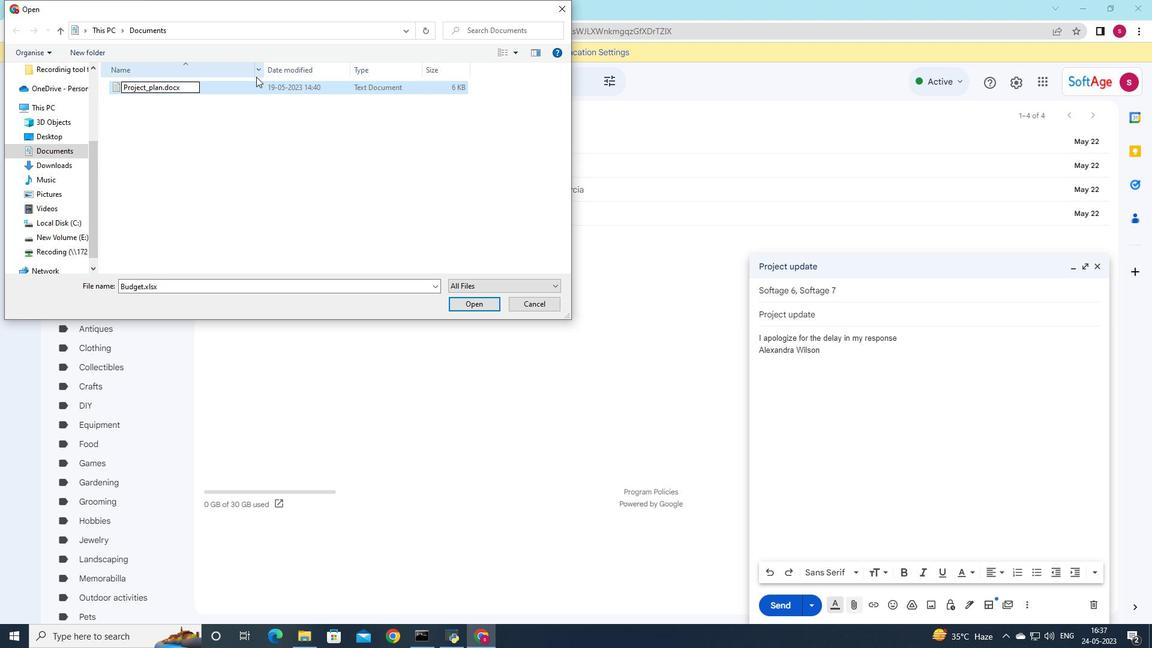 
Action: Mouse pressed left at (252, 84)
Screenshot: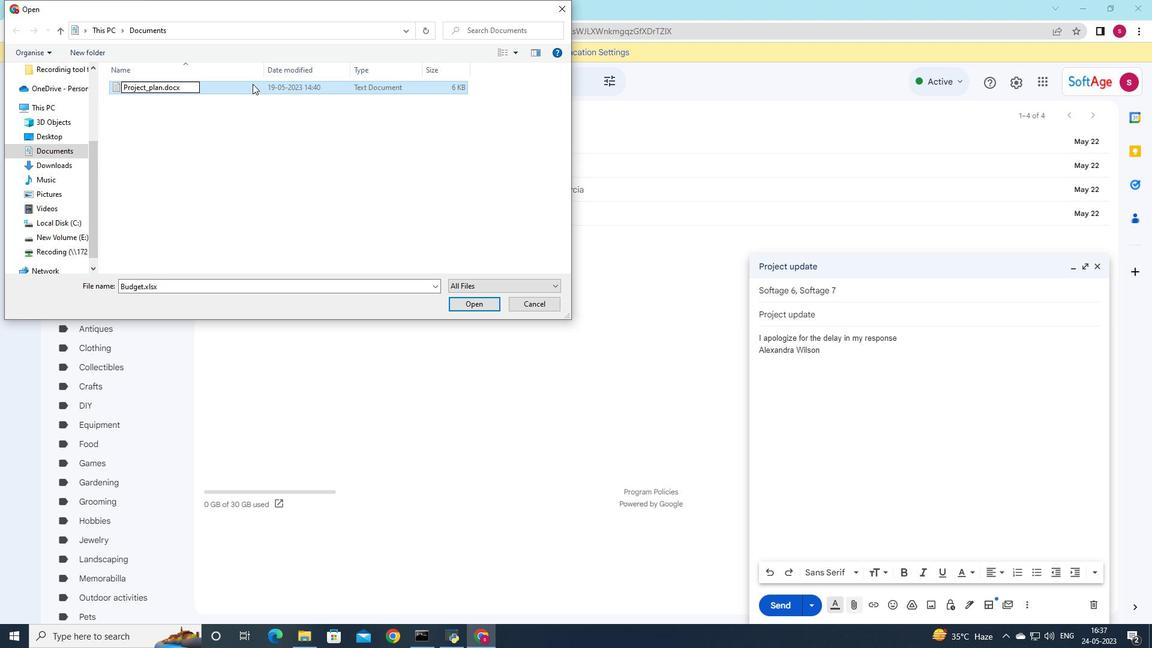 
Action: Mouse moved to (459, 299)
Screenshot: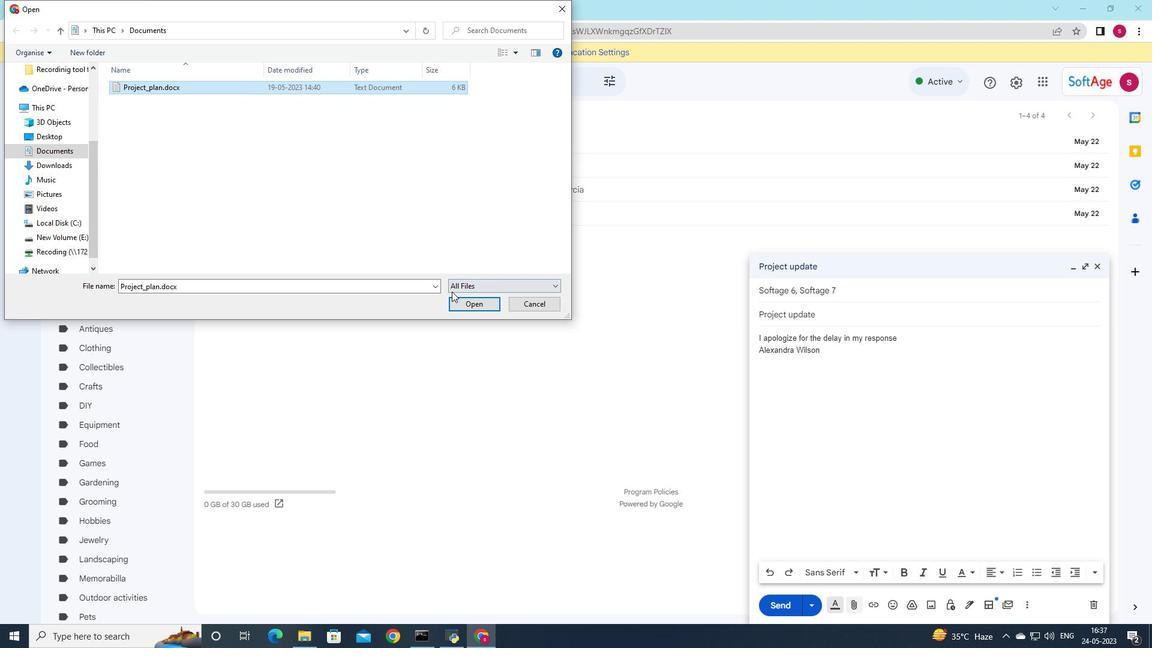 
Action: Mouse pressed left at (459, 299)
Screenshot: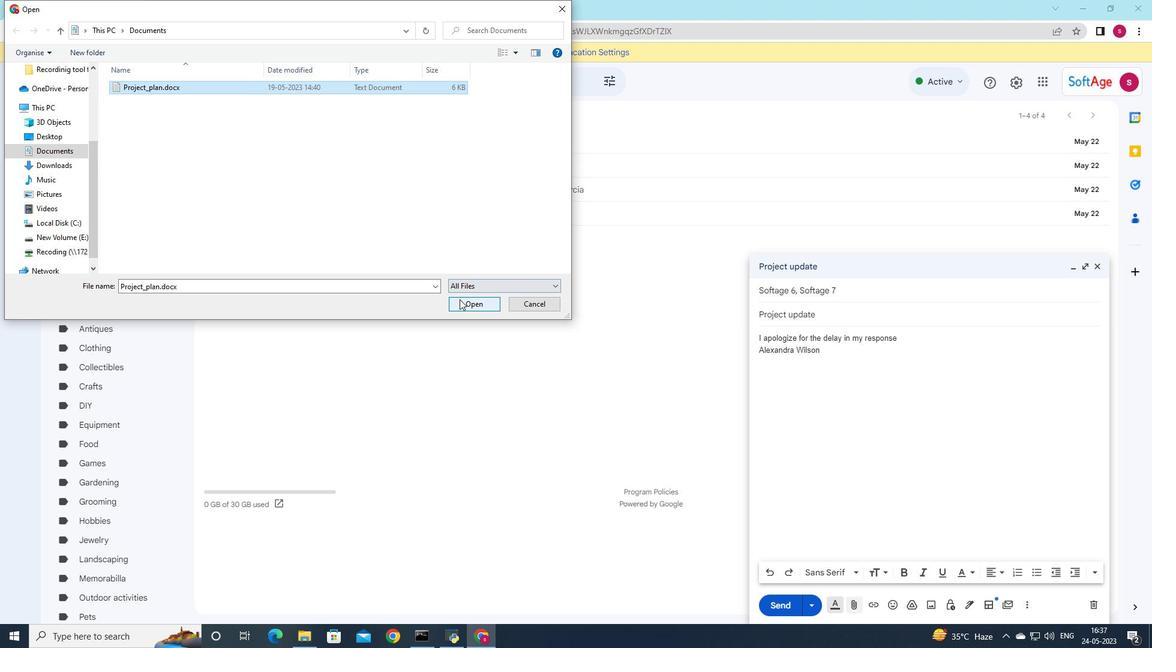 
Action: Mouse moved to (784, 605)
Screenshot: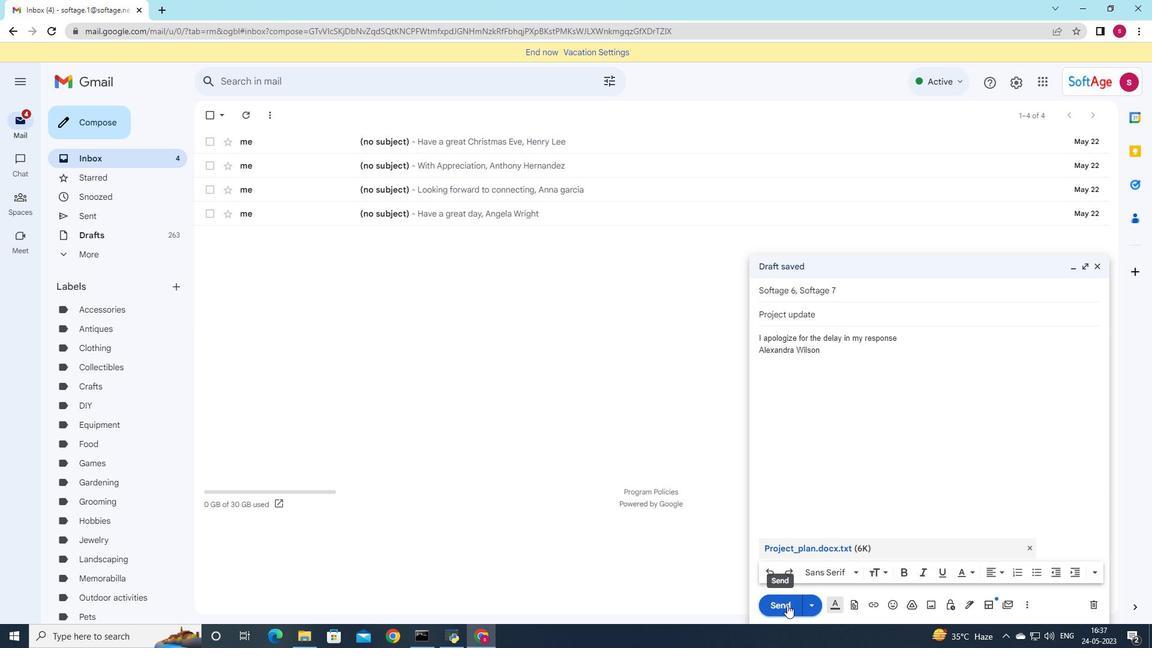 
Action: Mouse pressed left at (784, 605)
Screenshot: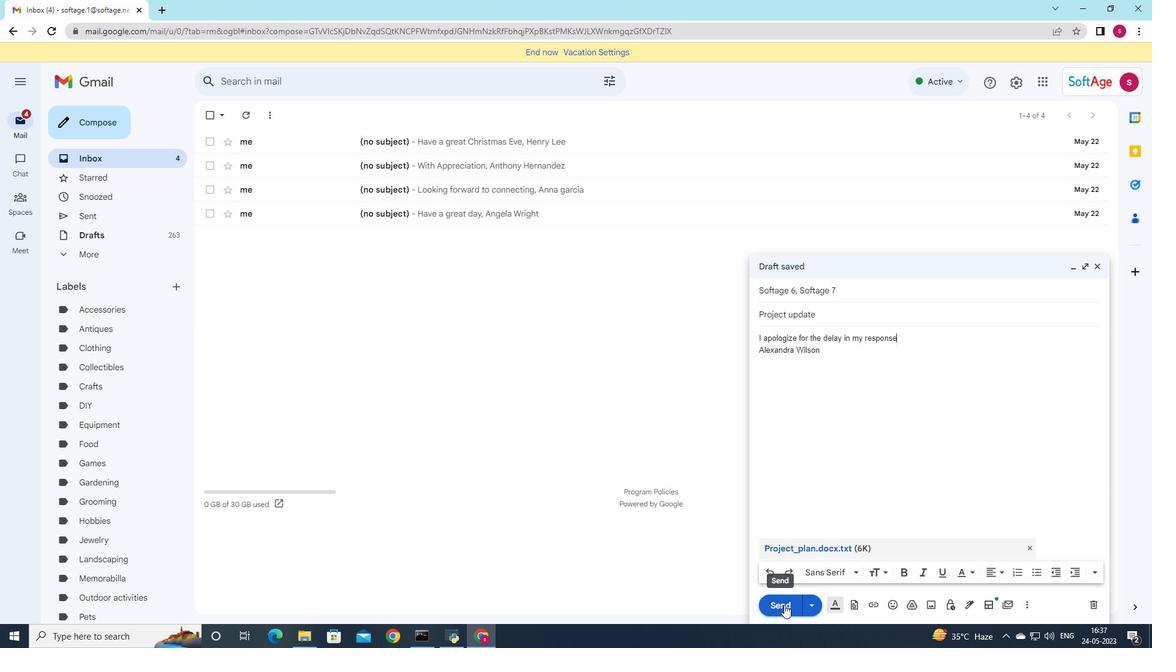 
Action: Mouse moved to (117, 210)
Screenshot: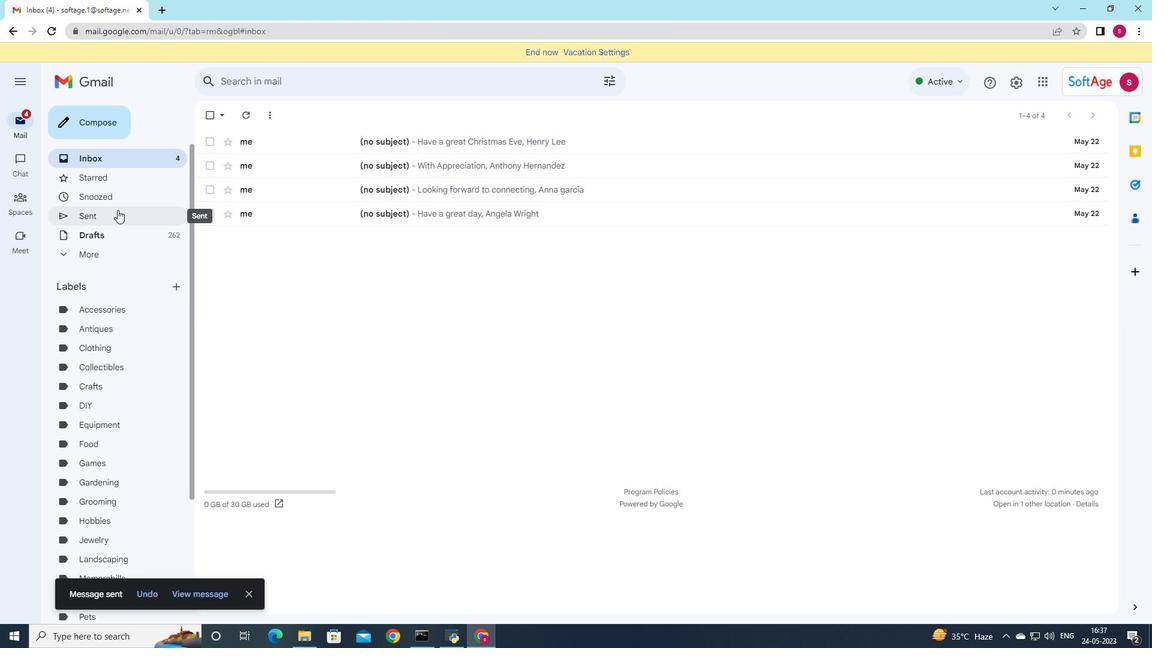 
Action: Mouse pressed left at (117, 210)
Screenshot: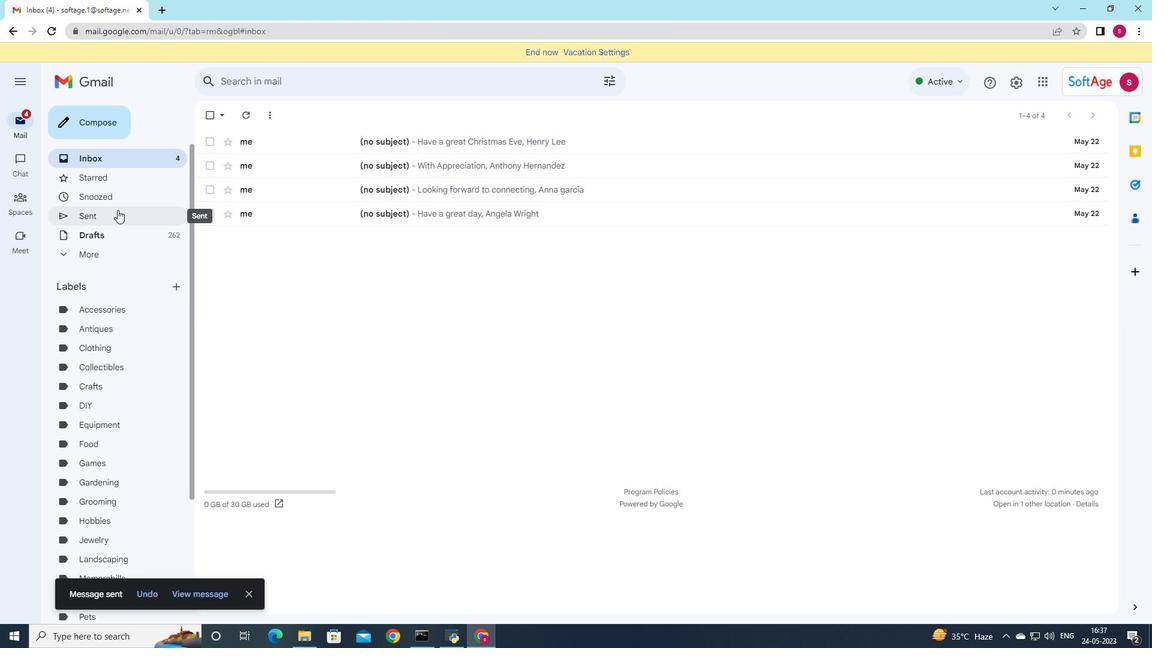 
Action: Mouse moved to (479, 191)
Screenshot: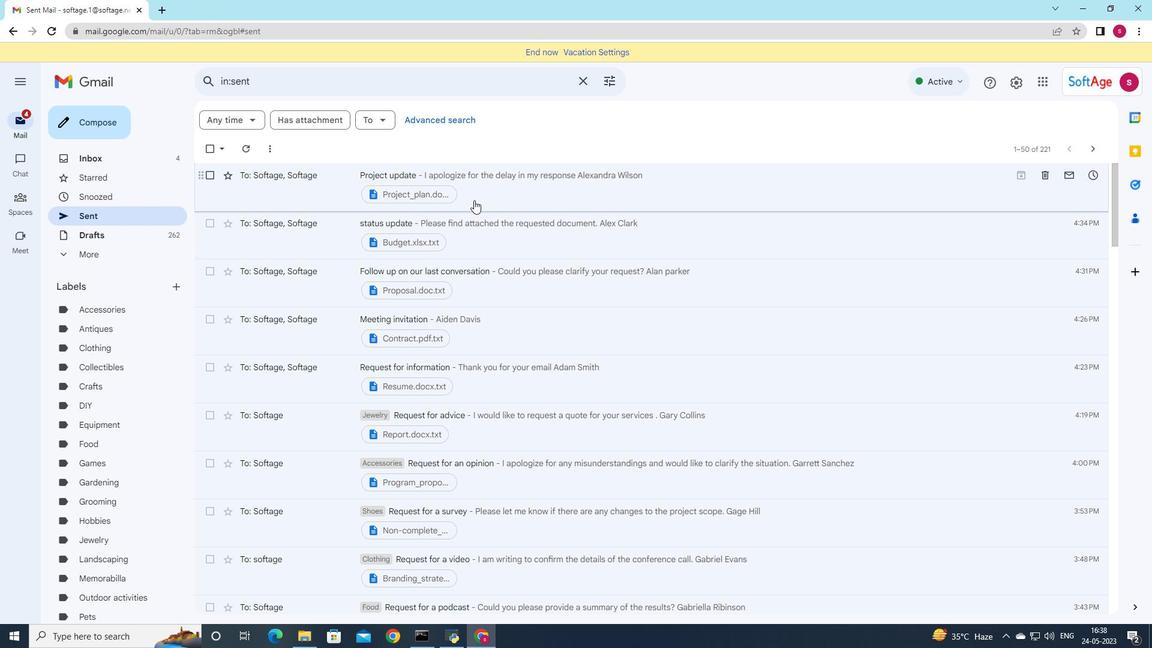 
Action: Mouse pressed left at (479, 191)
Screenshot: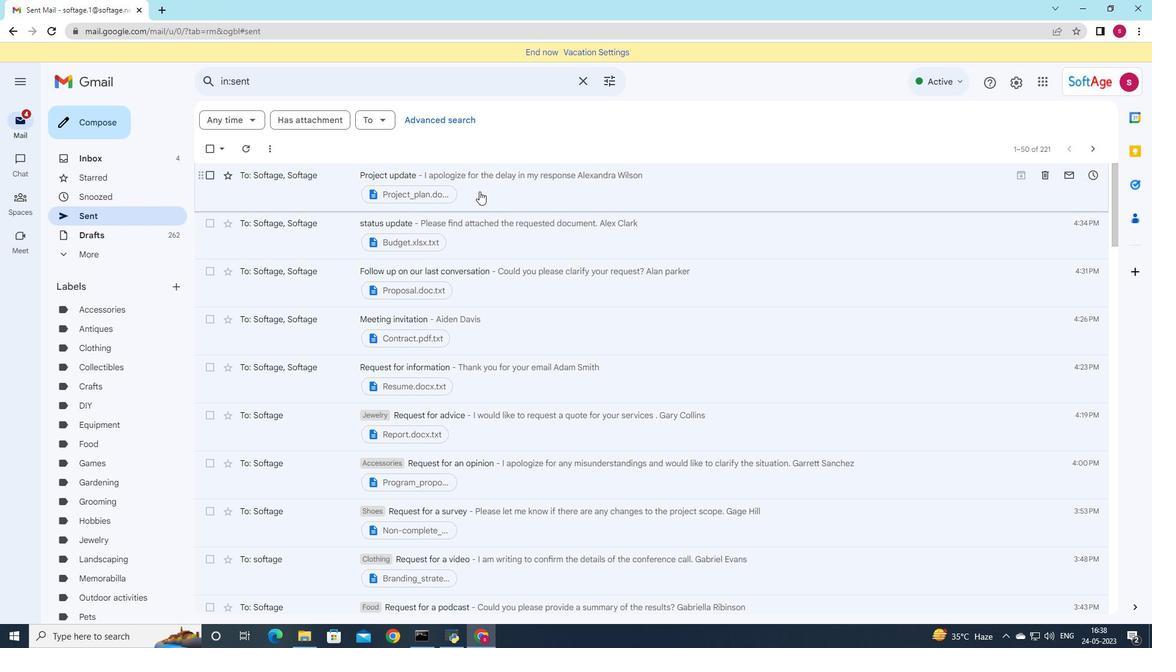 
Action: Mouse moved to (677, 174)
Screenshot: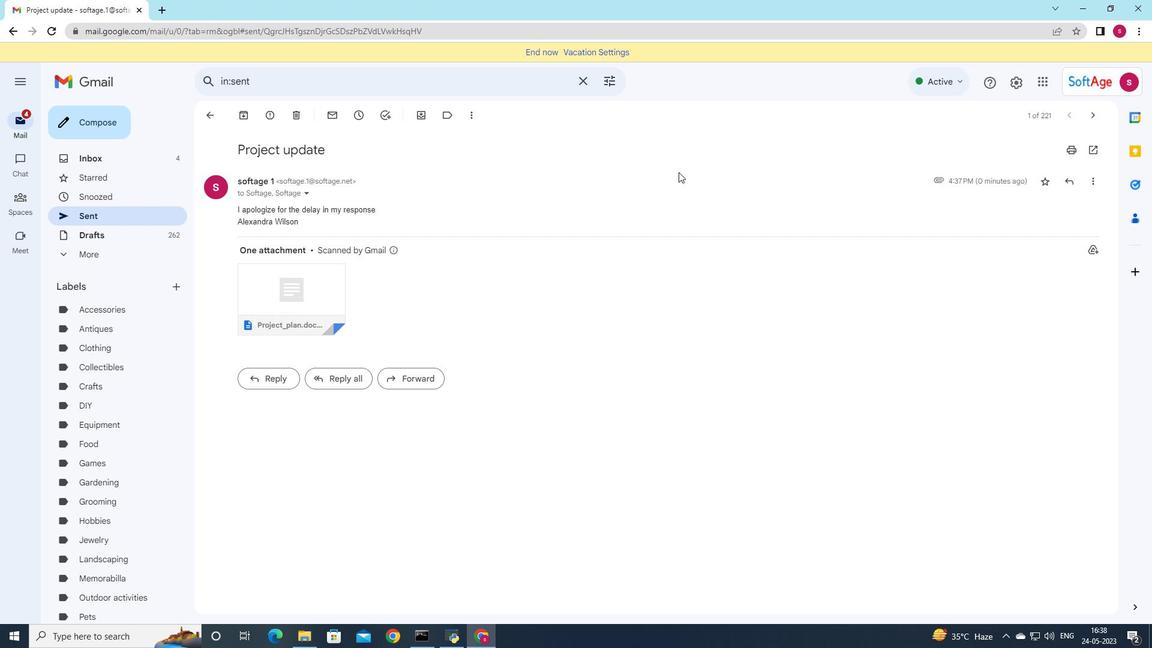 
